 Task: Send an email with the signature Louis Adams with the subject Request for feedback on a social responsibility report and the message I would like to schedule a project status review call. from softage.3@softage.net to softage.6@softage.net with an attached audio file Audio_ad_jingle.mp3 and move the email from Sent Items to the folder Sales forecasts
Action: Mouse moved to (184, 357)
Screenshot: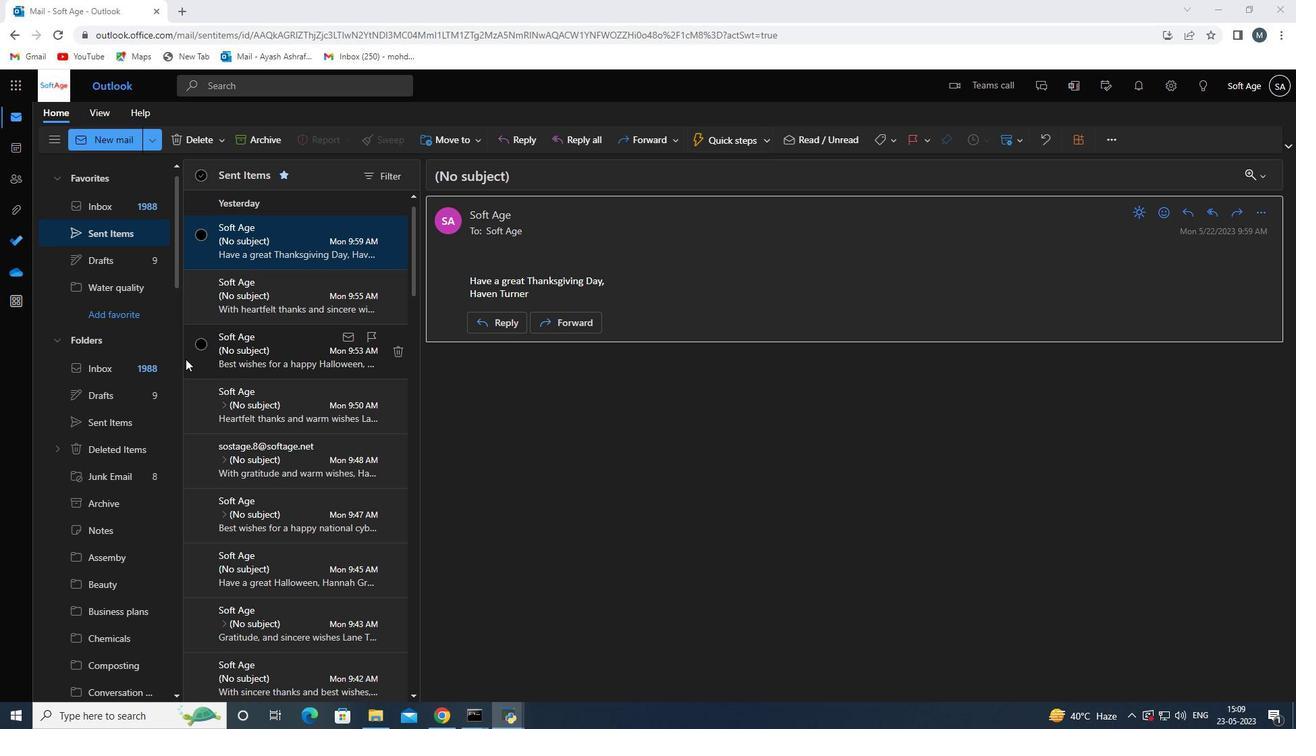
Action: Mouse scrolled (184, 359) with delta (0, 0)
Screenshot: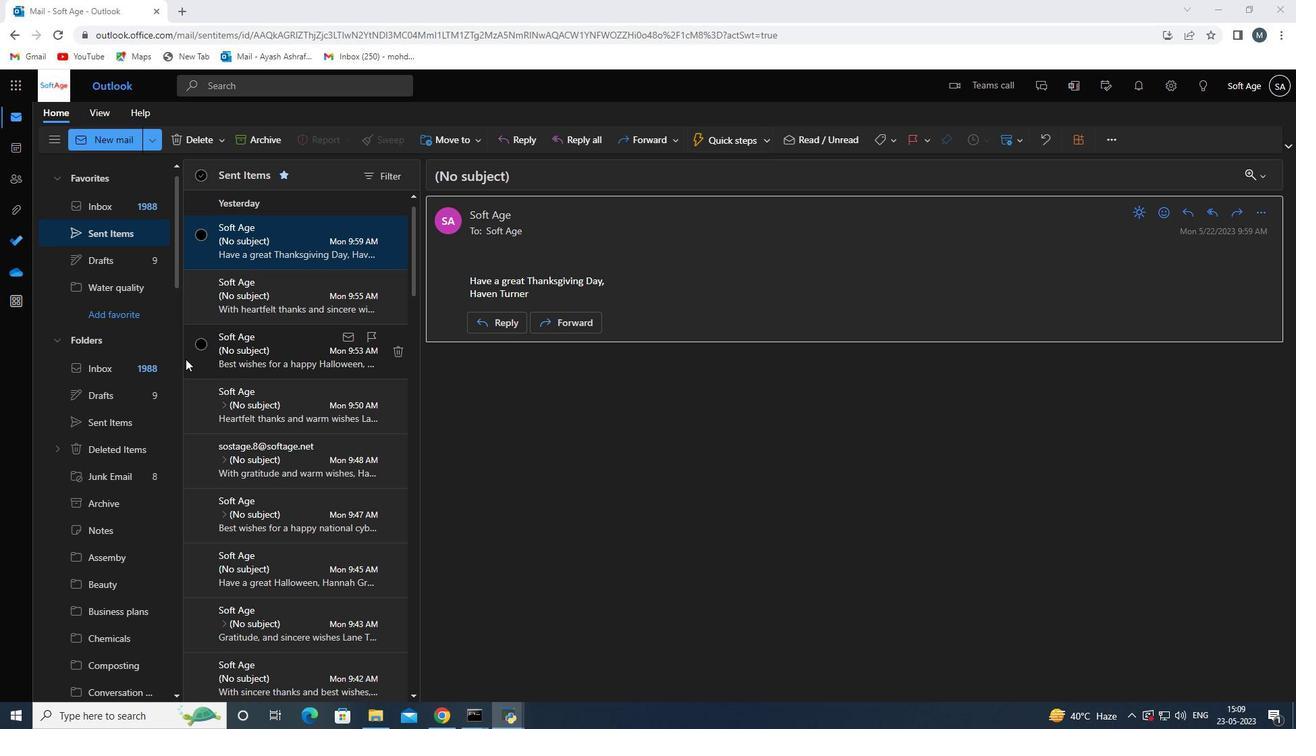 
Action: Mouse moved to (158, 324)
Screenshot: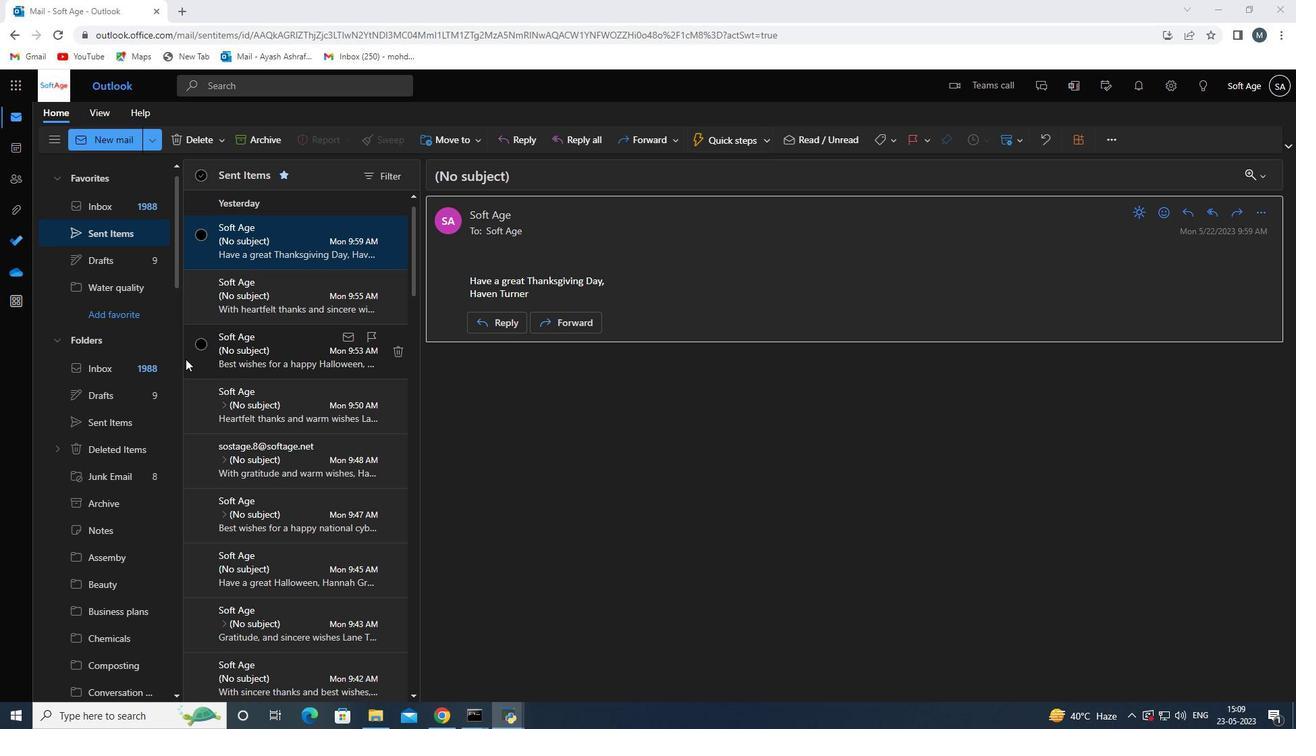 
Action: Mouse scrolled (184, 359) with delta (0, 0)
Screenshot: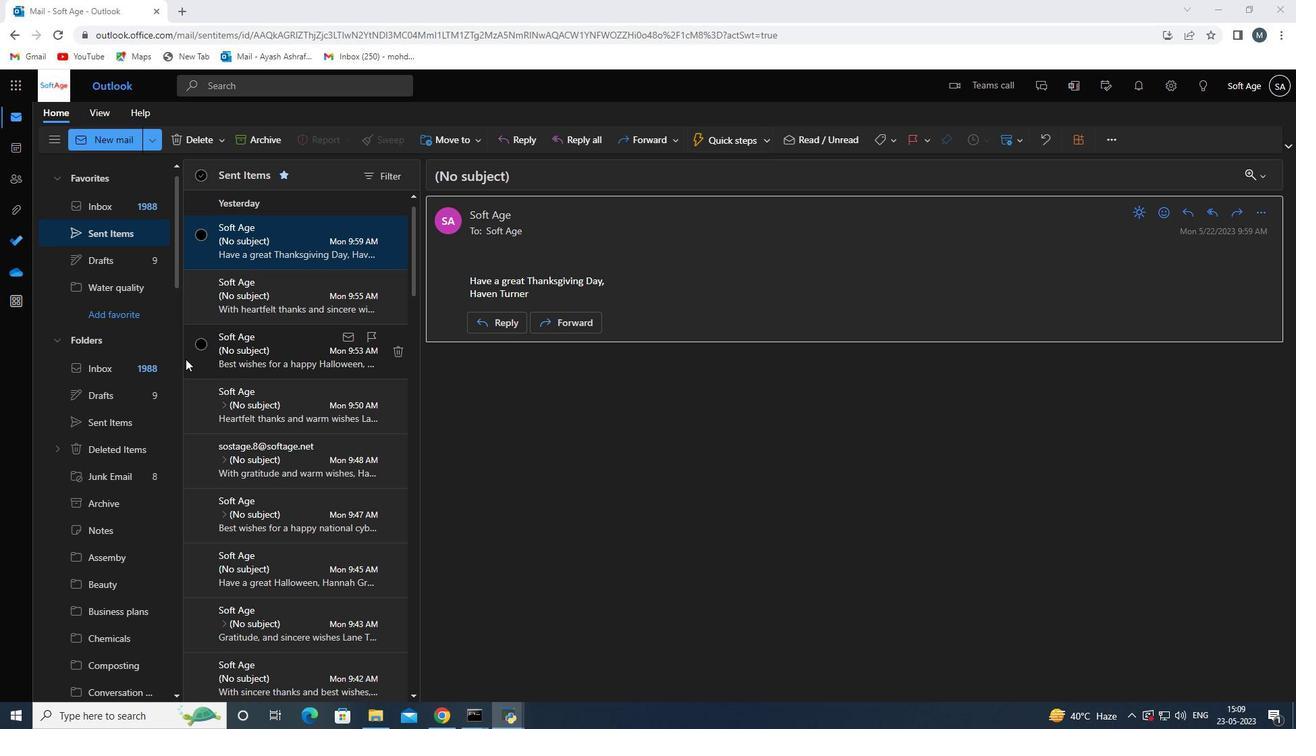 
Action: Mouse moved to (113, 193)
Screenshot: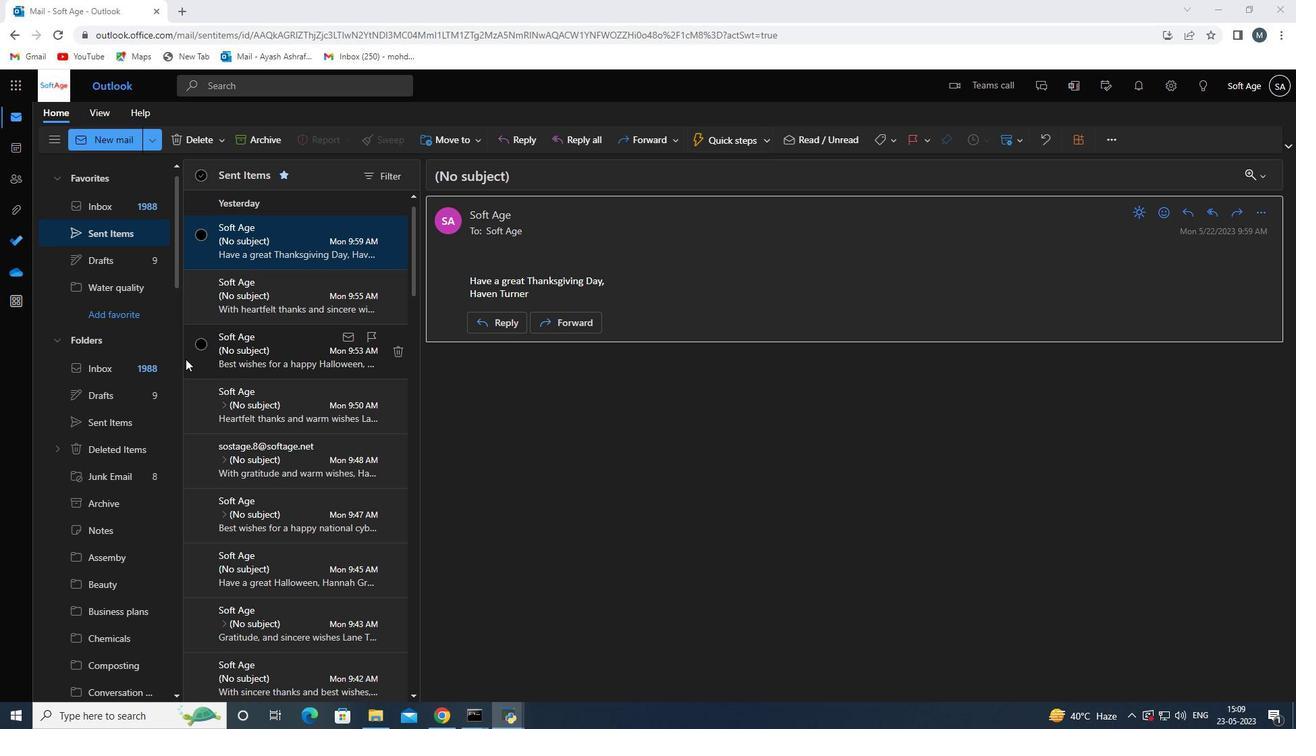
Action: Mouse scrolled (184, 359) with delta (0, 0)
Screenshot: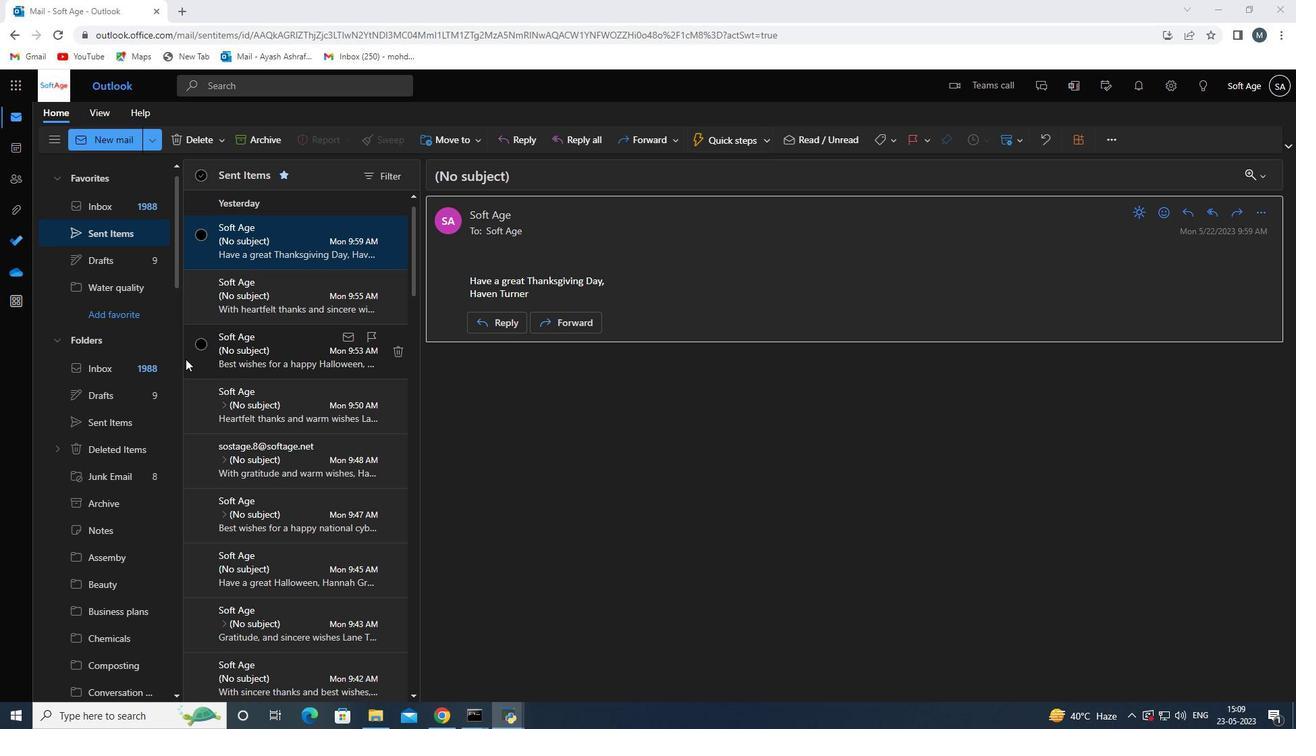 
Action: Mouse moved to (102, 141)
Screenshot: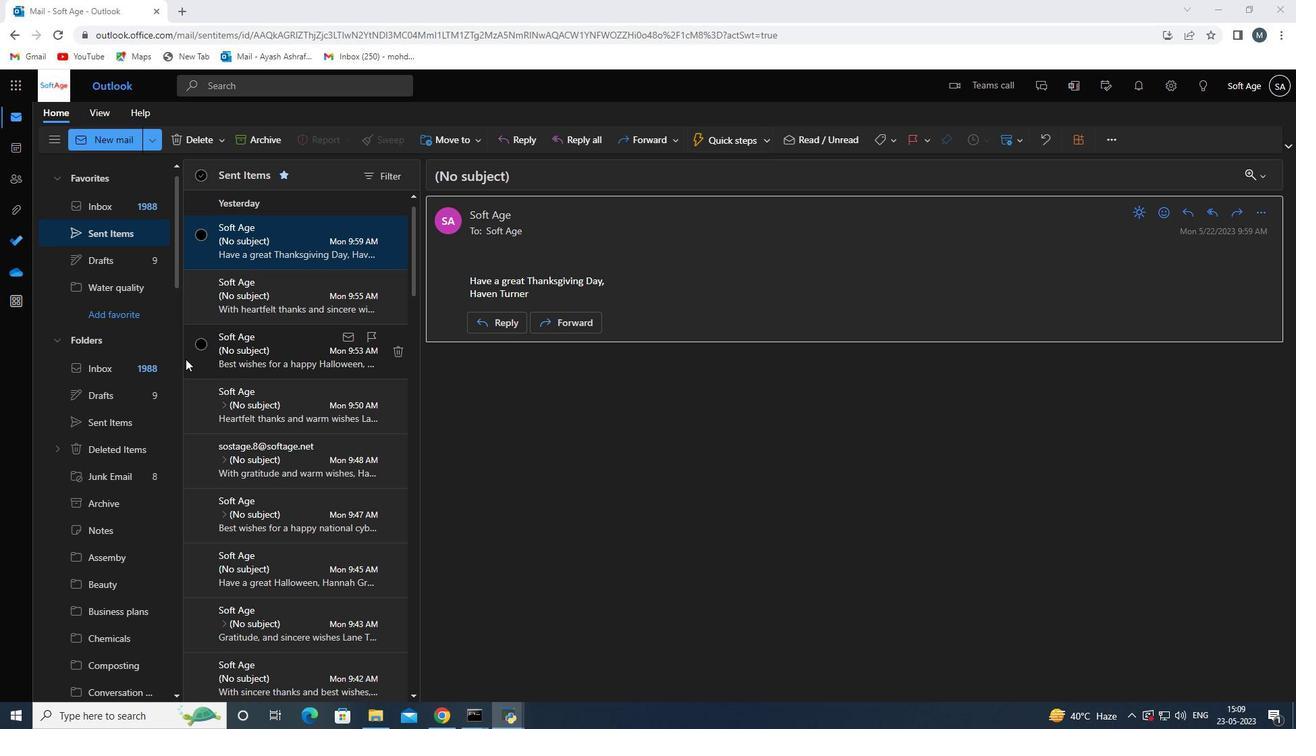 
Action: Mouse scrolled (184, 359) with delta (0, 0)
Screenshot: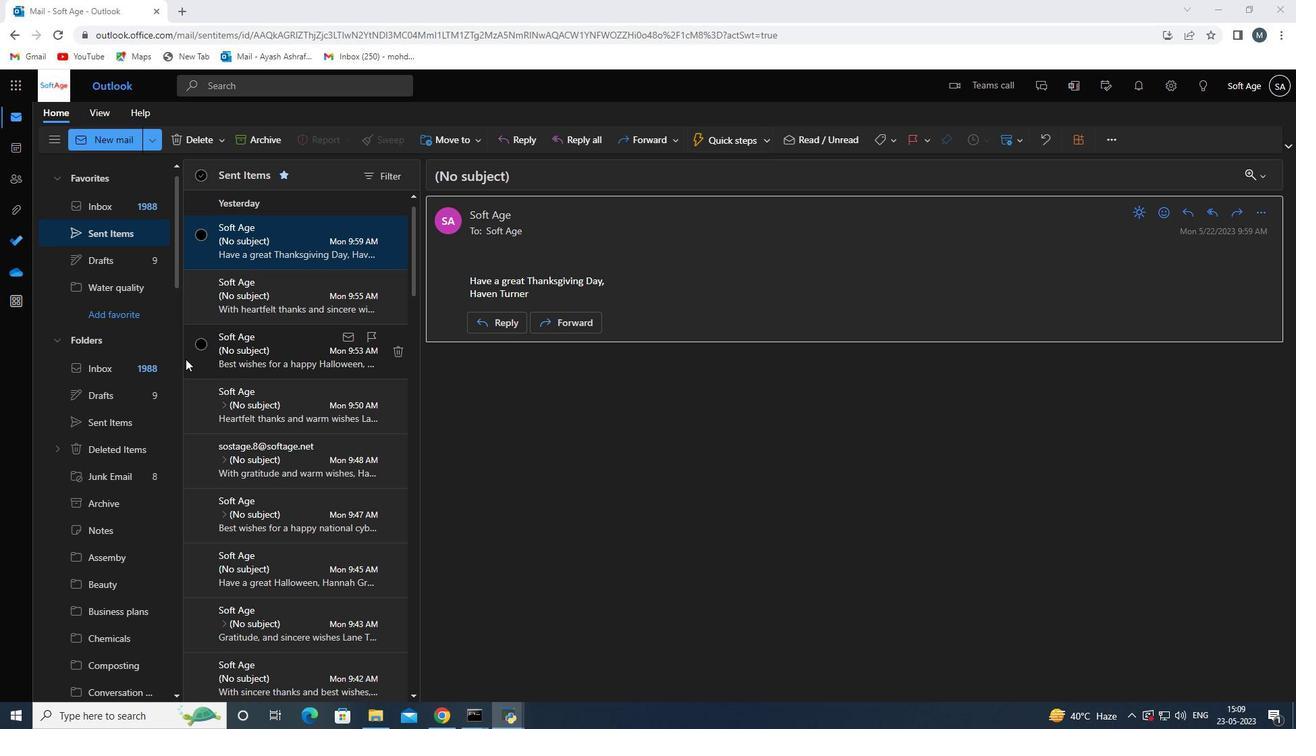 
Action: Mouse moved to (98, 117)
Screenshot: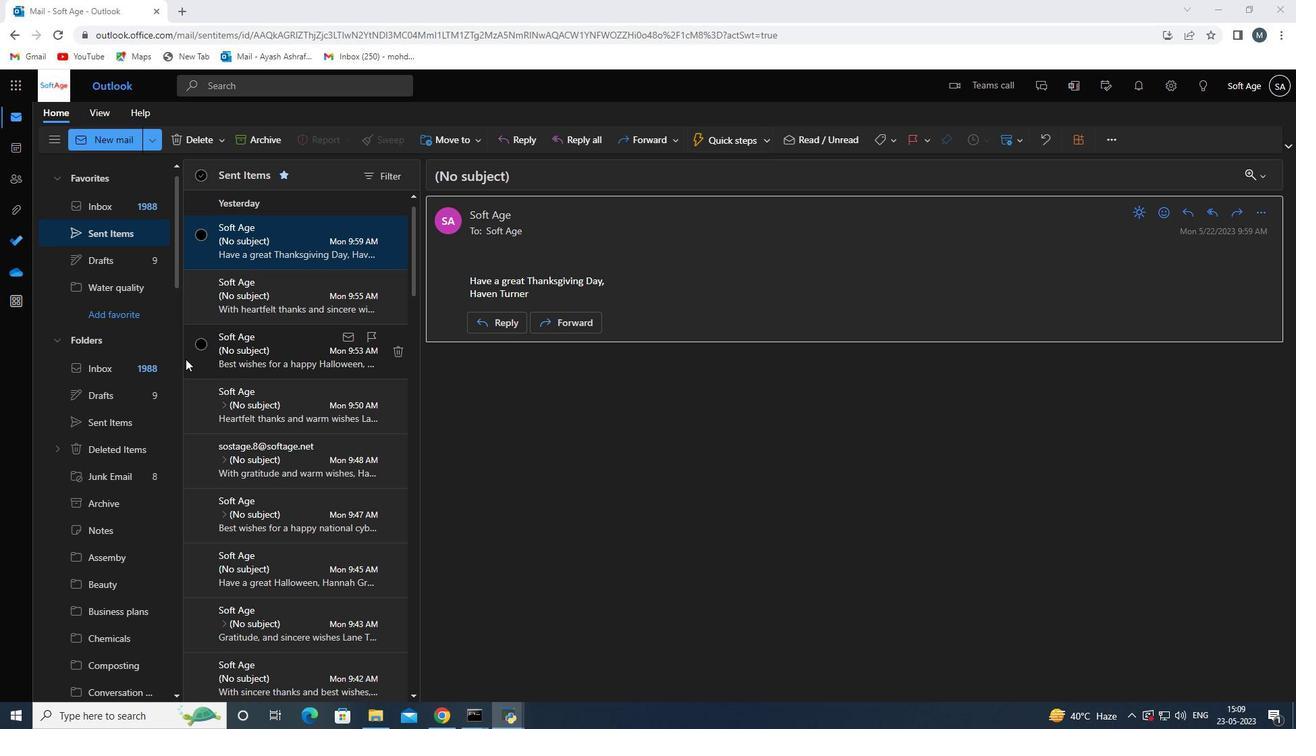 
Action: Mouse scrolled (184, 358) with delta (0, 0)
Screenshot: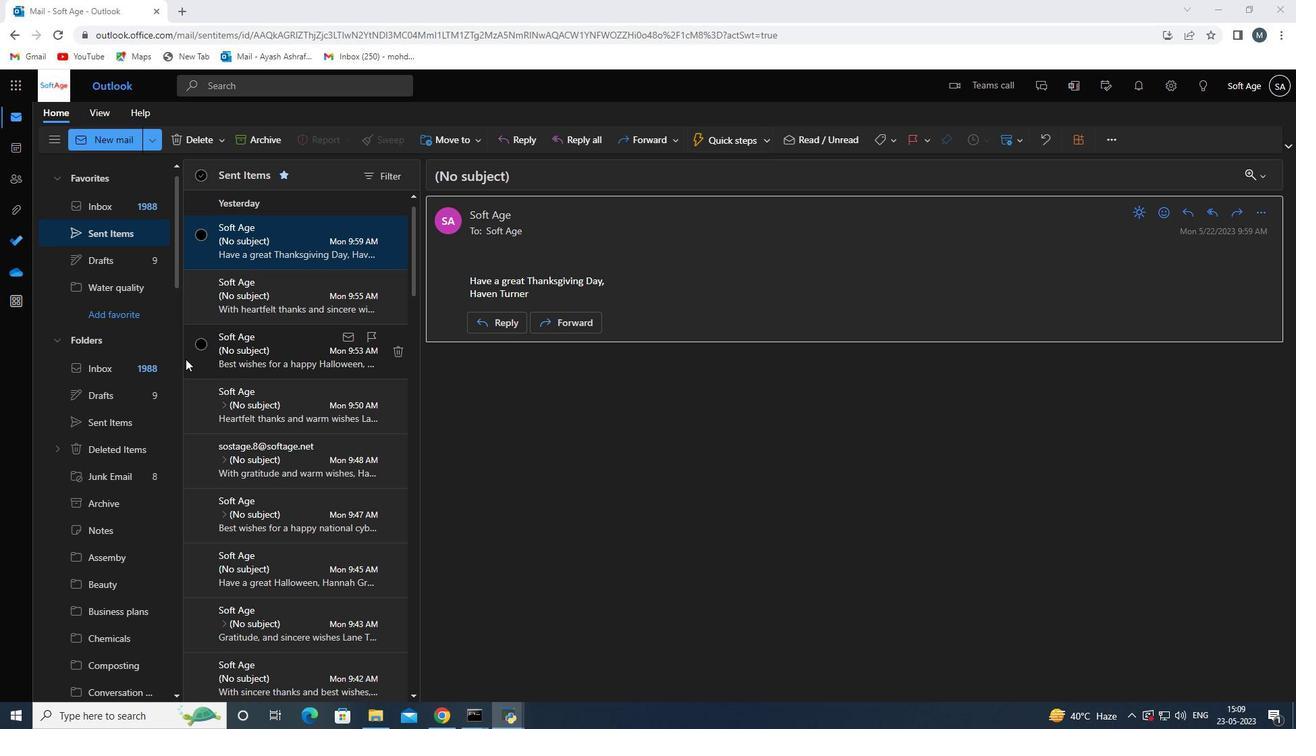 
Action: Mouse moved to (92, 209)
Screenshot: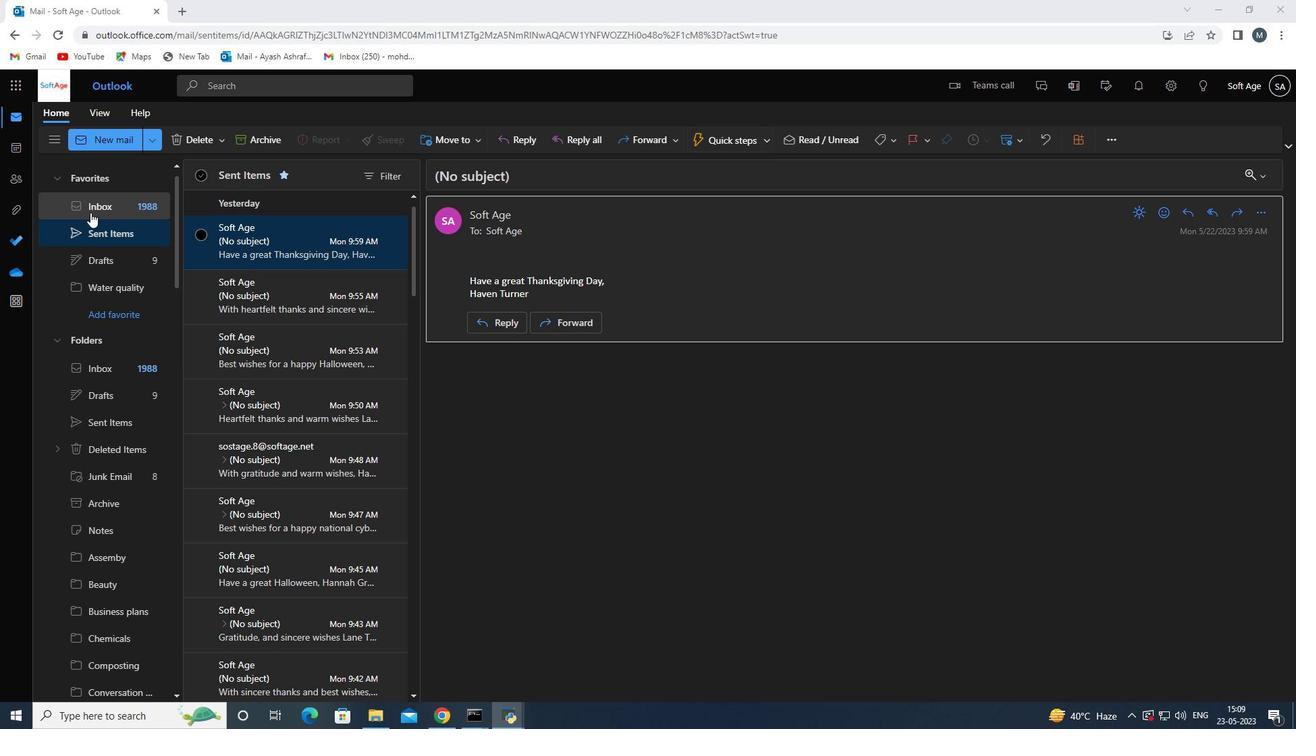 
Action: Mouse pressed left at (92, 209)
Screenshot: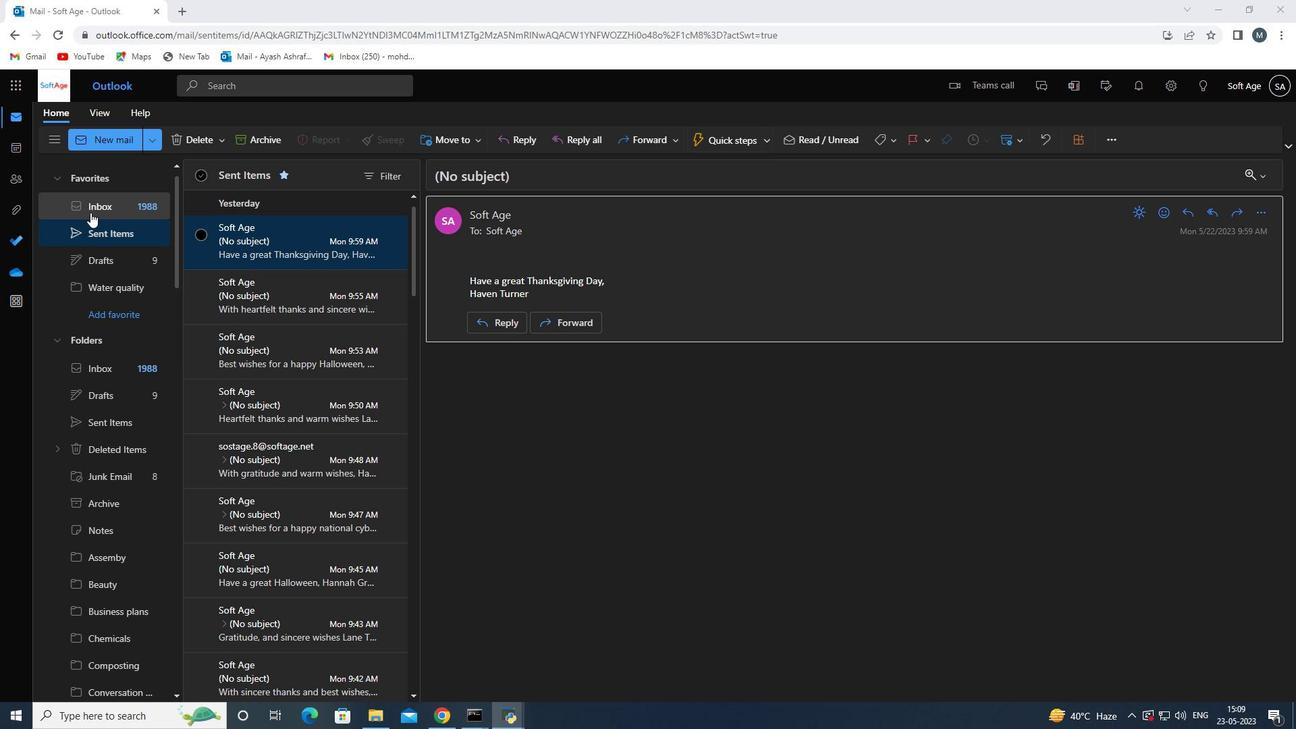 
Action: Mouse moved to (93, 133)
Screenshot: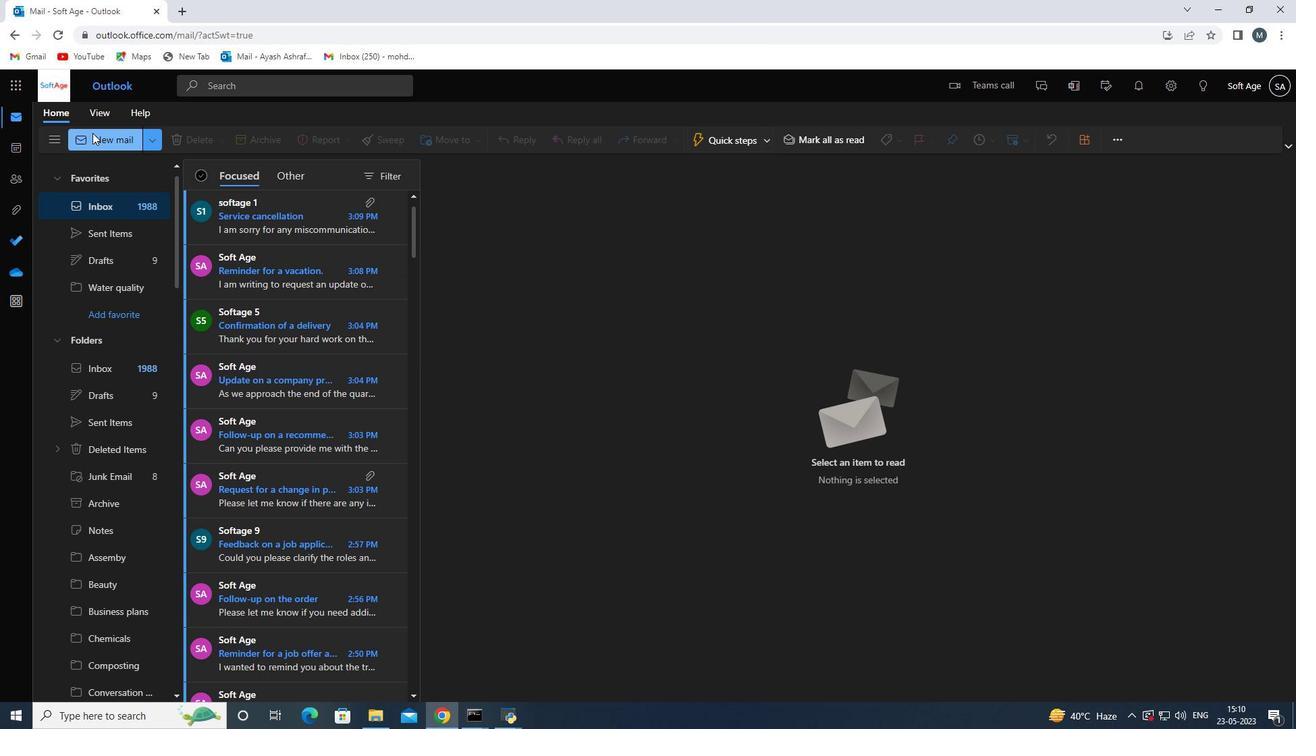 
Action: Mouse pressed left at (93, 133)
Screenshot: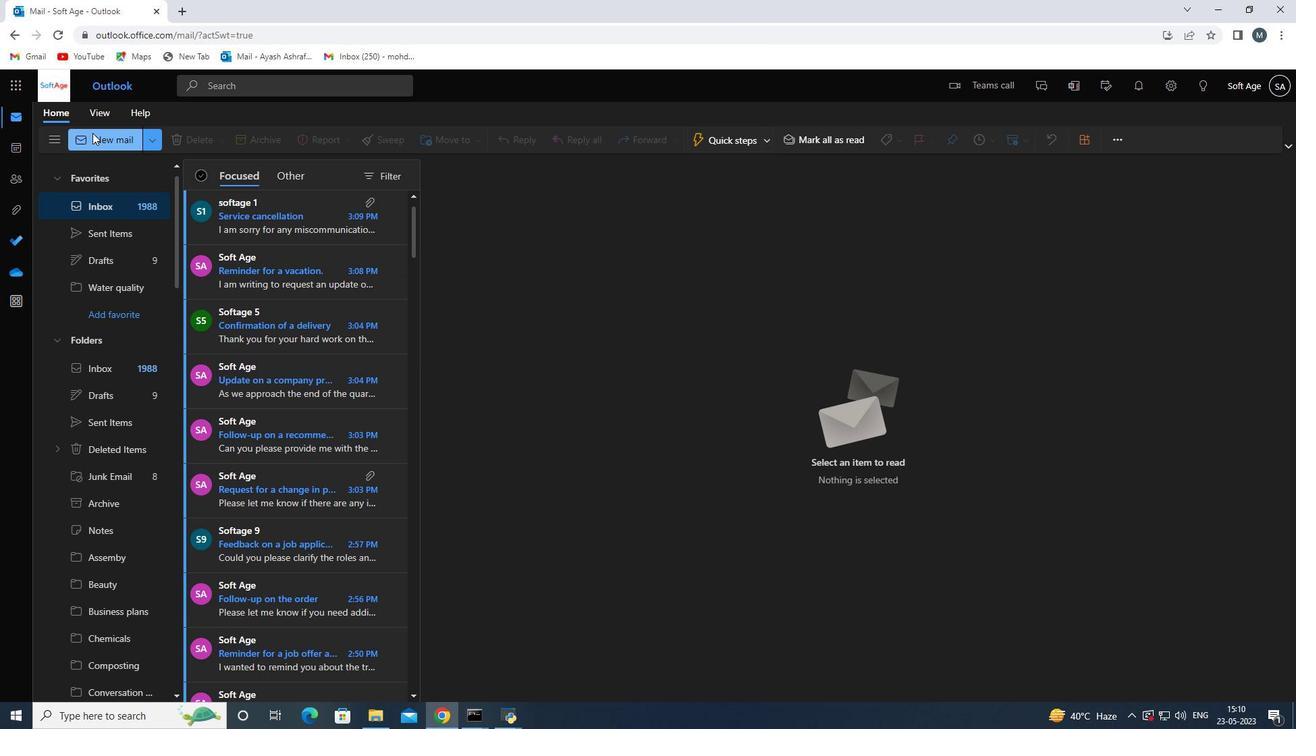 
Action: Mouse moved to (919, 141)
Screenshot: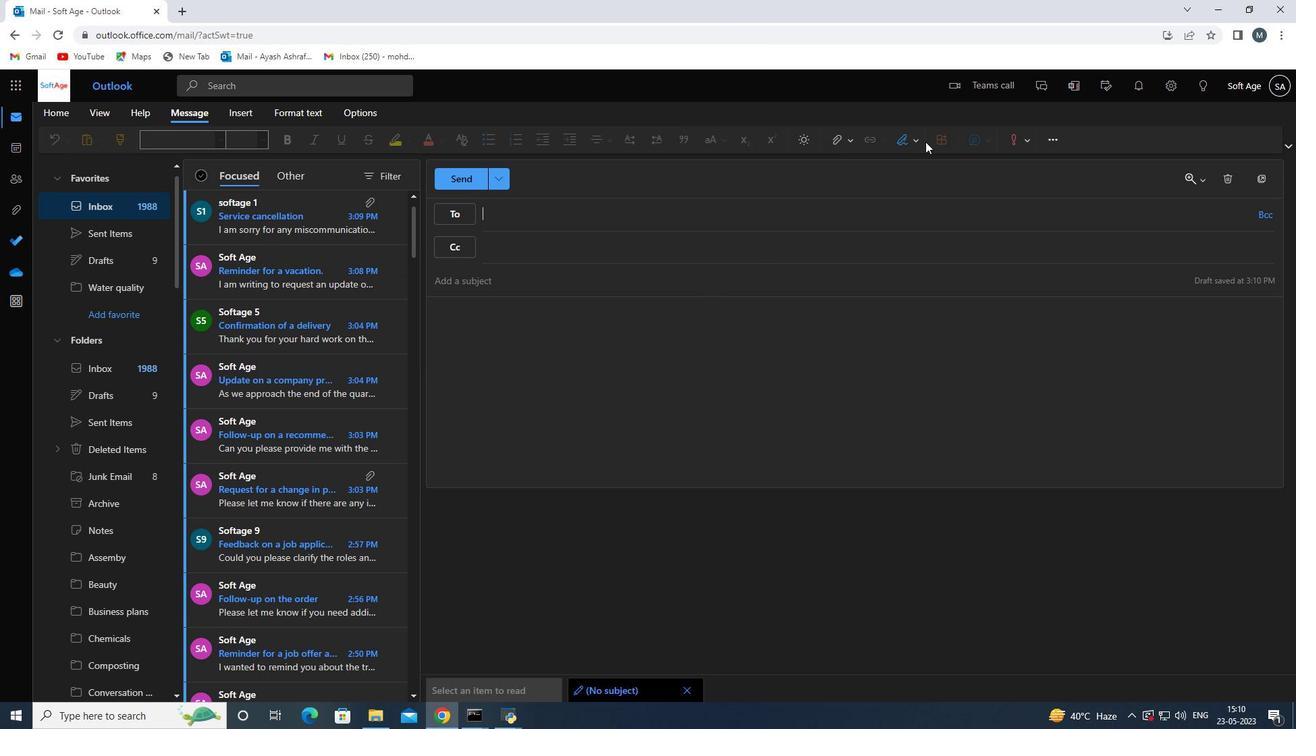 
Action: Mouse pressed left at (919, 141)
Screenshot: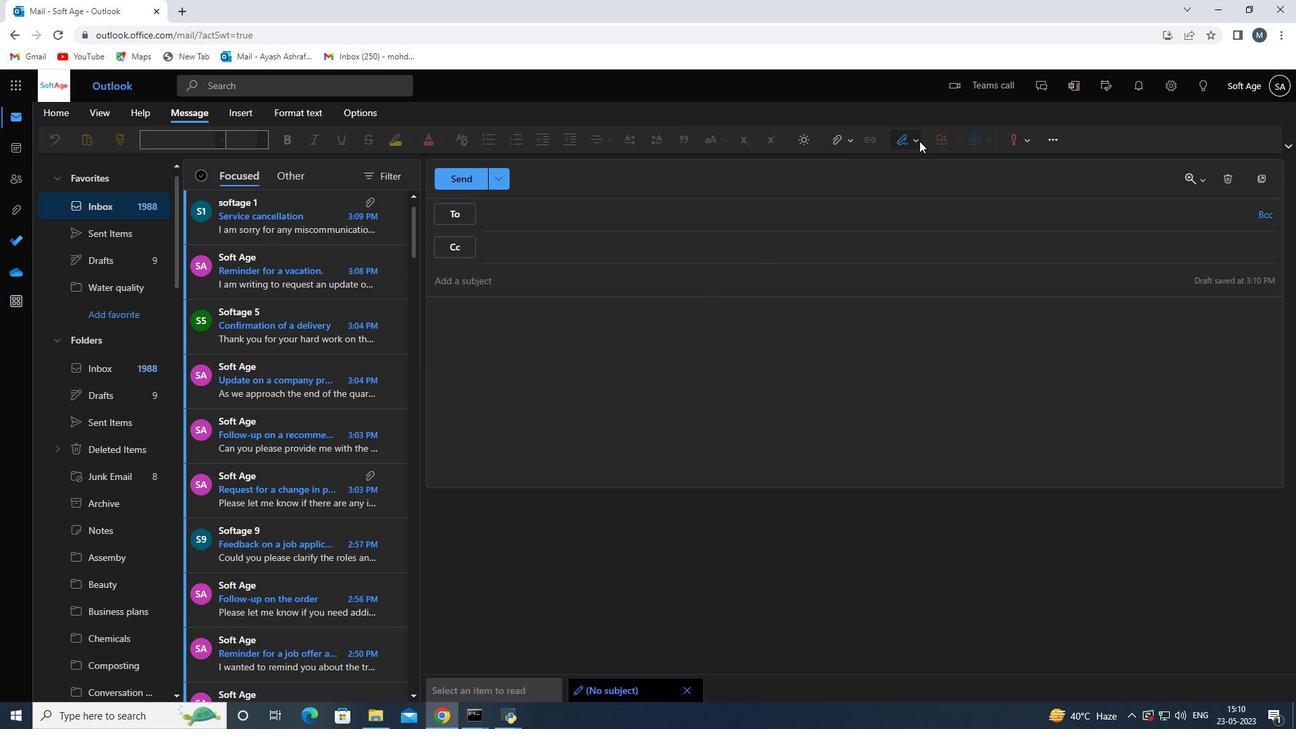 
Action: Mouse moved to (878, 203)
Screenshot: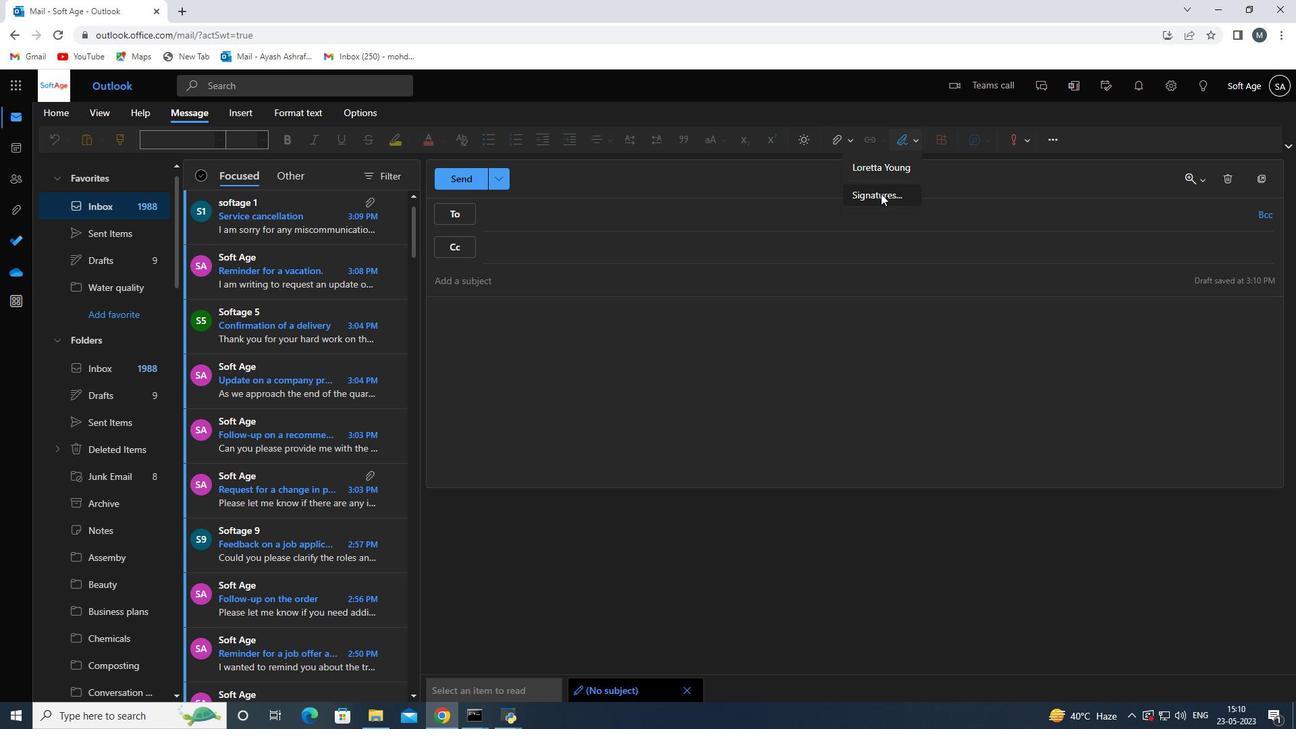 
Action: Mouse pressed left at (878, 203)
Screenshot: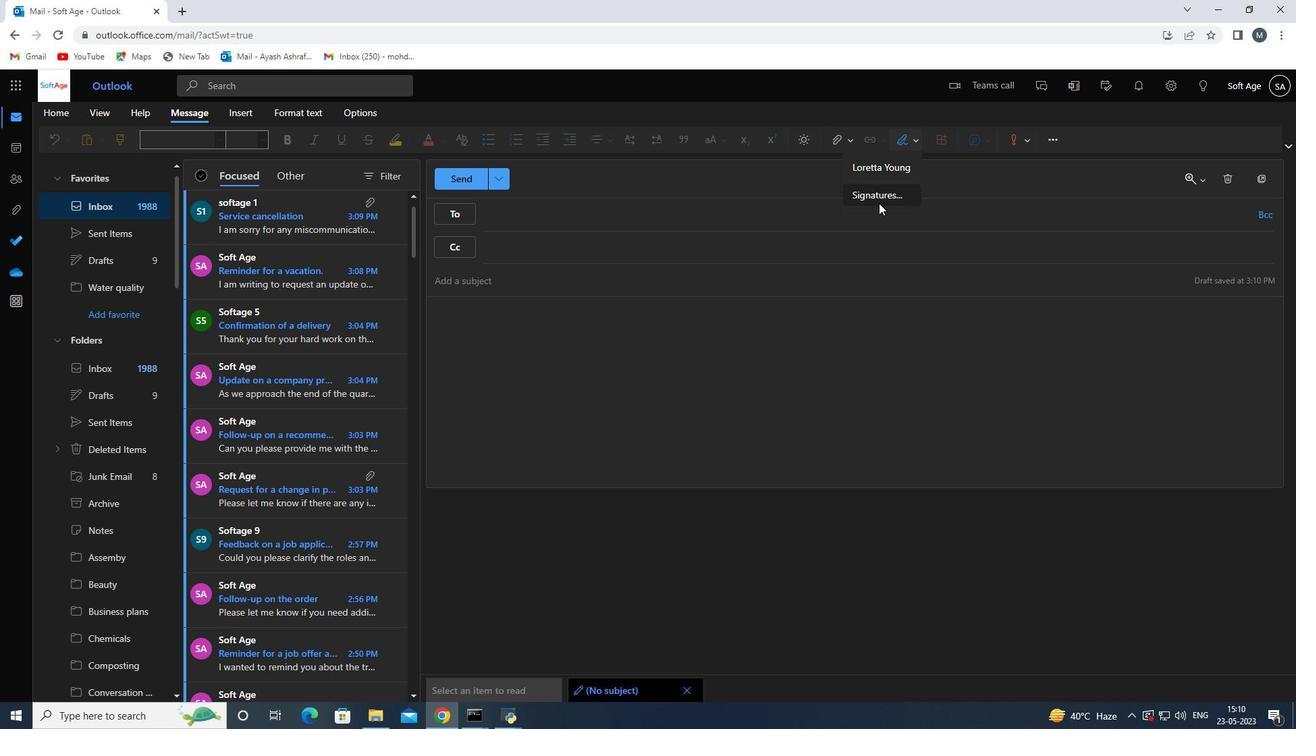 
Action: Mouse moved to (916, 249)
Screenshot: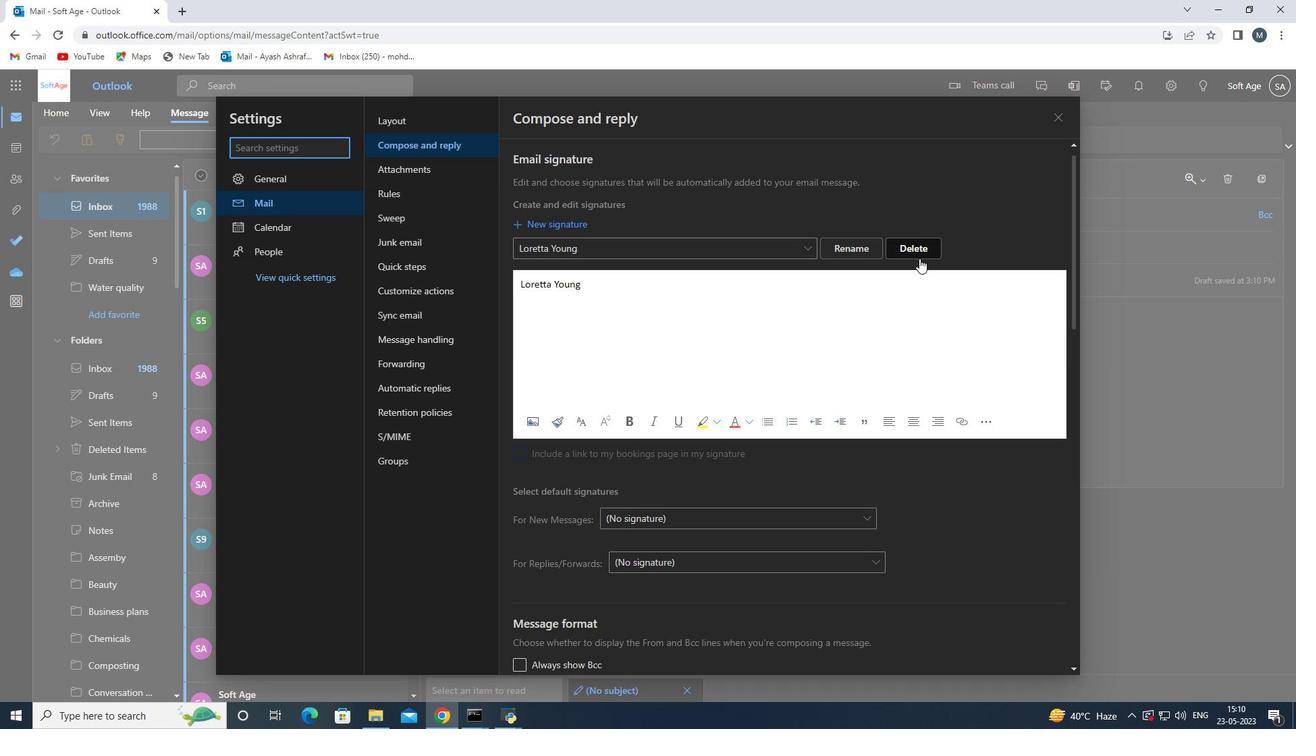 
Action: Mouse pressed left at (916, 249)
Screenshot: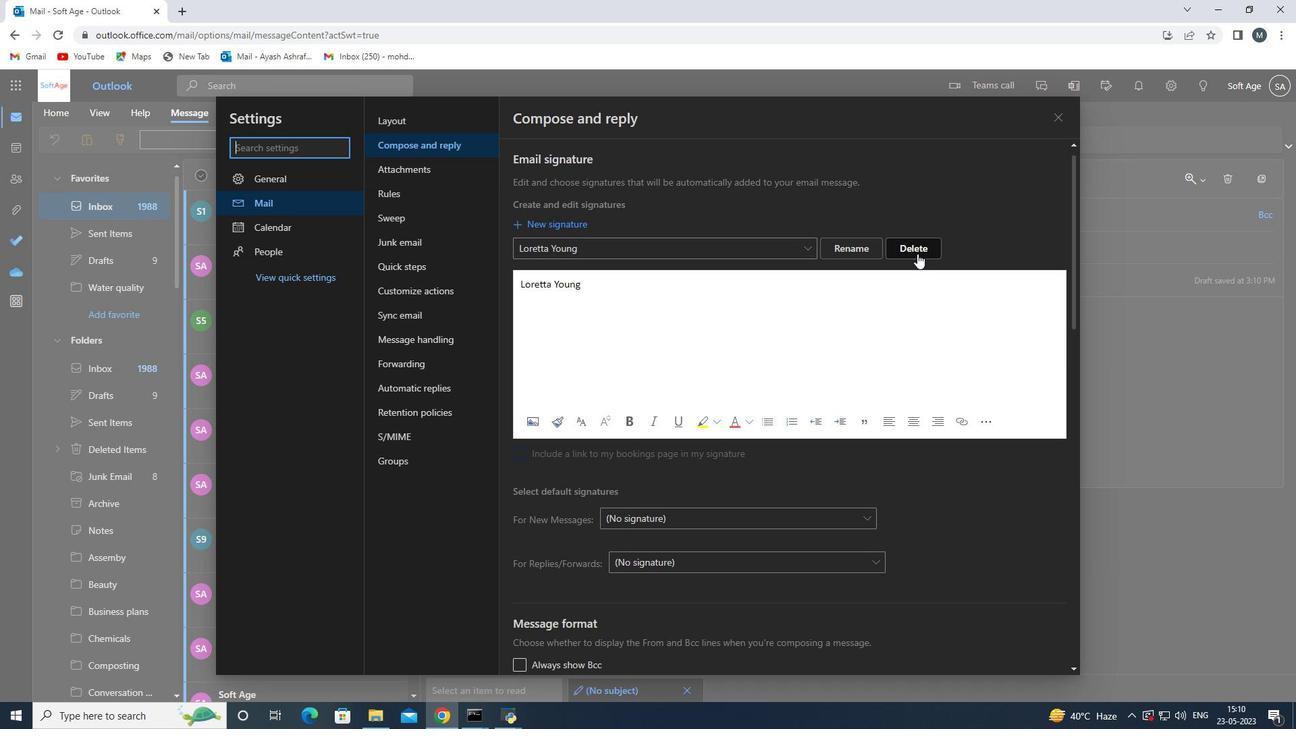 
Action: Mouse moved to (661, 252)
Screenshot: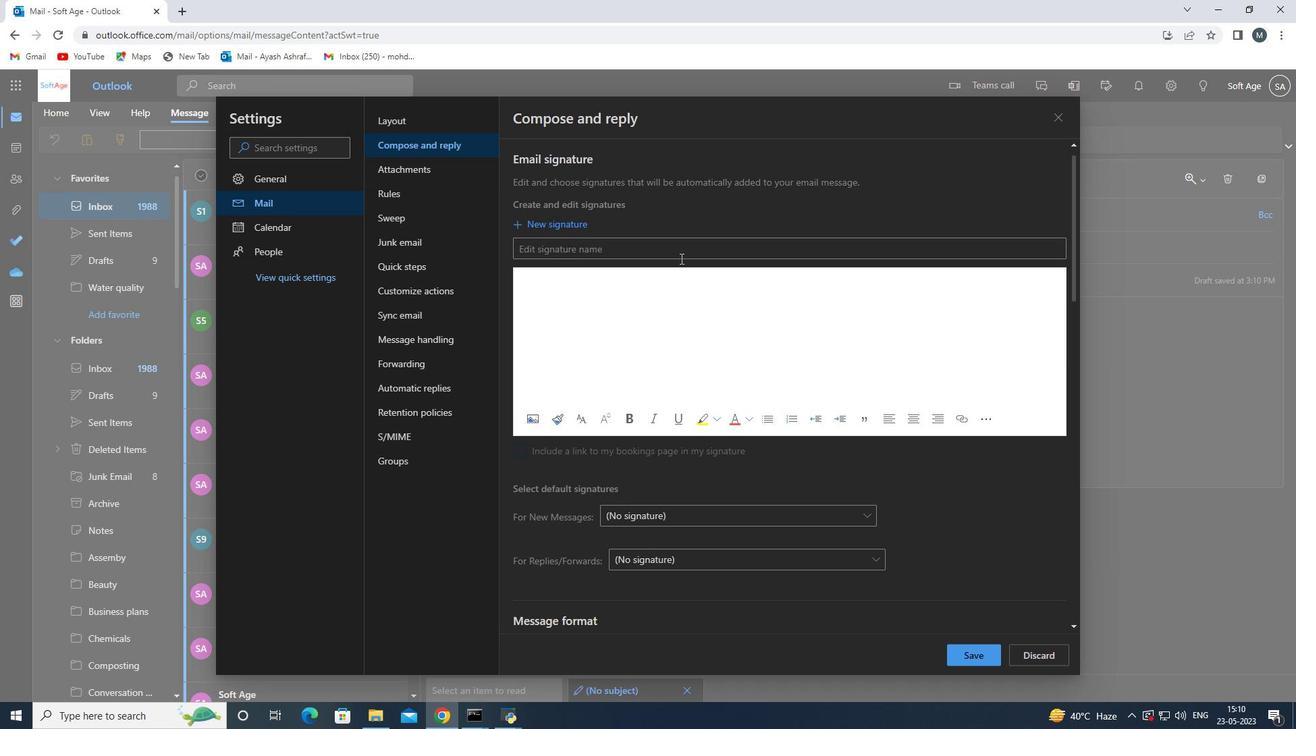 
Action: Mouse pressed left at (661, 252)
Screenshot: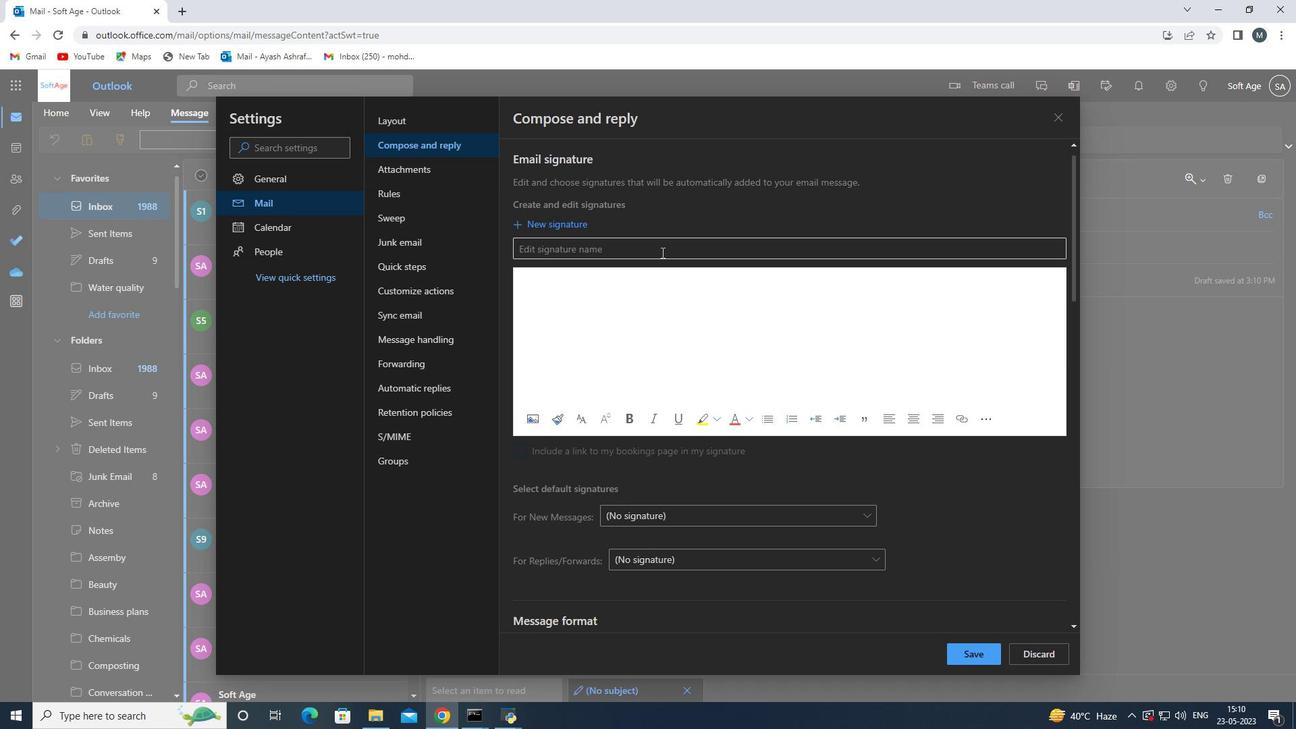 
Action: Key pressed <Key.shift>Louis<Key.space><Key.shift>Adams<Key.space>
Screenshot: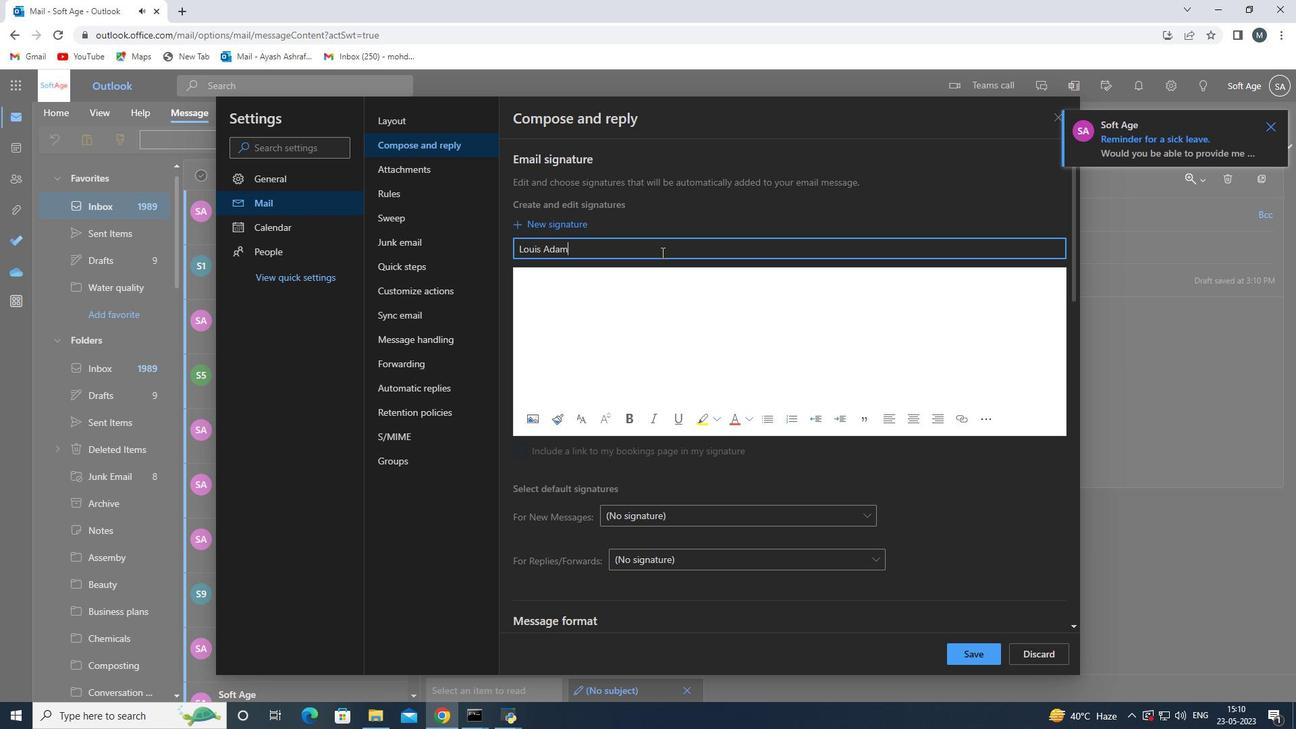 
Action: Mouse moved to (706, 295)
Screenshot: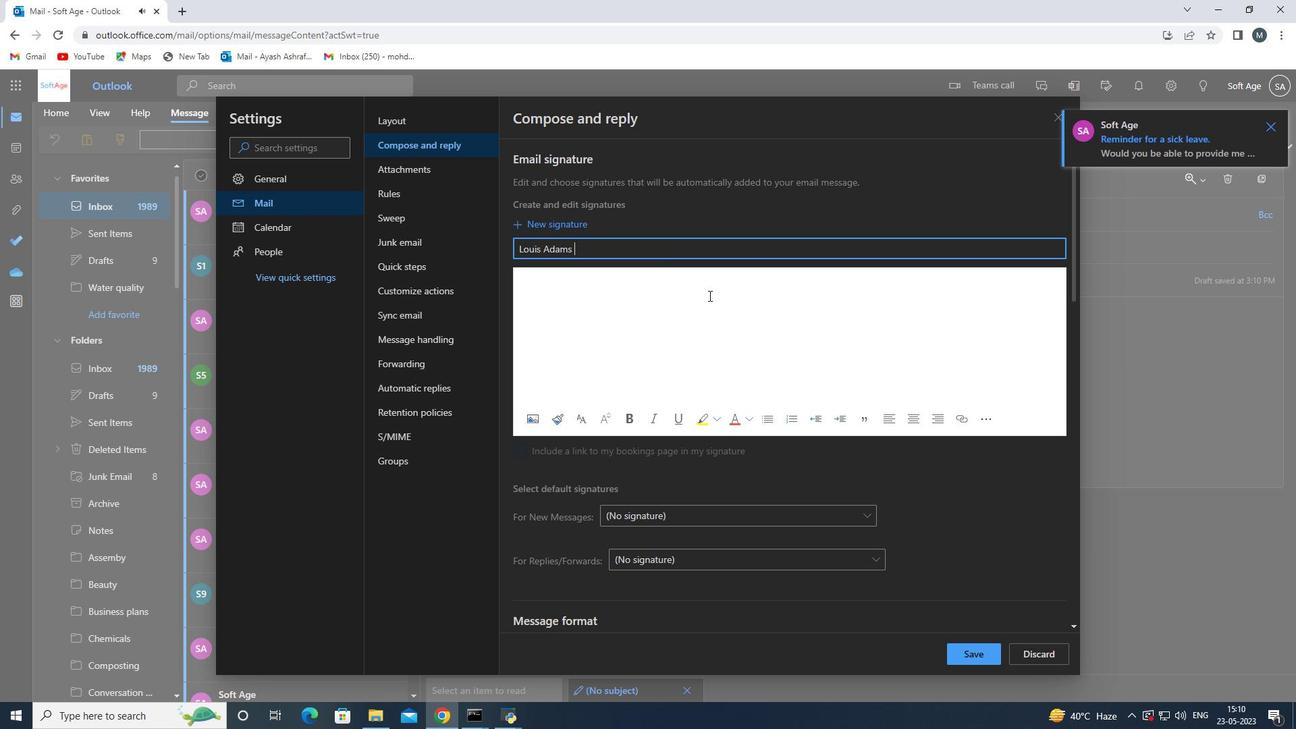 
Action: Mouse pressed left at (706, 295)
Screenshot: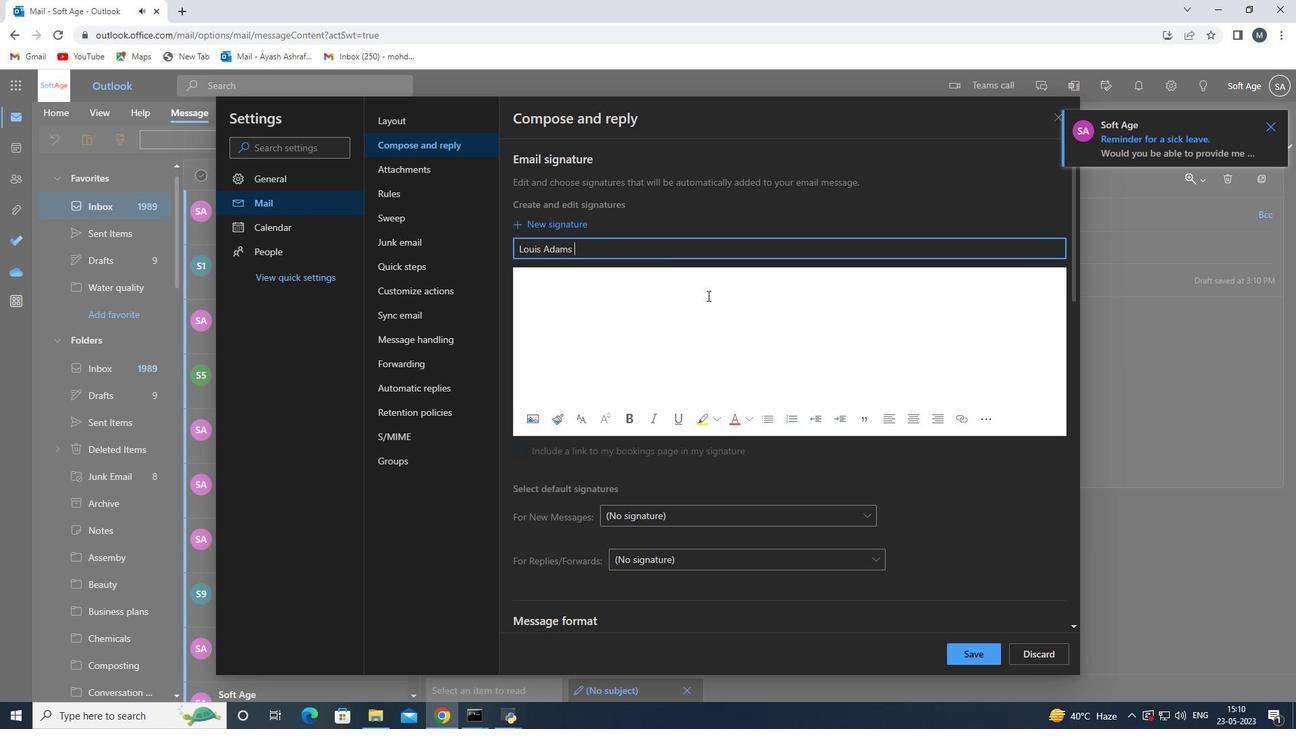 
Action: Key pressed <Key.shift>Li<Key.backspace>ouis<Key.space><Key.shift>Adams<Key.space>
Screenshot: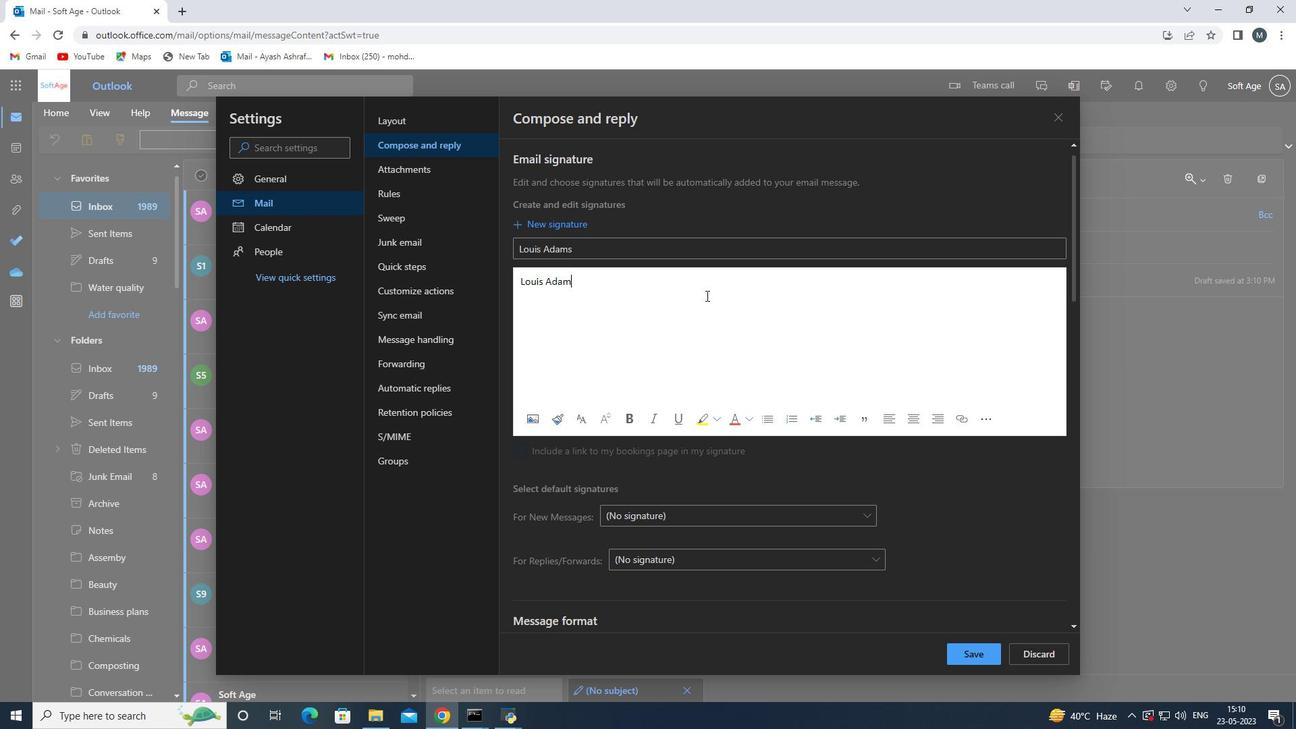 
Action: Mouse moved to (981, 657)
Screenshot: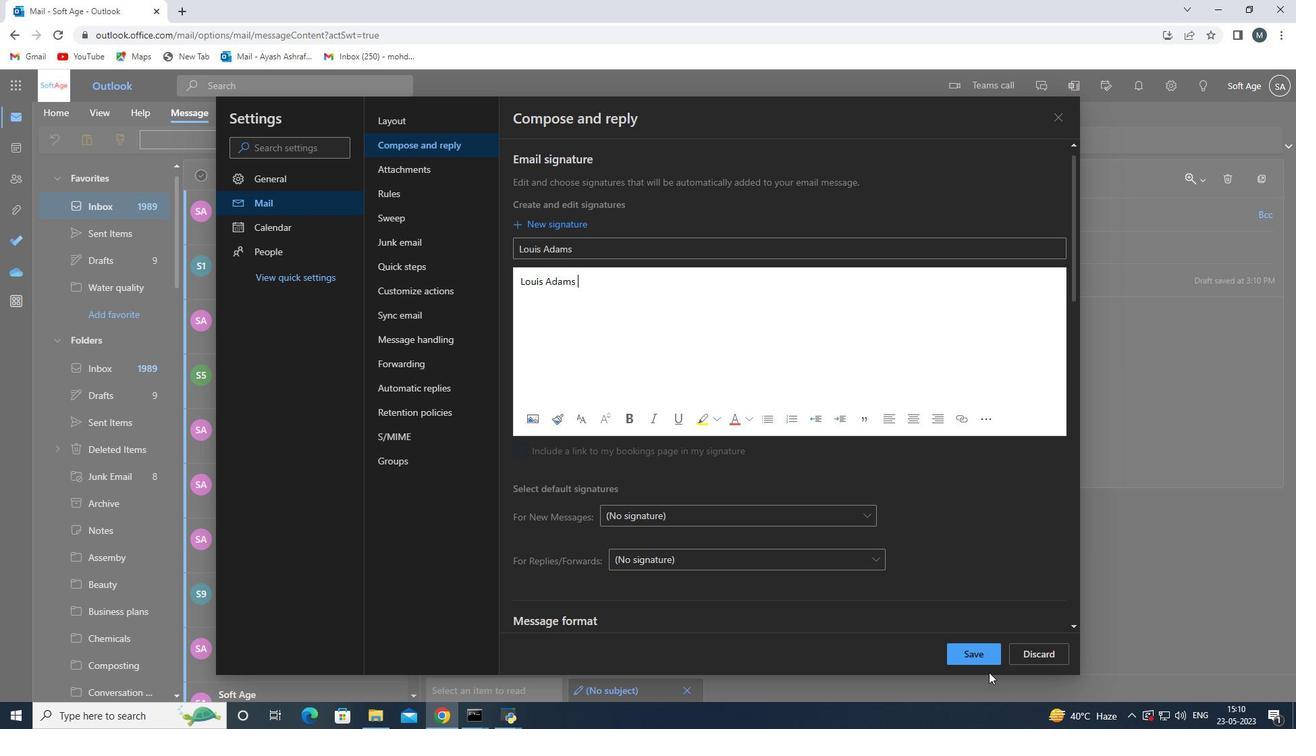 
Action: Mouse pressed left at (981, 657)
Screenshot: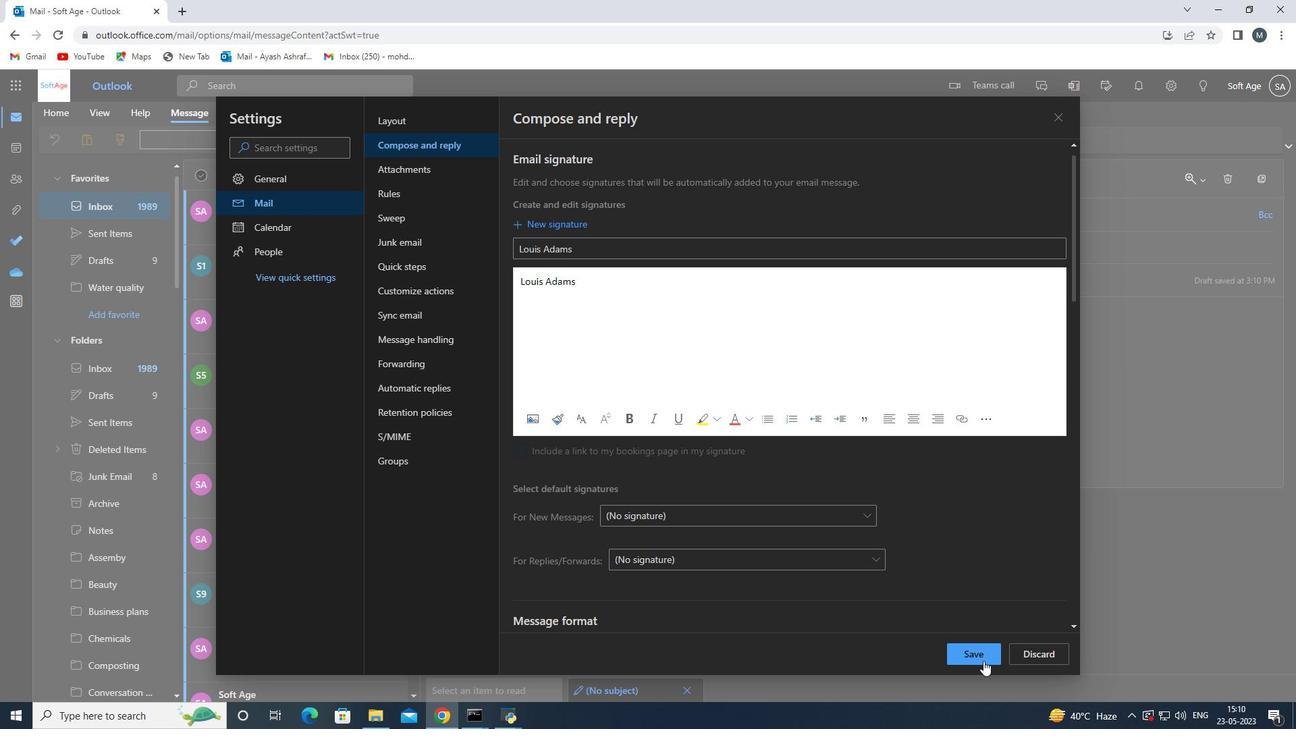 
Action: Mouse moved to (1058, 118)
Screenshot: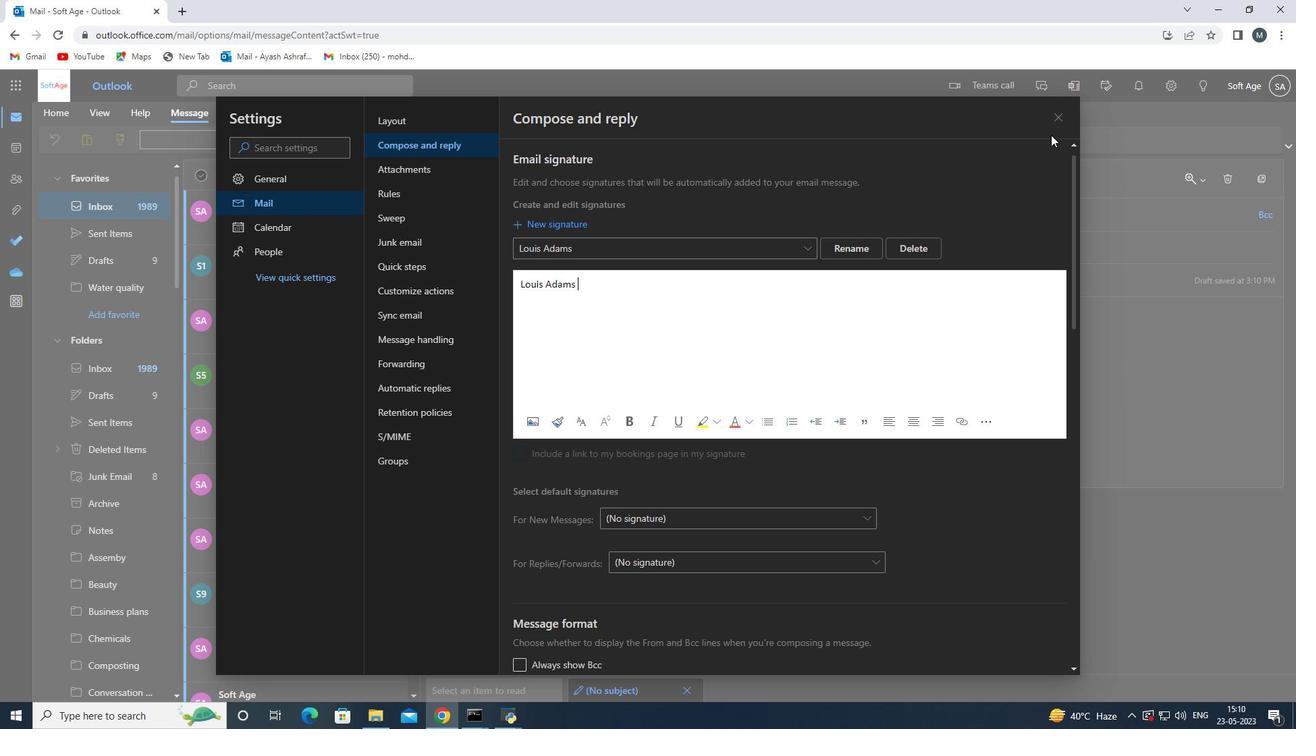 
Action: Mouse pressed left at (1058, 118)
Screenshot: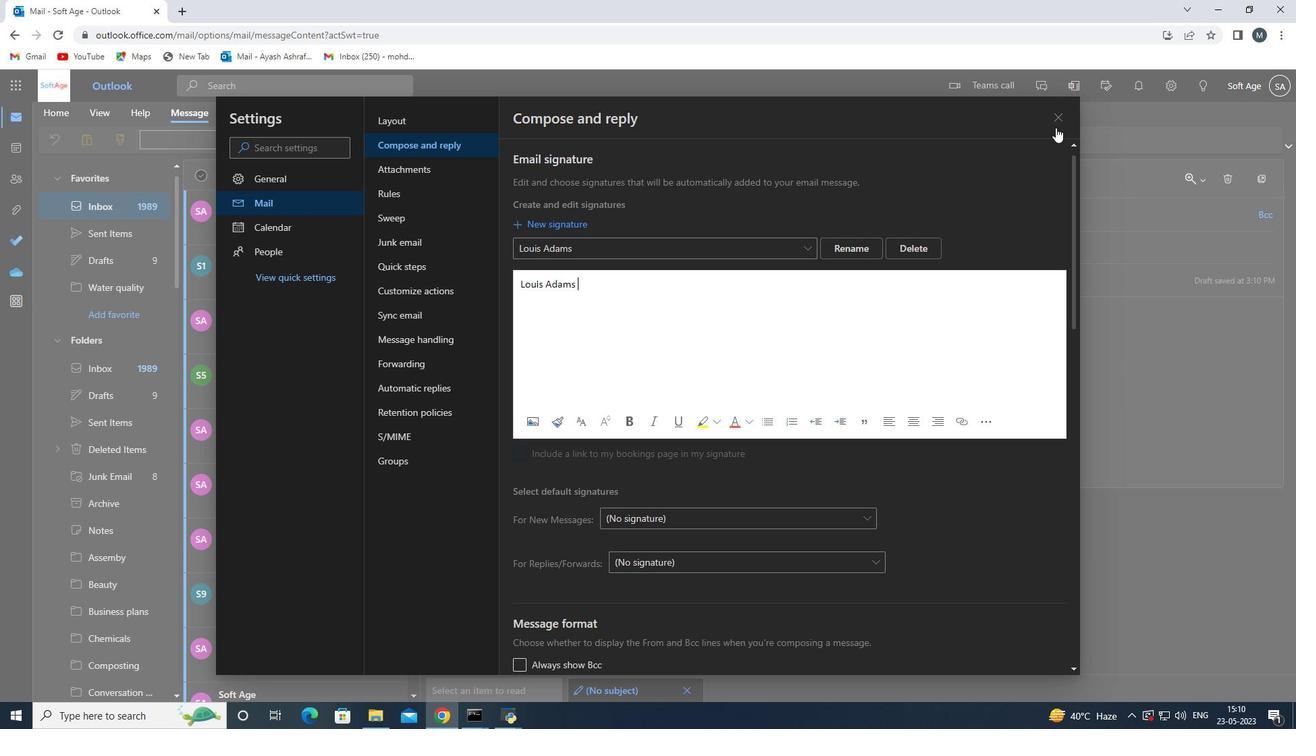
Action: Mouse moved to (522, 288)
Screenshot: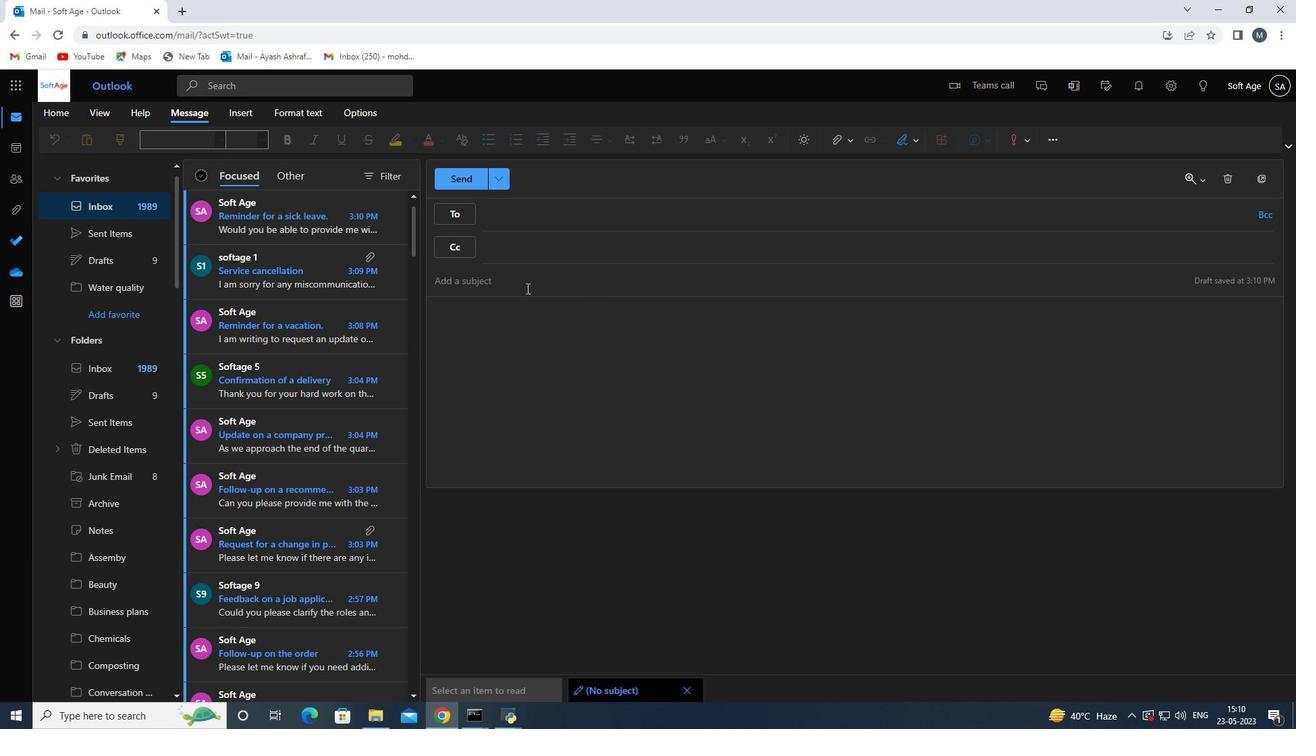 
Action: Mouse pressed left at (522, 288)
Screenshot: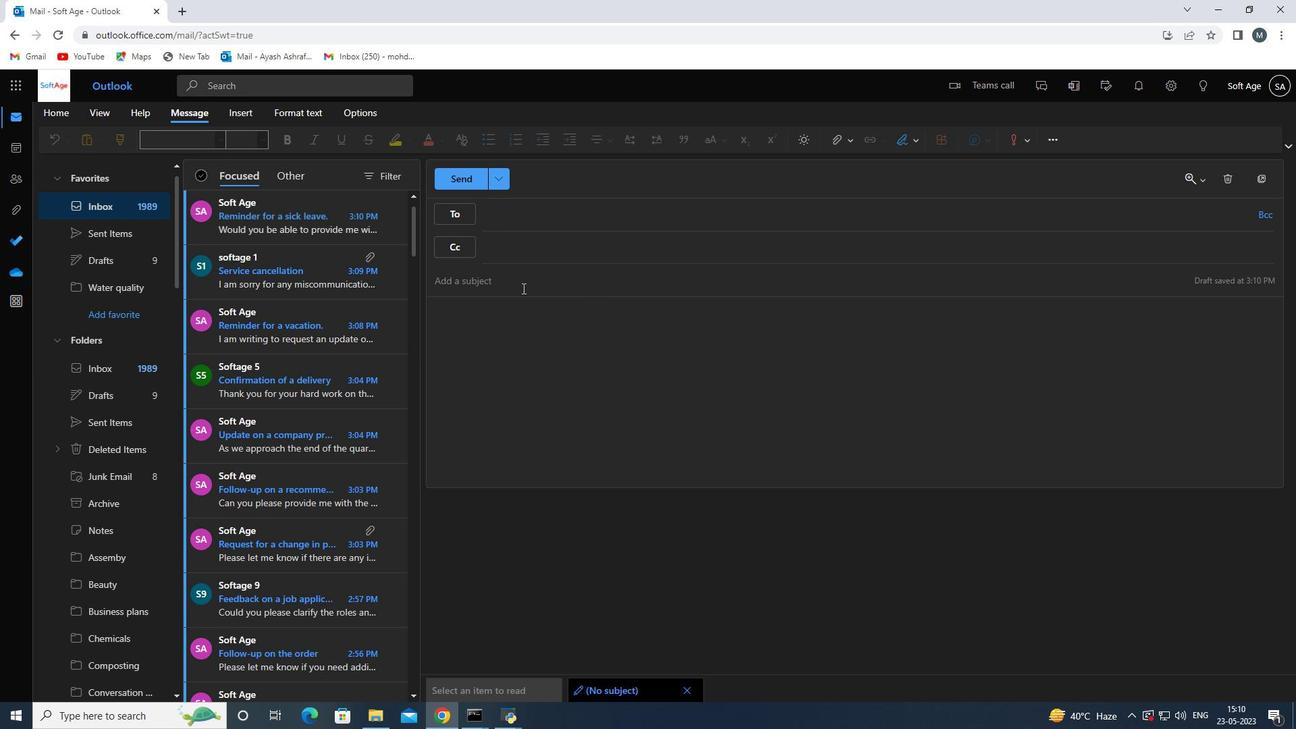 
Action: Key pressed <Key.shift>Request<Key.space>for<Key.space>feedback<Key.space>on<Key.space>a<Key.space>social<Key.space>responsibily<Key.backspace>ty<Key.space>
Screenshot: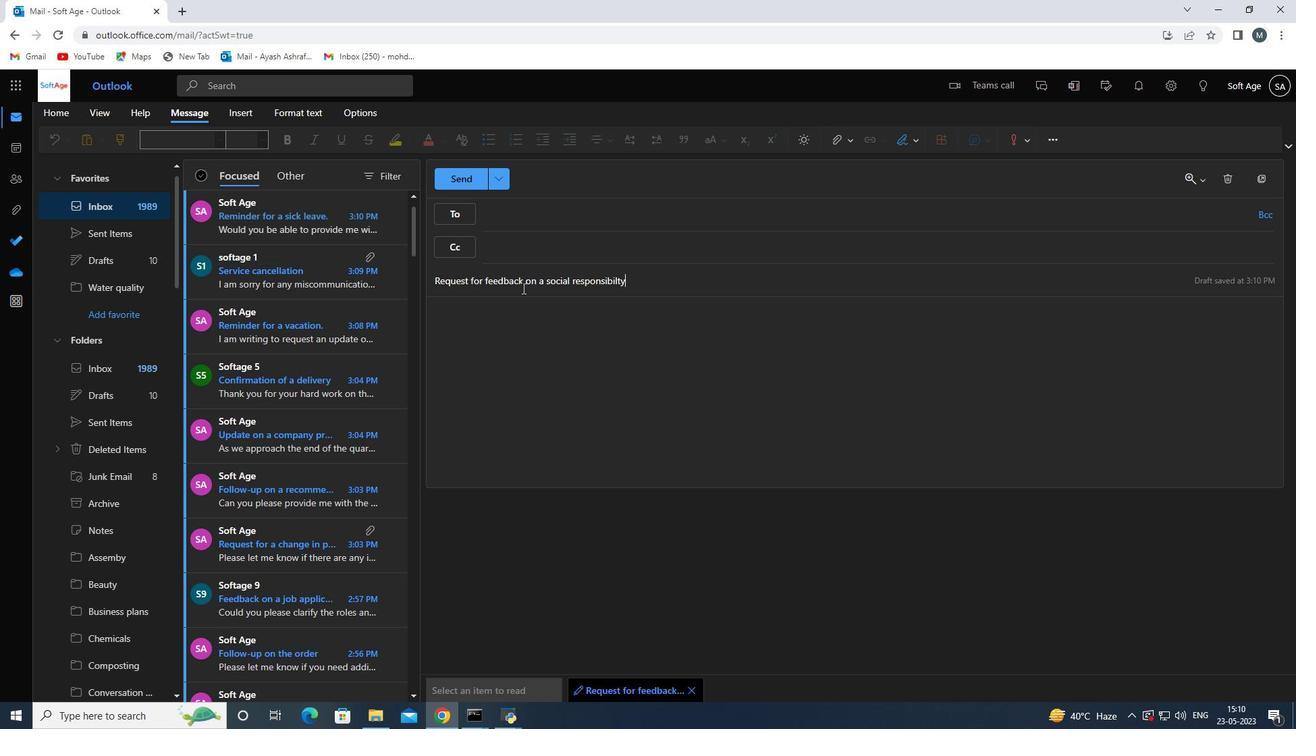 
Action: Mouse moved to (604, 282)
Screenshot: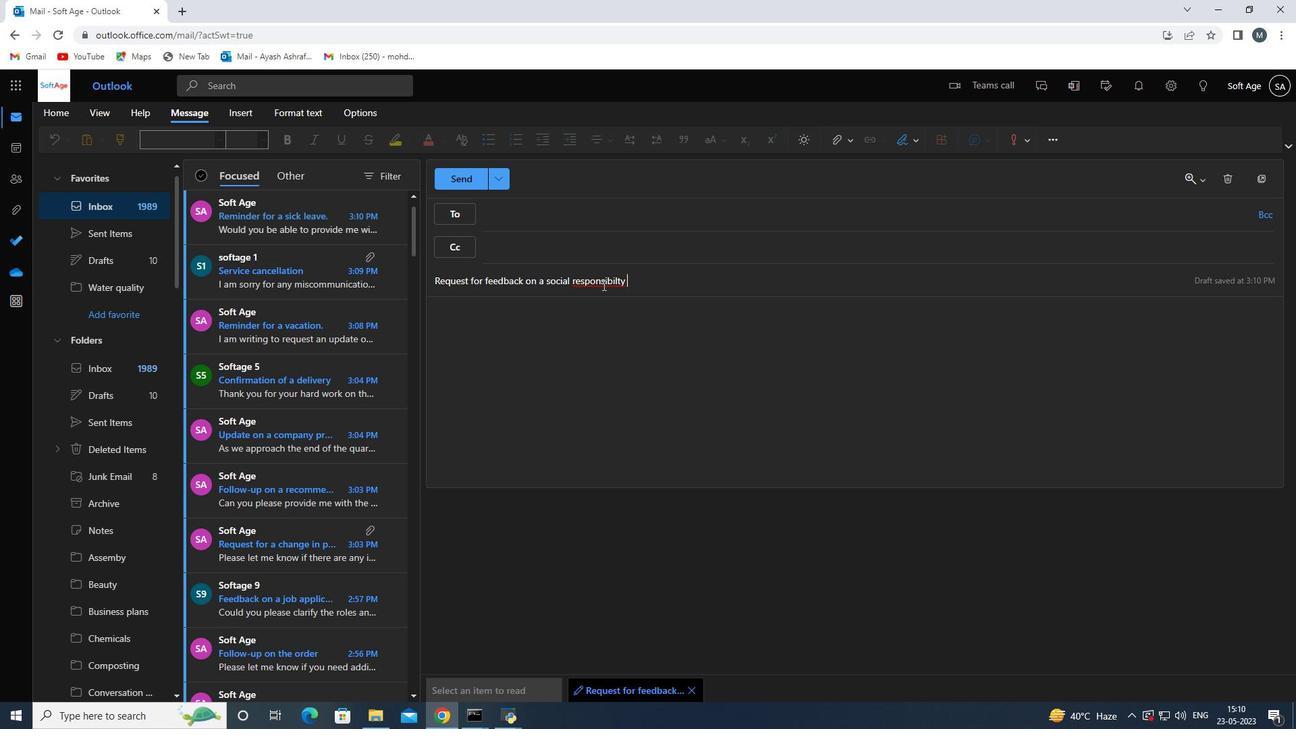 
Action: Mouse pressed left at (604, 282)
Screenshot: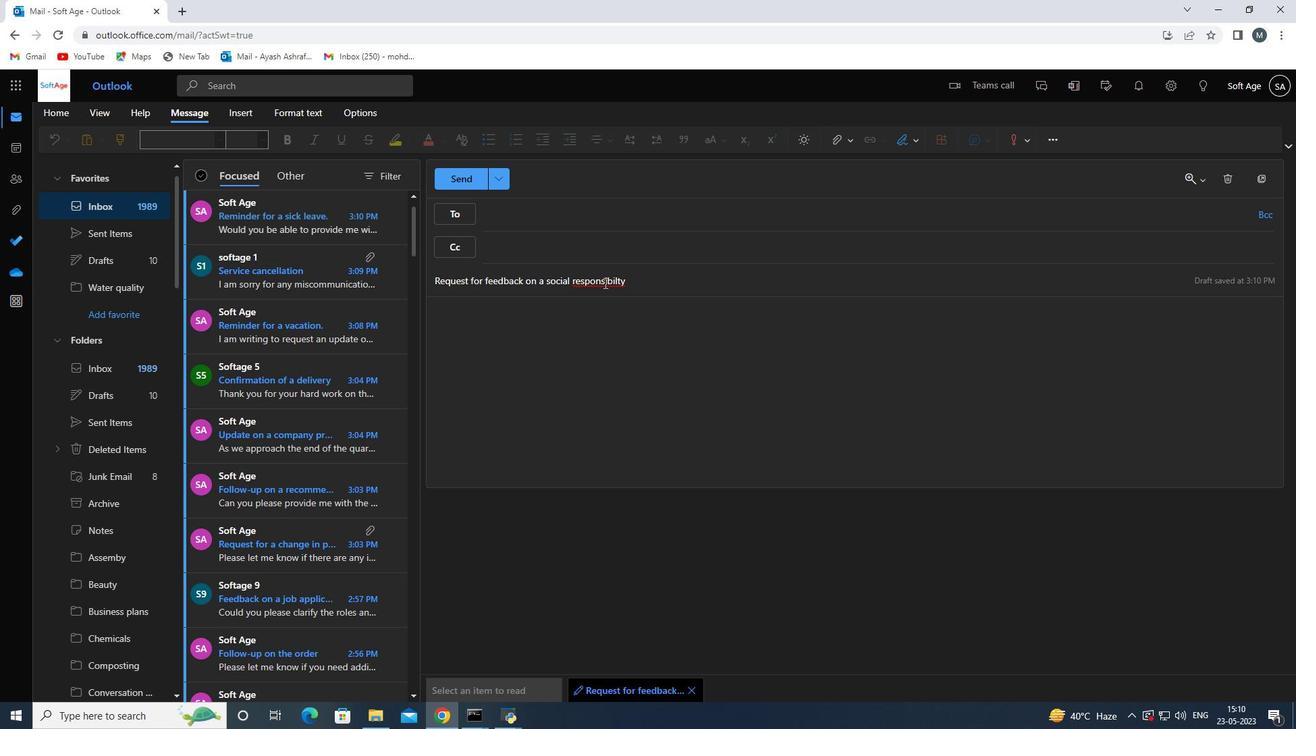 
Action: Mouse moved to (619, 282)
Screenshot: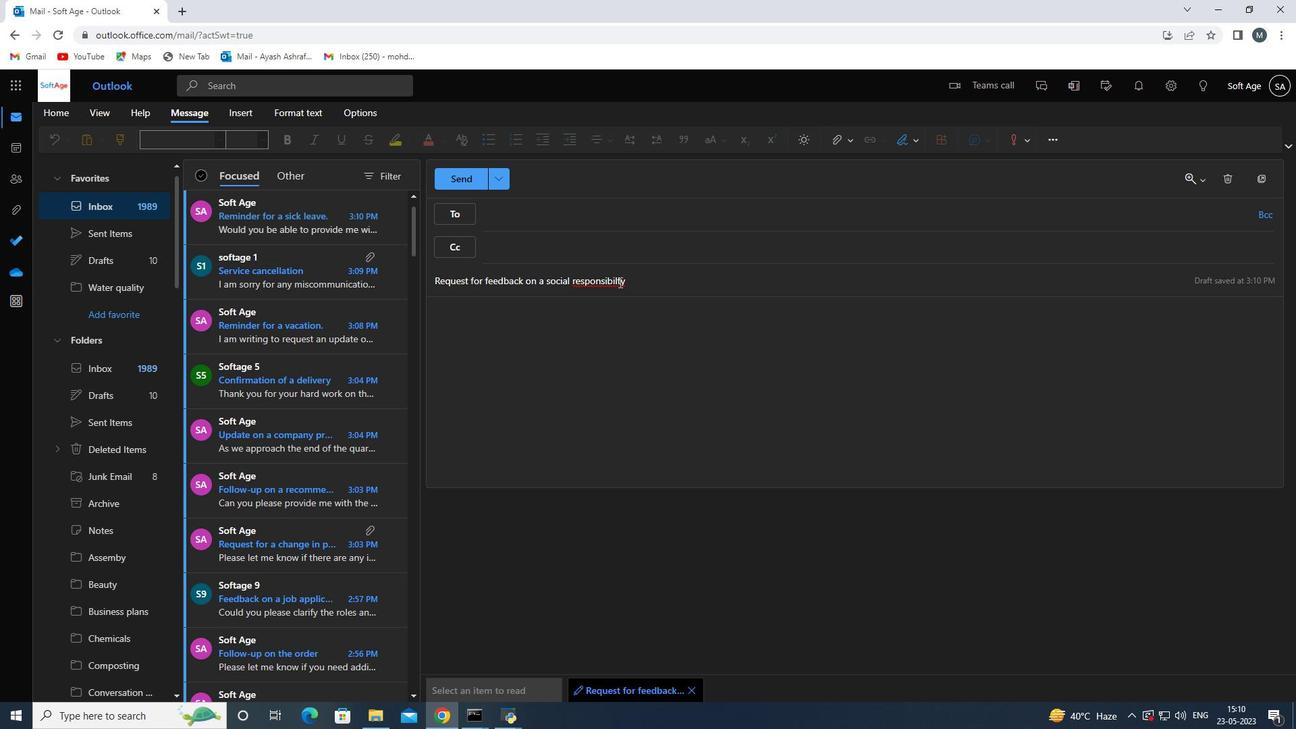 
Action: Mouse pressed left at (619, 282)
Screenshot: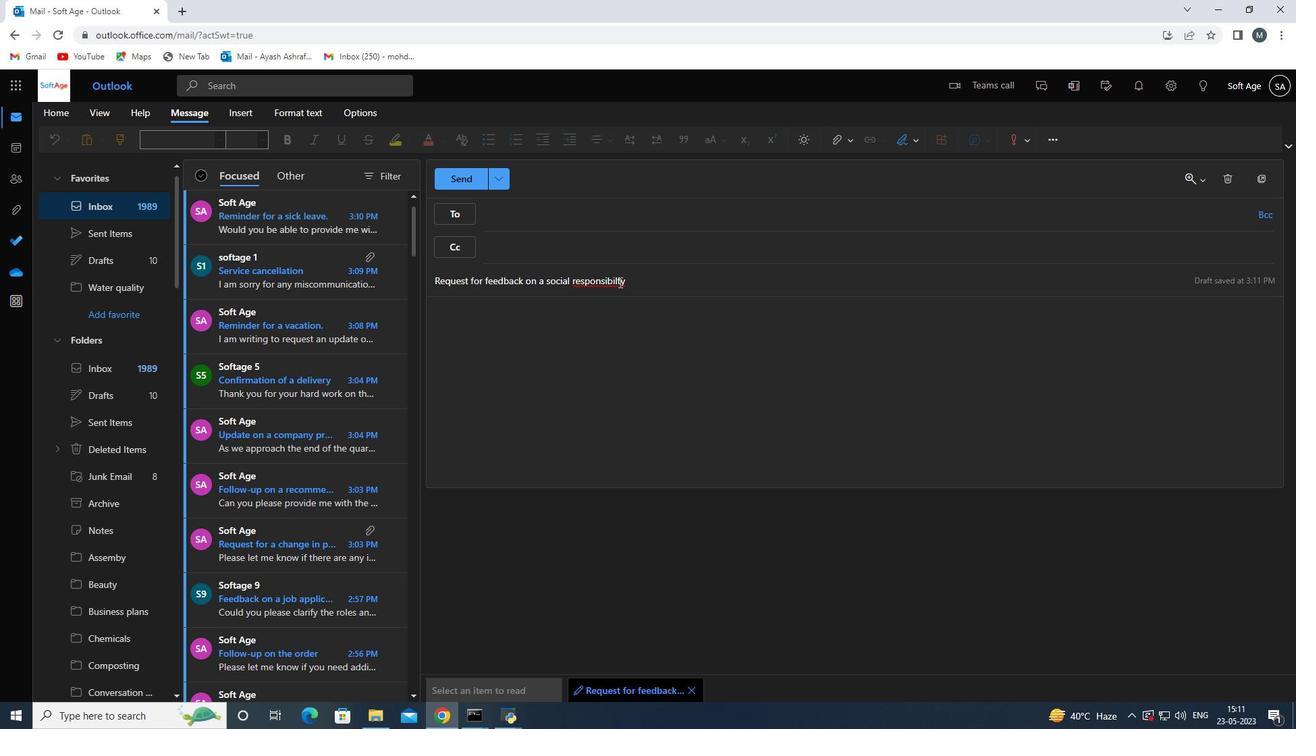 
Action: Mouse moved to (633, 289)
Screenshot: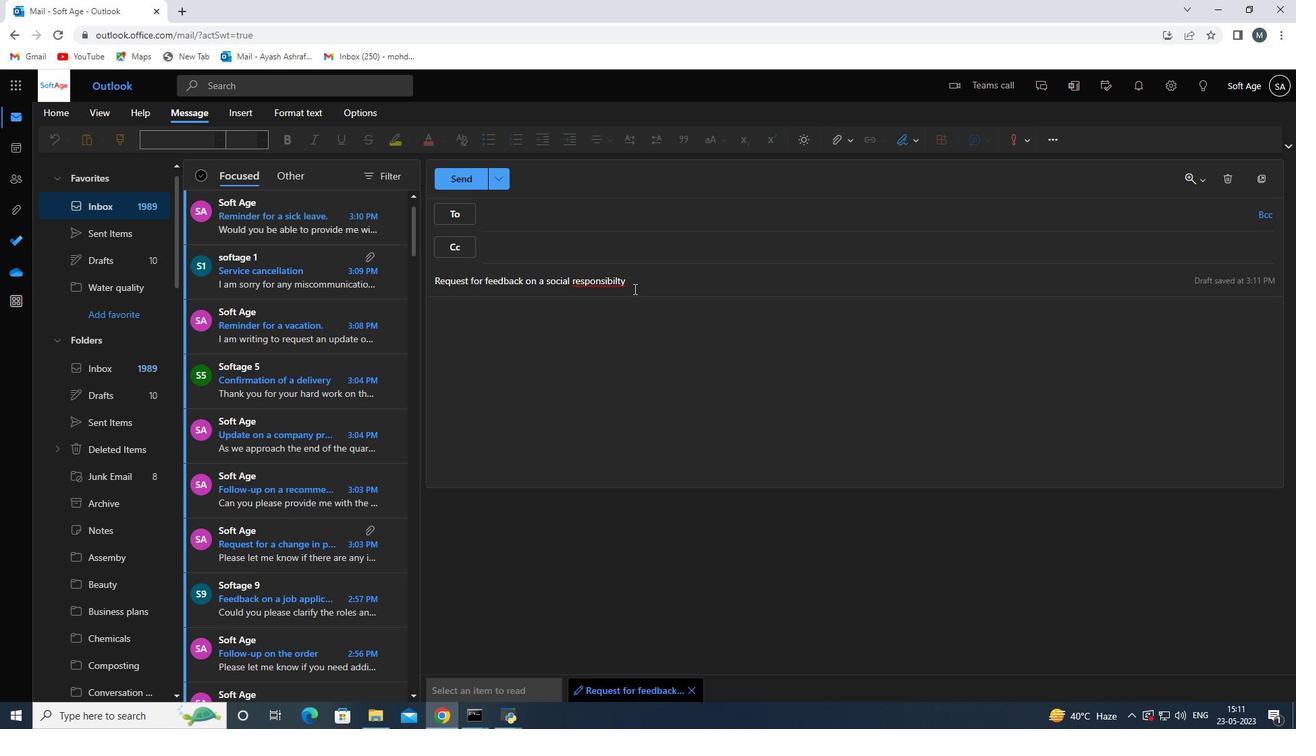 
Action: Key pressed <Key.backspace>i
Screenshot: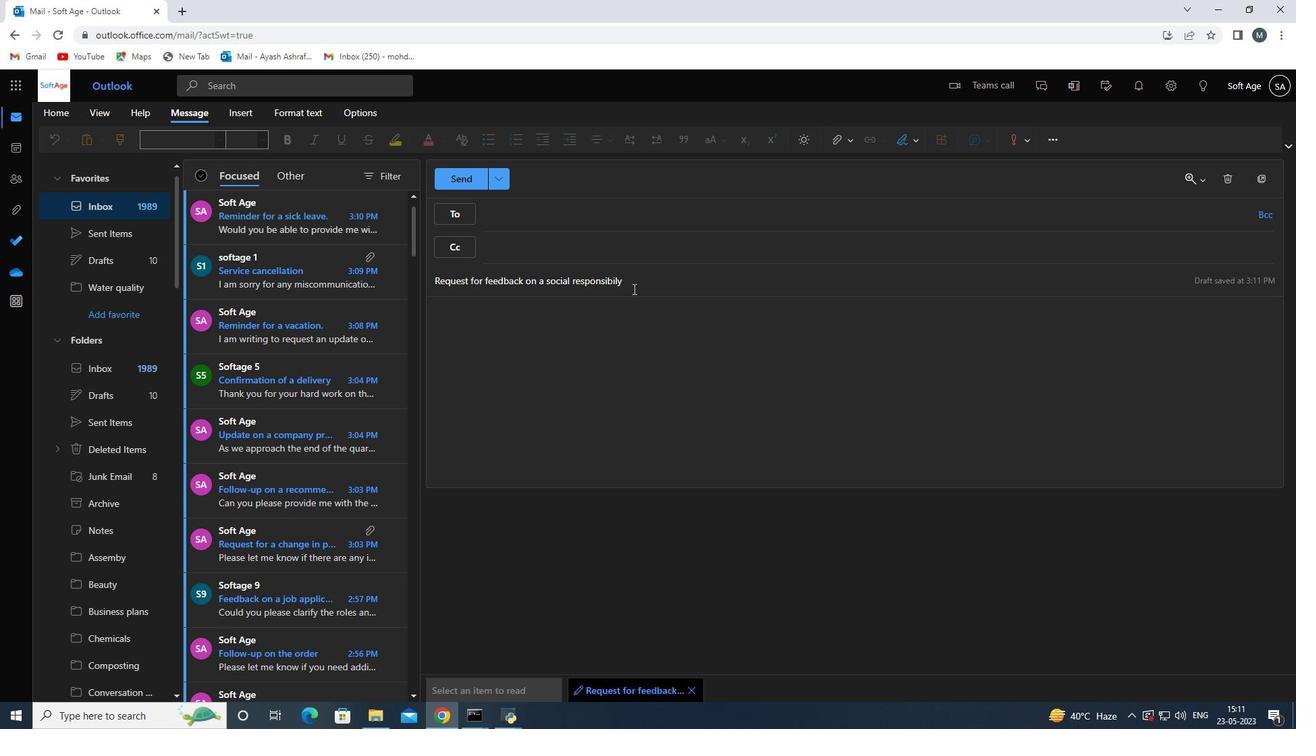 
Action: Mouse moved to (629, 289)
Screenshot: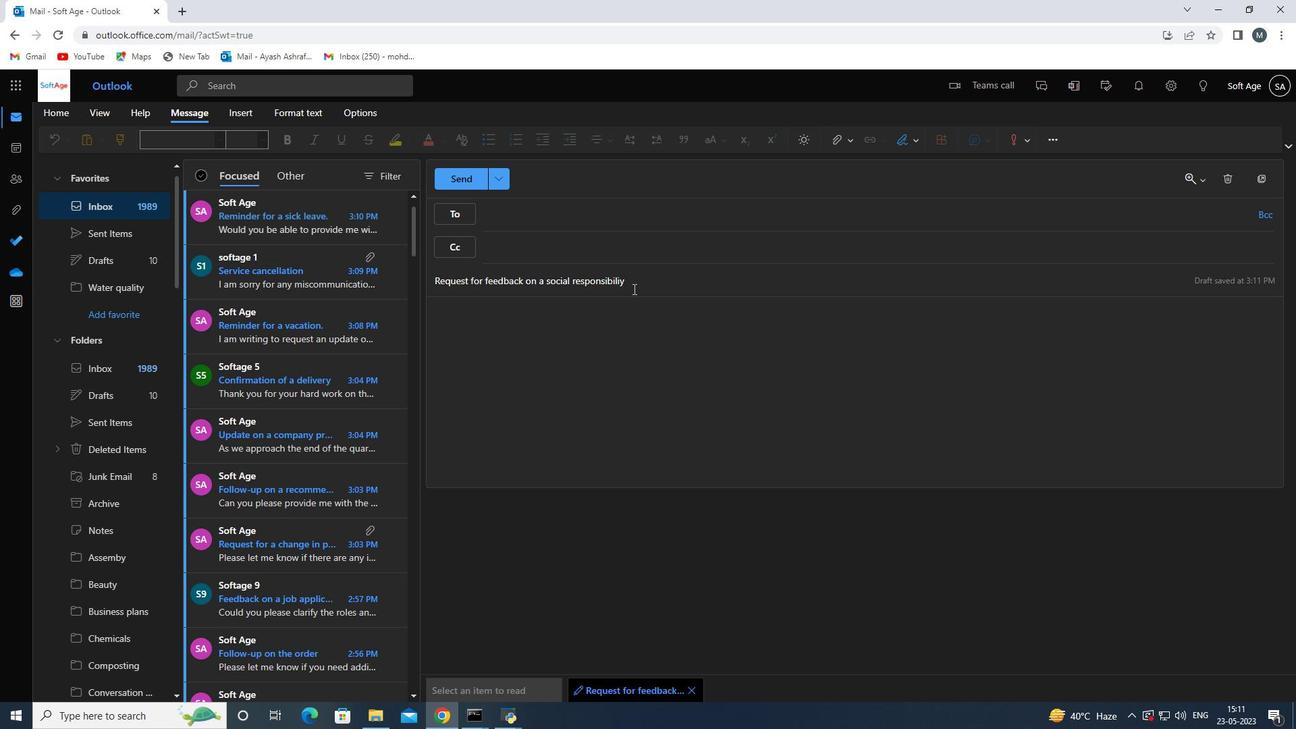 
Action: Key pressed <Key.backspace>t
Screenshot: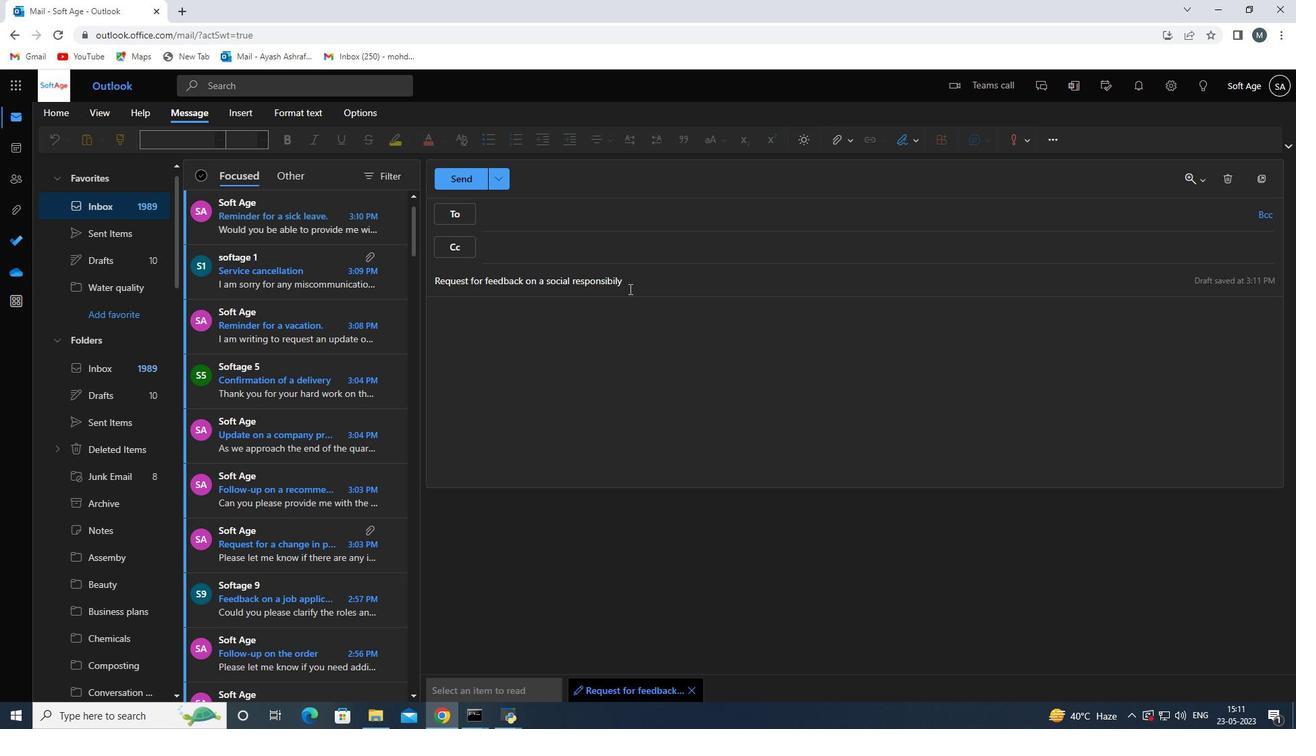 
Action: Mouse moved to (684, 286)
Screenshot: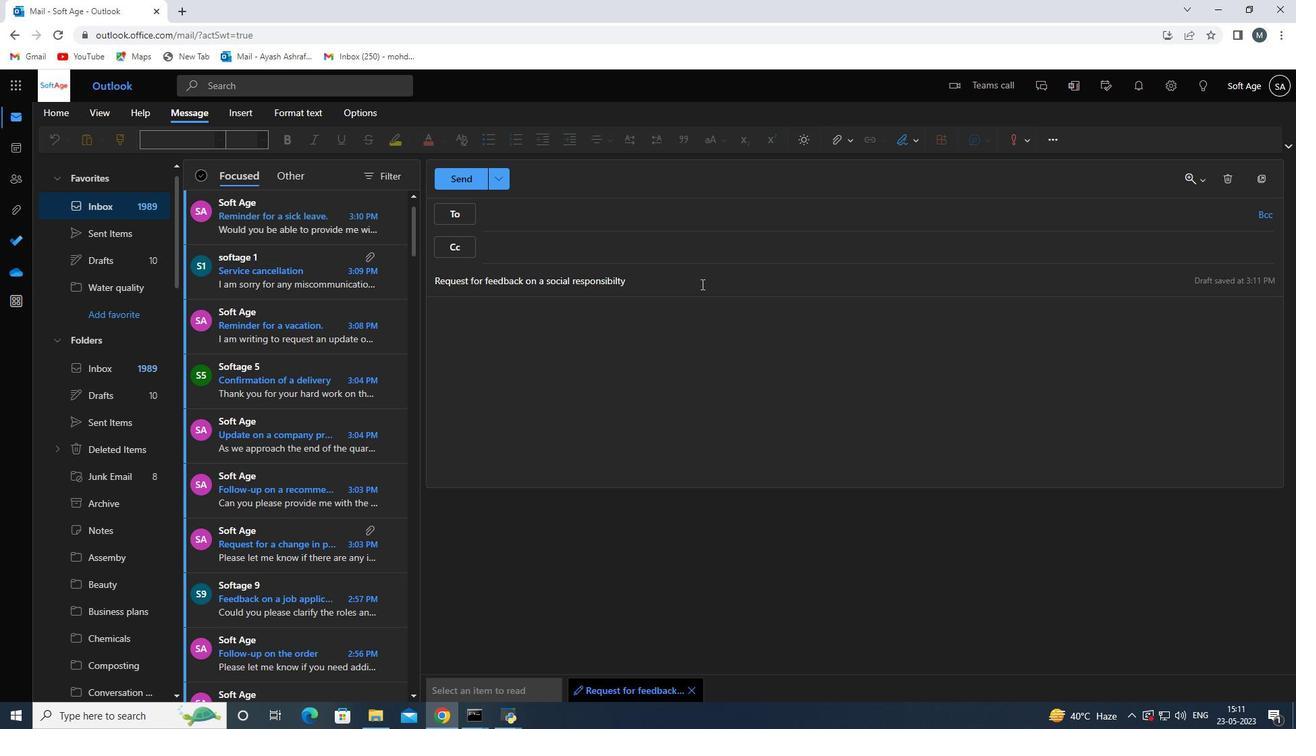 
Action: Mouse pressed left at (684, 286)
Screenshot: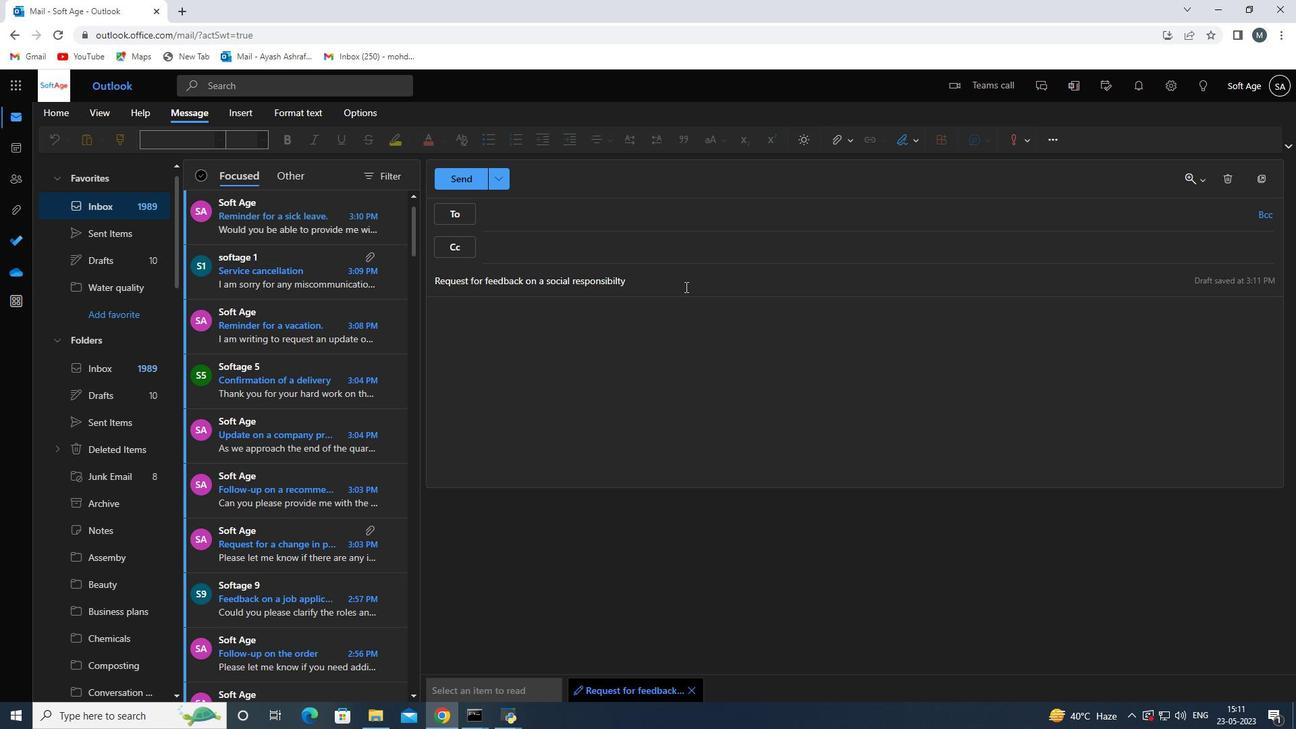 
Action: Key pressed report
Screenshot: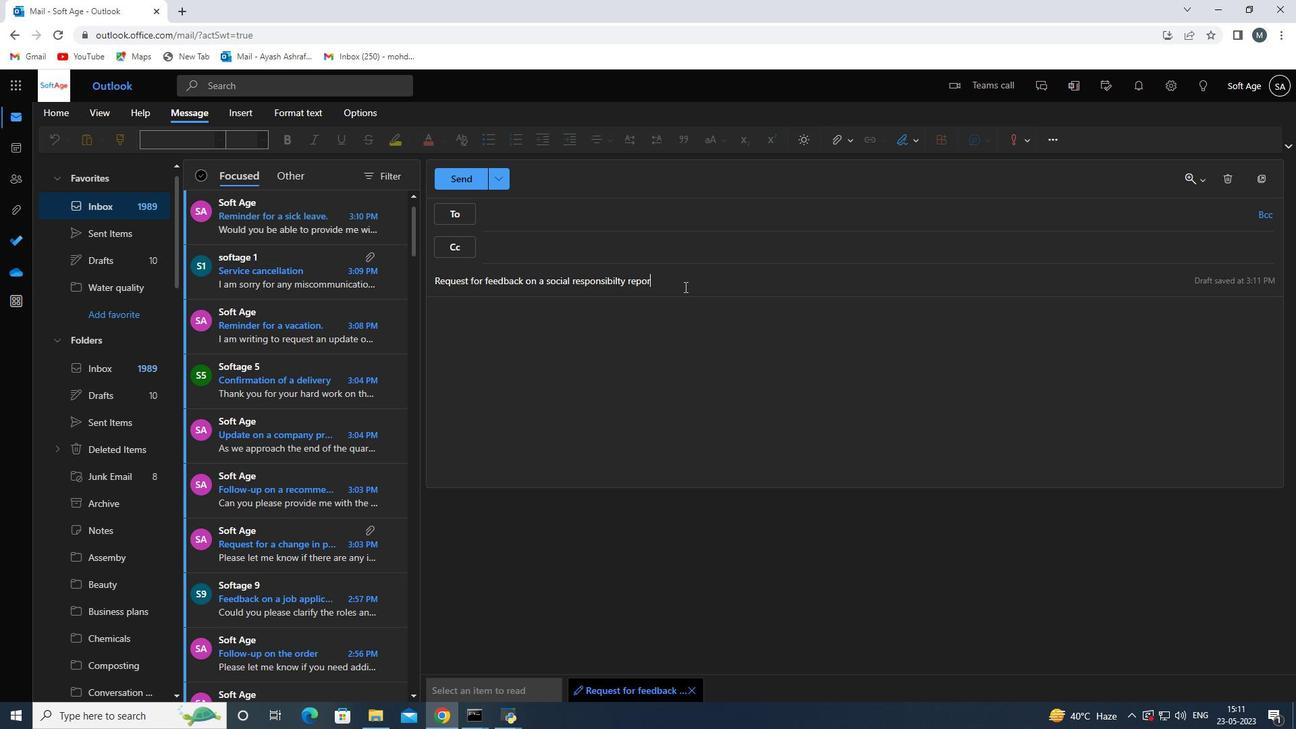 
Action: Mouse moved to (599, 284)
Screenshot: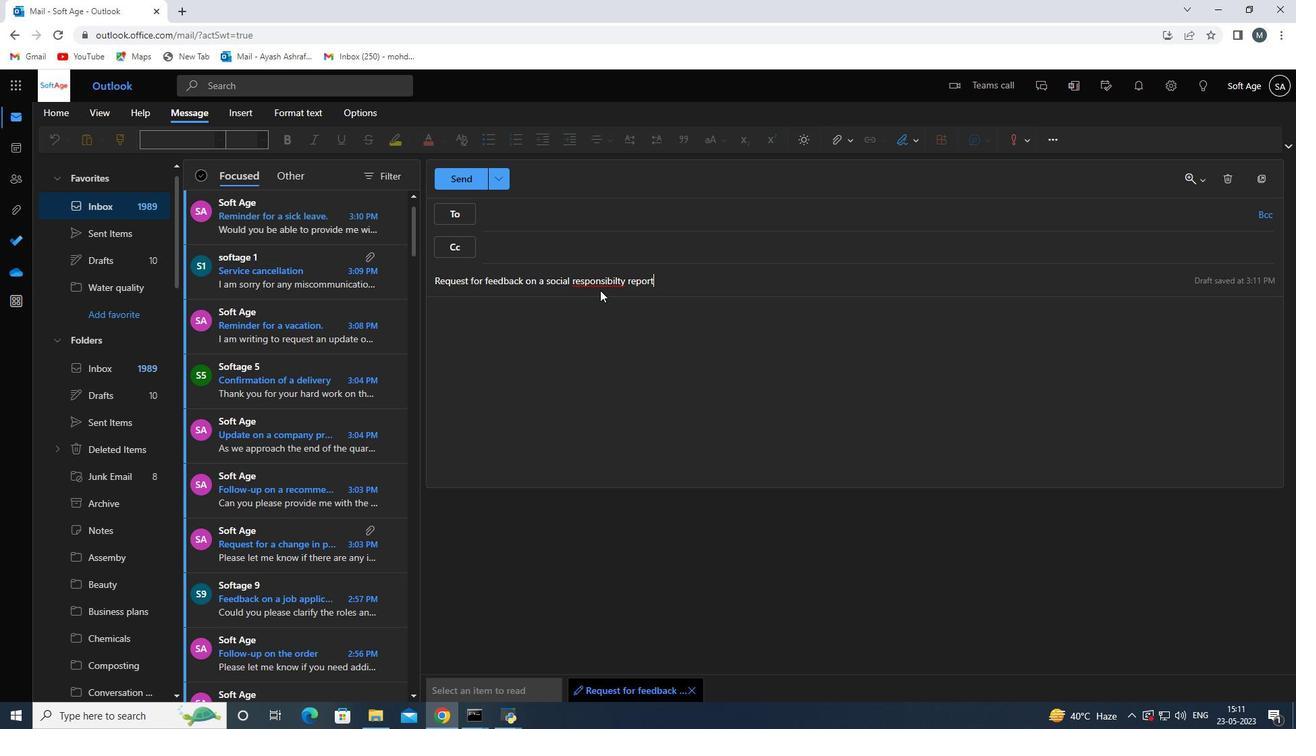 
Action: Mouse pressed left at (599, 284)
Screenshot: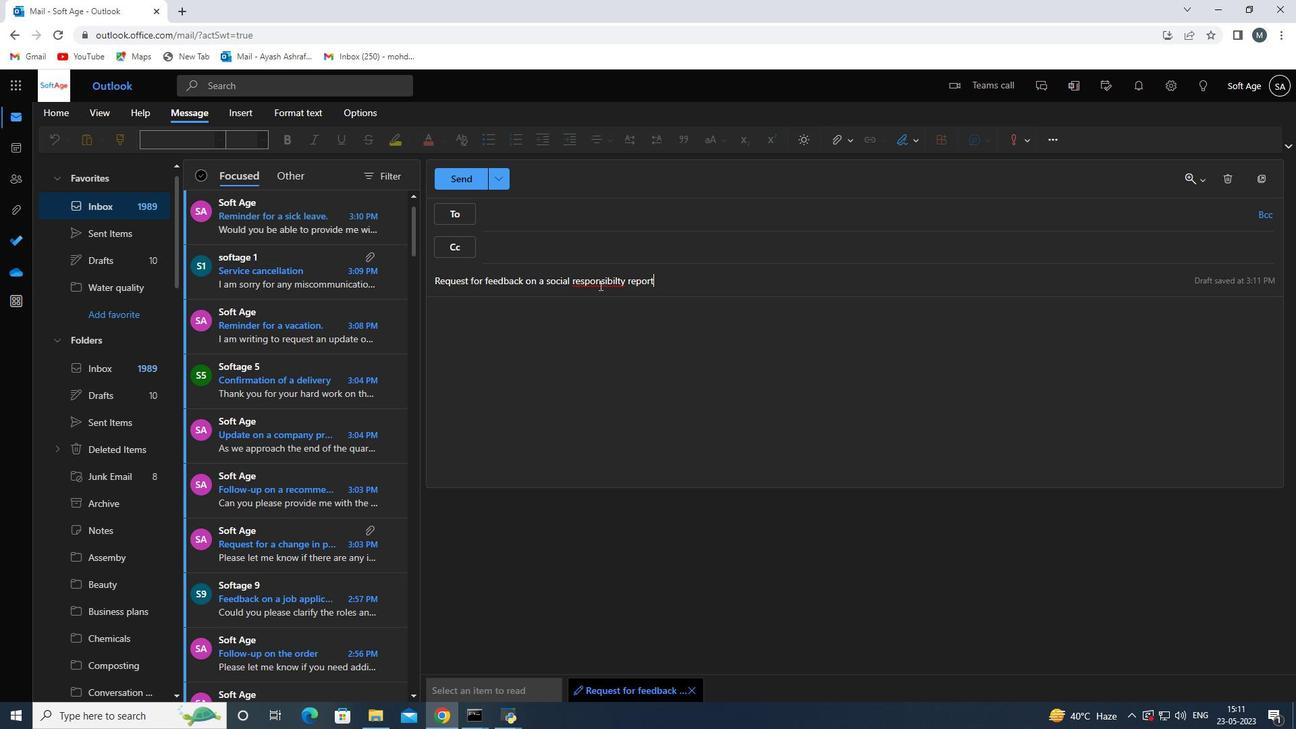 
Action: Mouse moved to (611, 296)
Screenshot: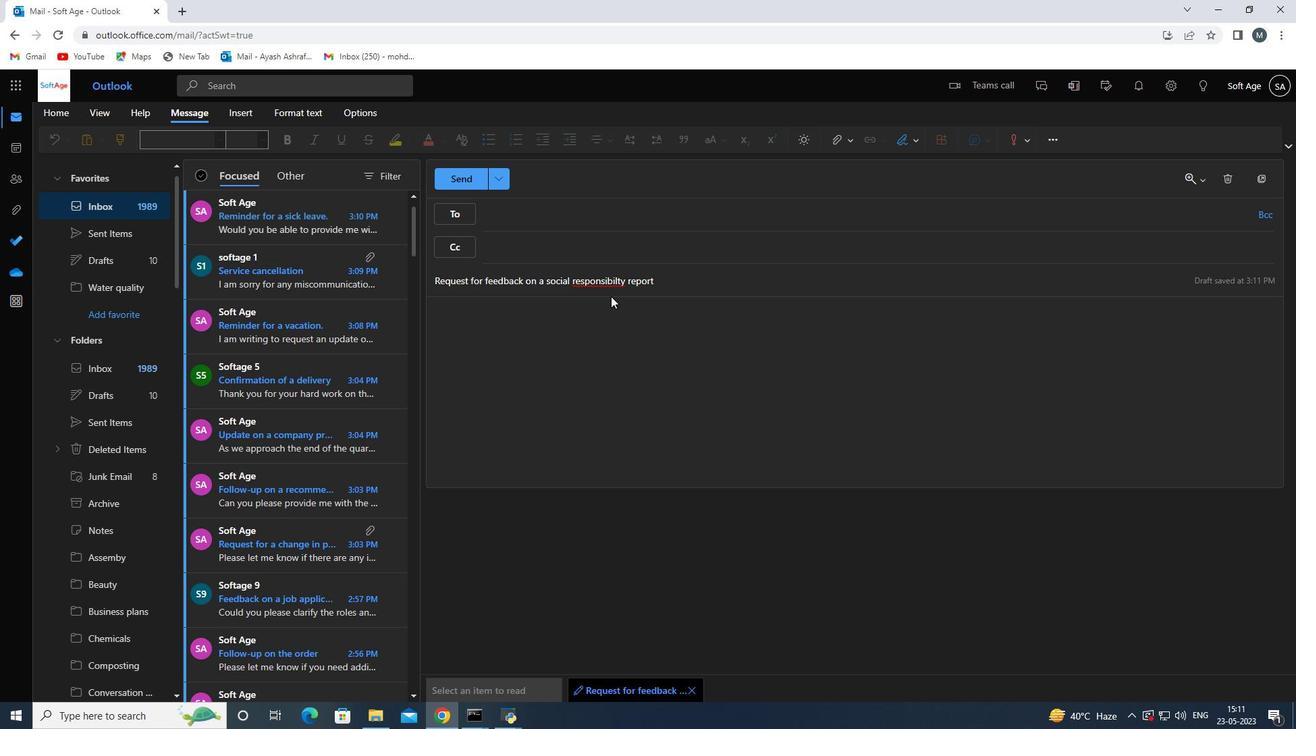 
Action: Mouse pressed left at (611, 296)
Screenshot: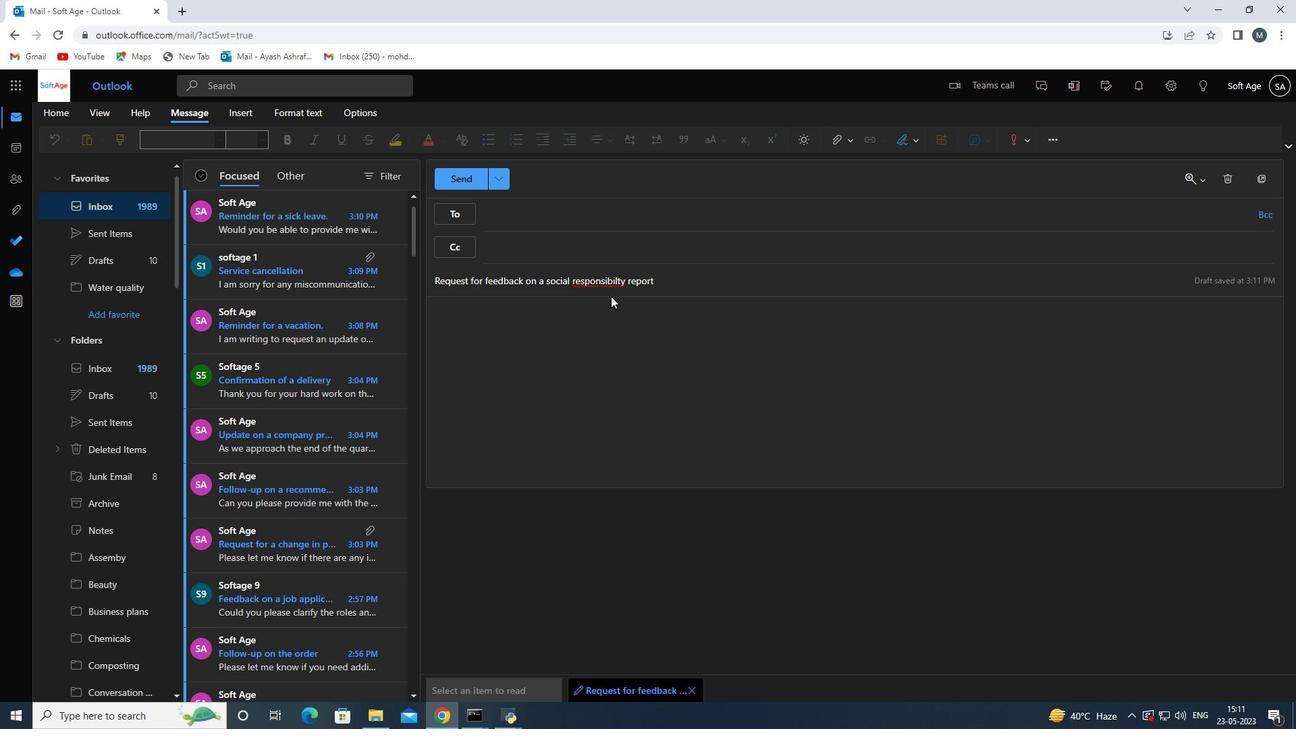 
Action: Mouse moved to (609, 329)
Screenshot: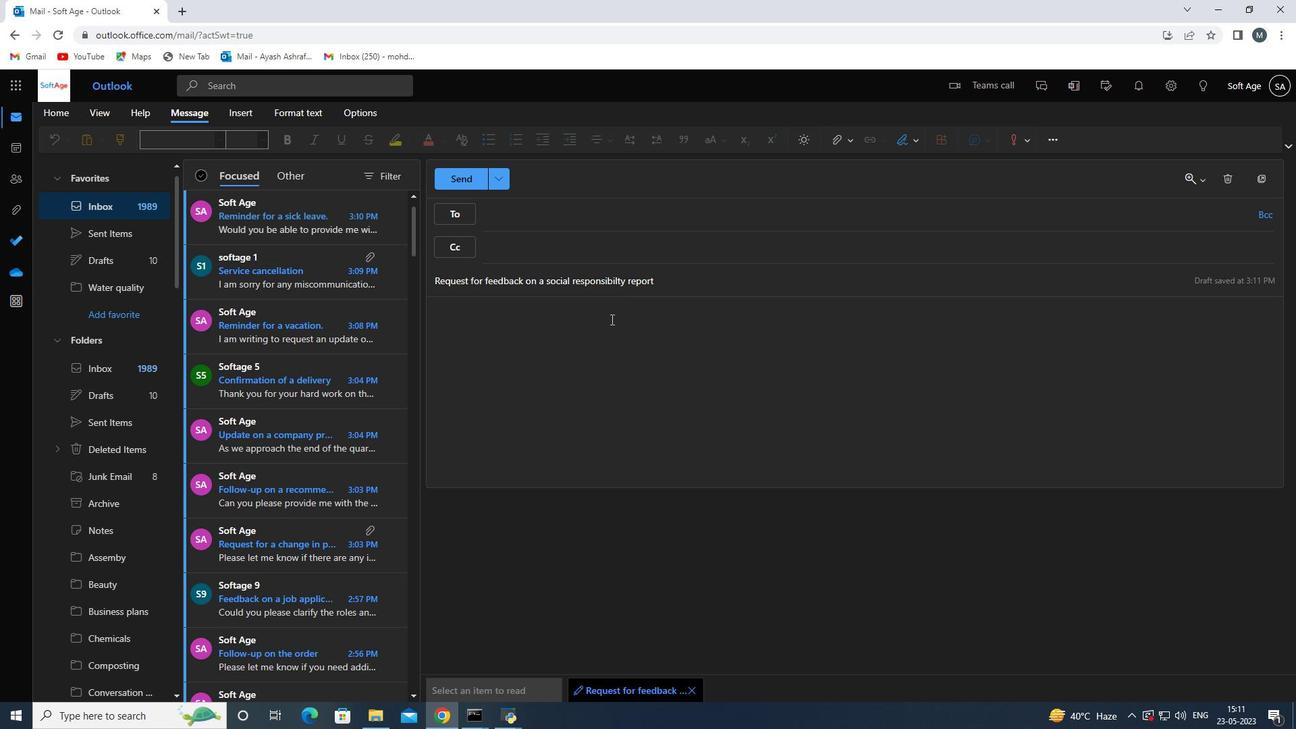 
Action: Mouse pressed left at (609, 329)
Screenshot: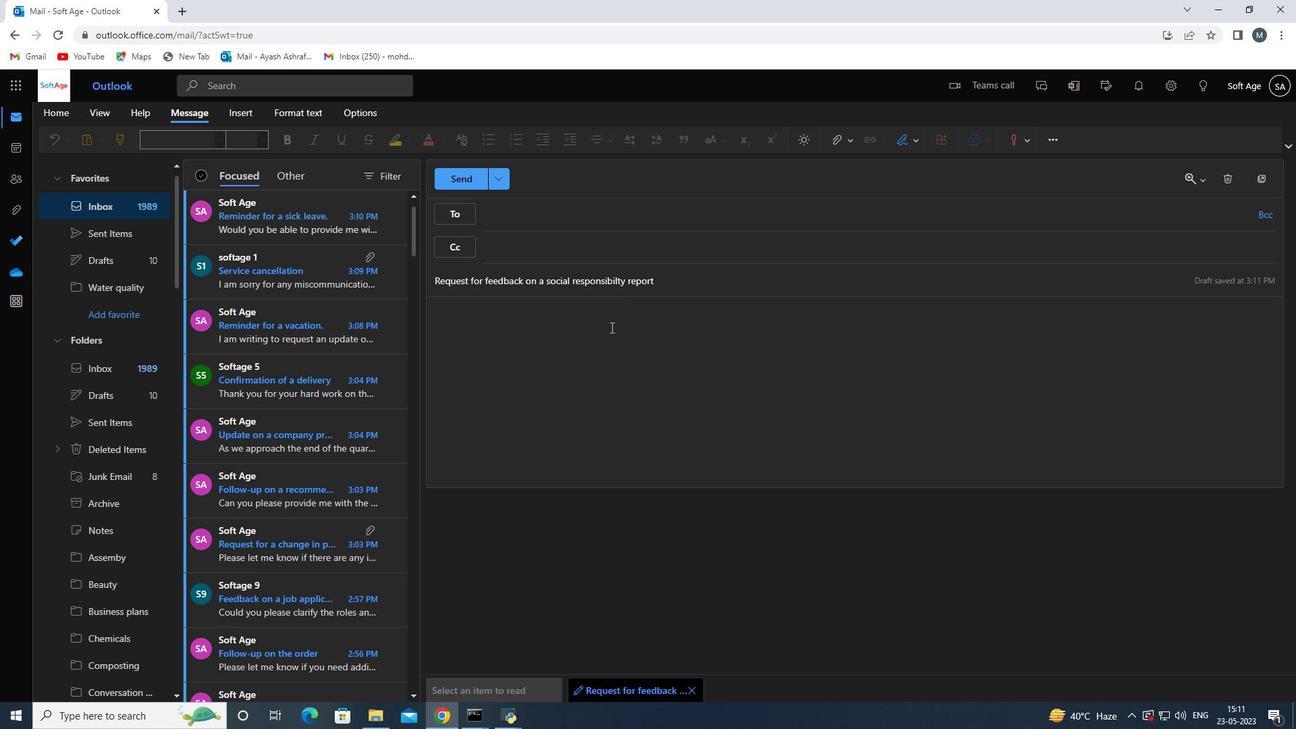 
Action: Mouse moved to (609, 329)
Screenshot: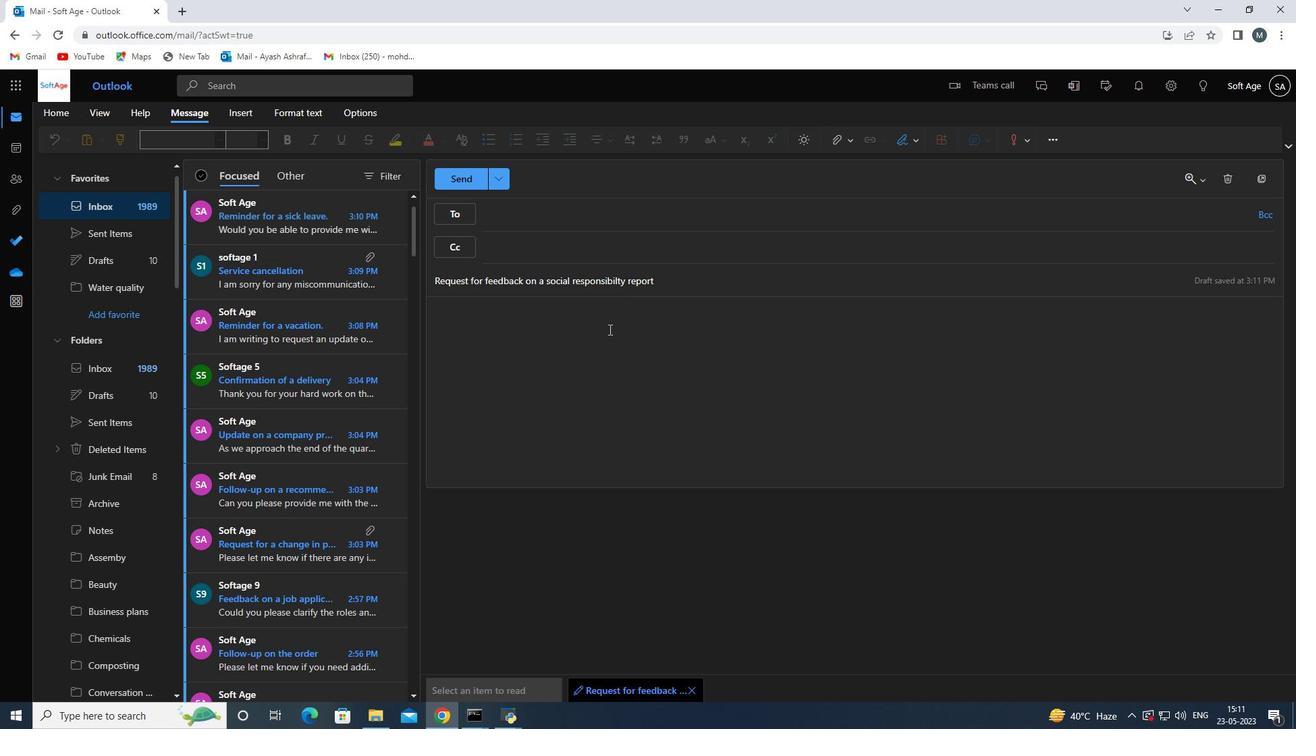 
Action: Key pressed <Key.shift>I<Key.space>would<Key.space>like<Key.space>to<Key.space>schedule<Key.space>a<Key.space>pe<Key.backspace>rohj<Key.backspace><Key.backspace>ject<Key.space>status<Key.space>review<Key.space>call<Key.space>
Screenshot: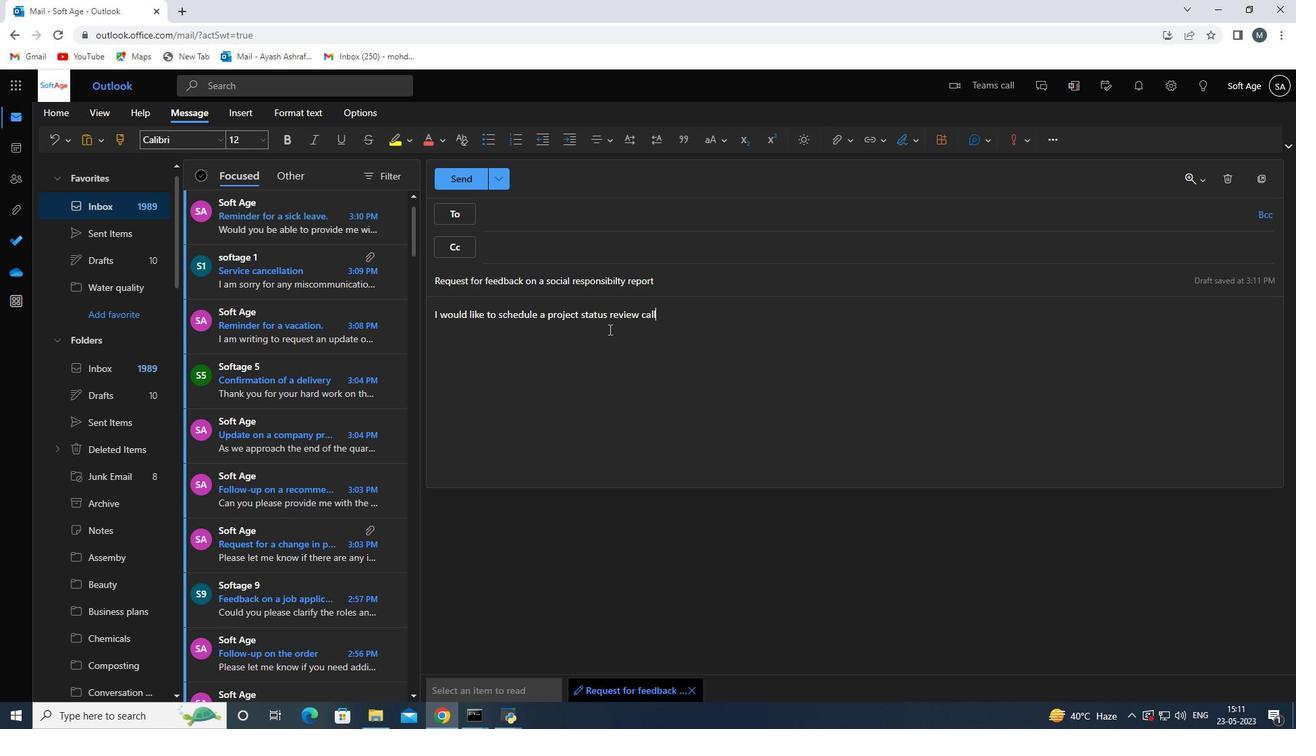 
Action: Mouse moved to (912, 140)
Screenshot: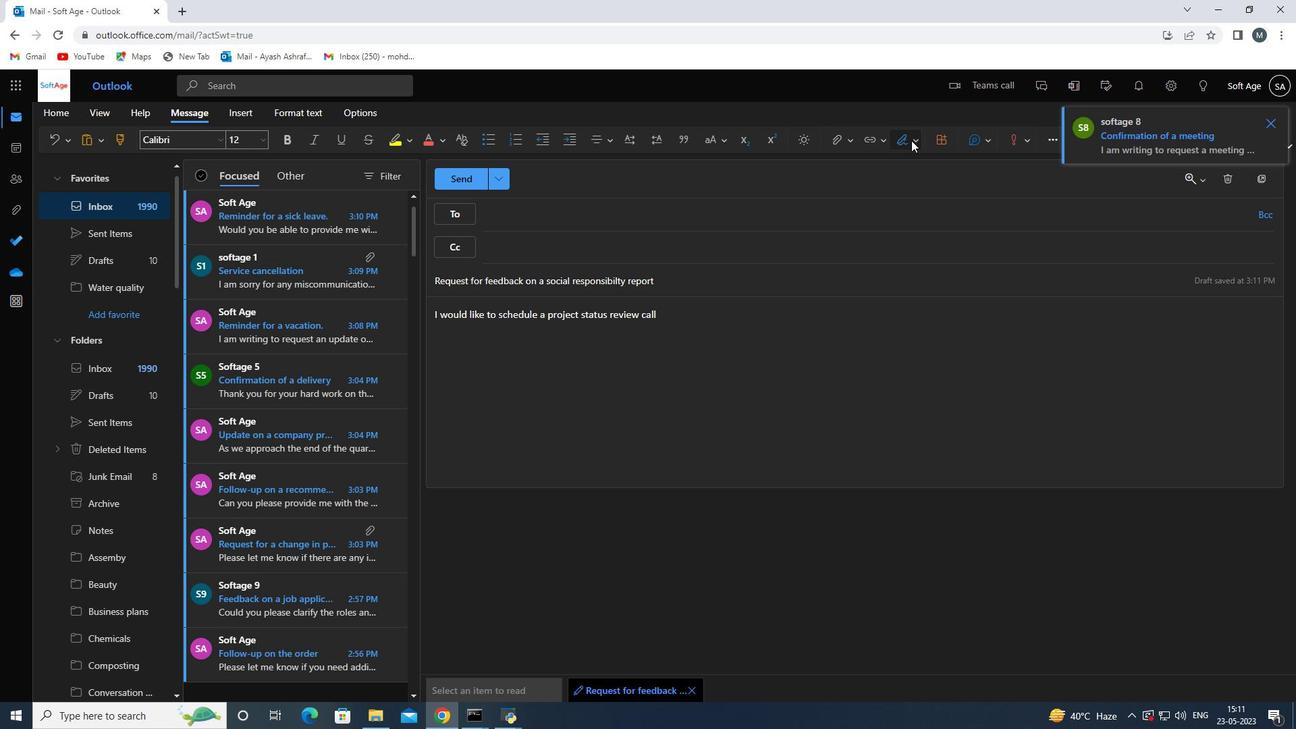 
Action: Mouse pressed left at (912, 140)
Screenshot: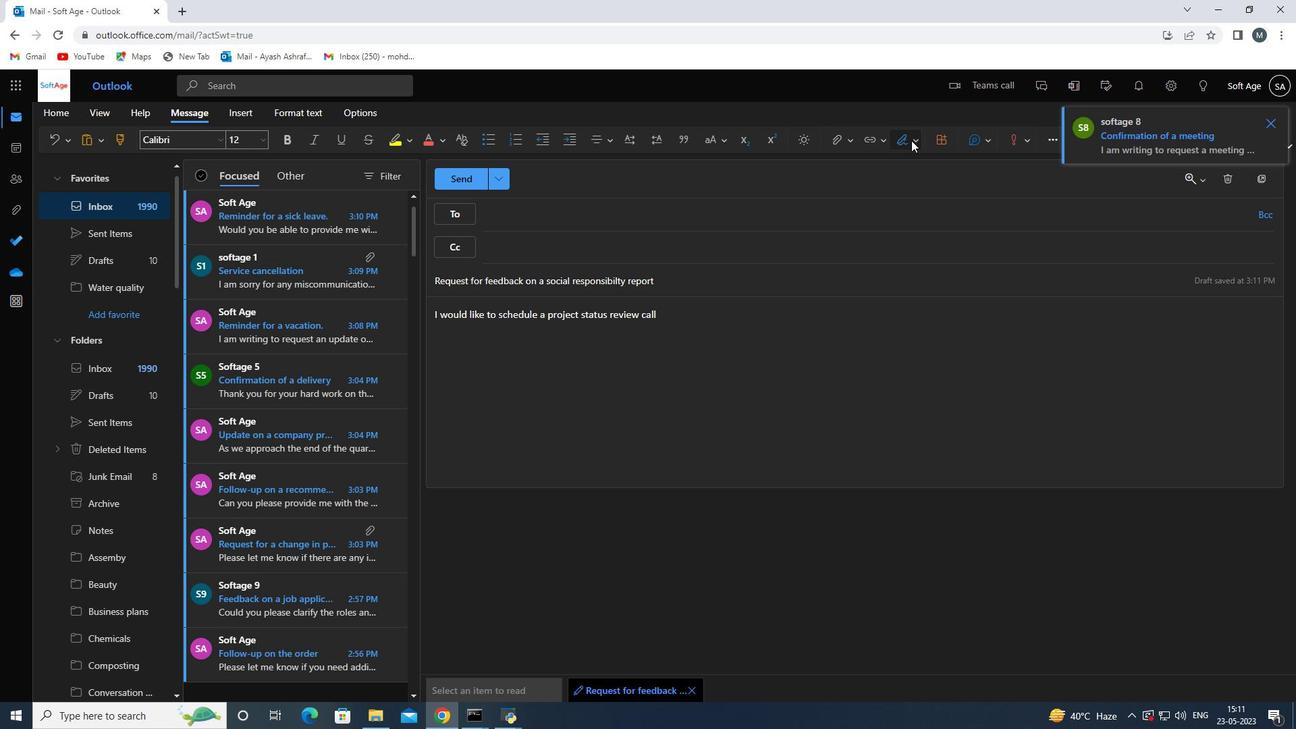 
Action: Mouse moved to (877, 170)
Screenshot: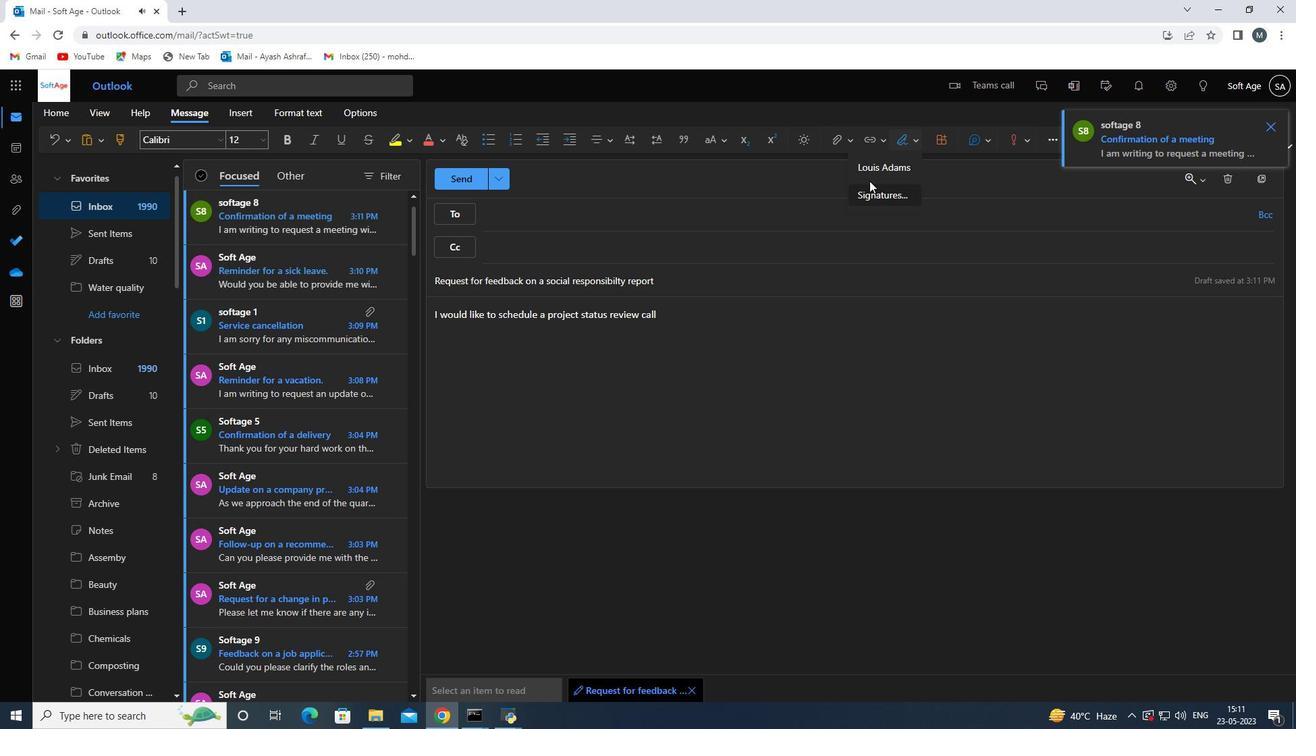 
Action: Mouse pressed left at (877, 170)
Screenshot: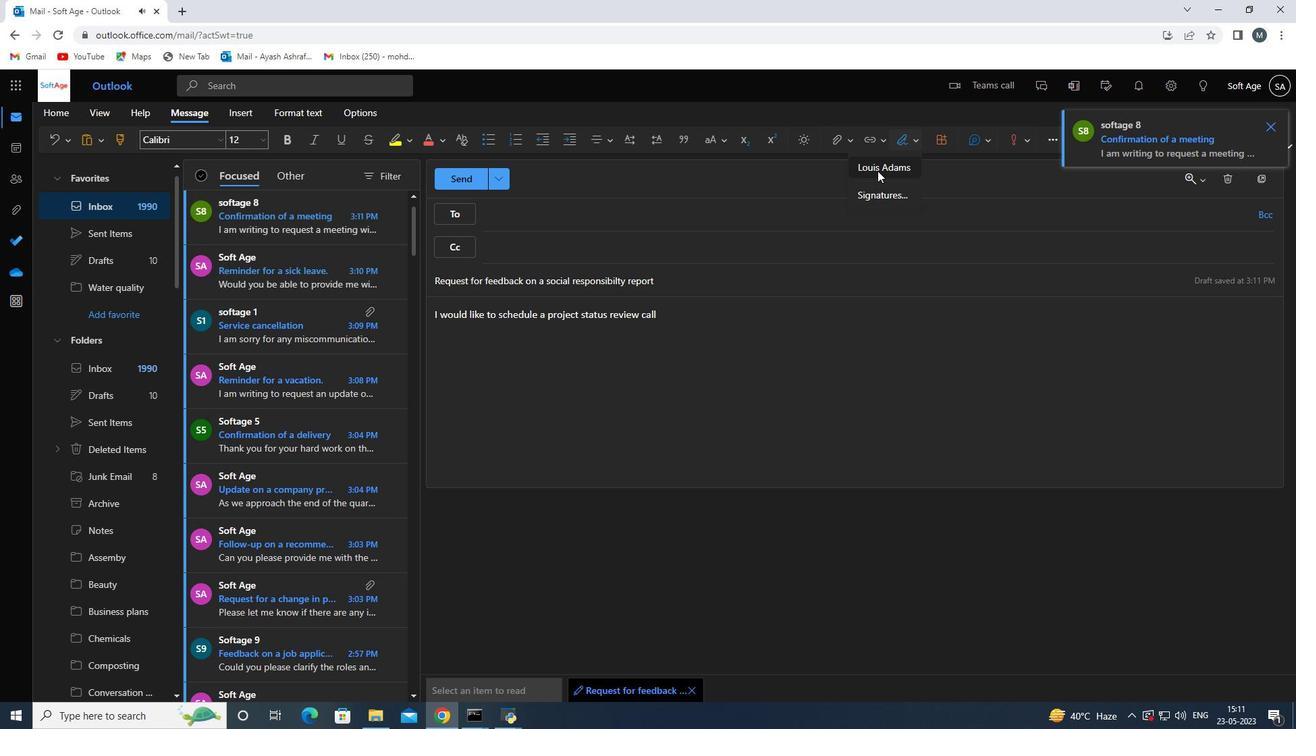 
Action: Mouse moved to (534, 216)
Screenshot: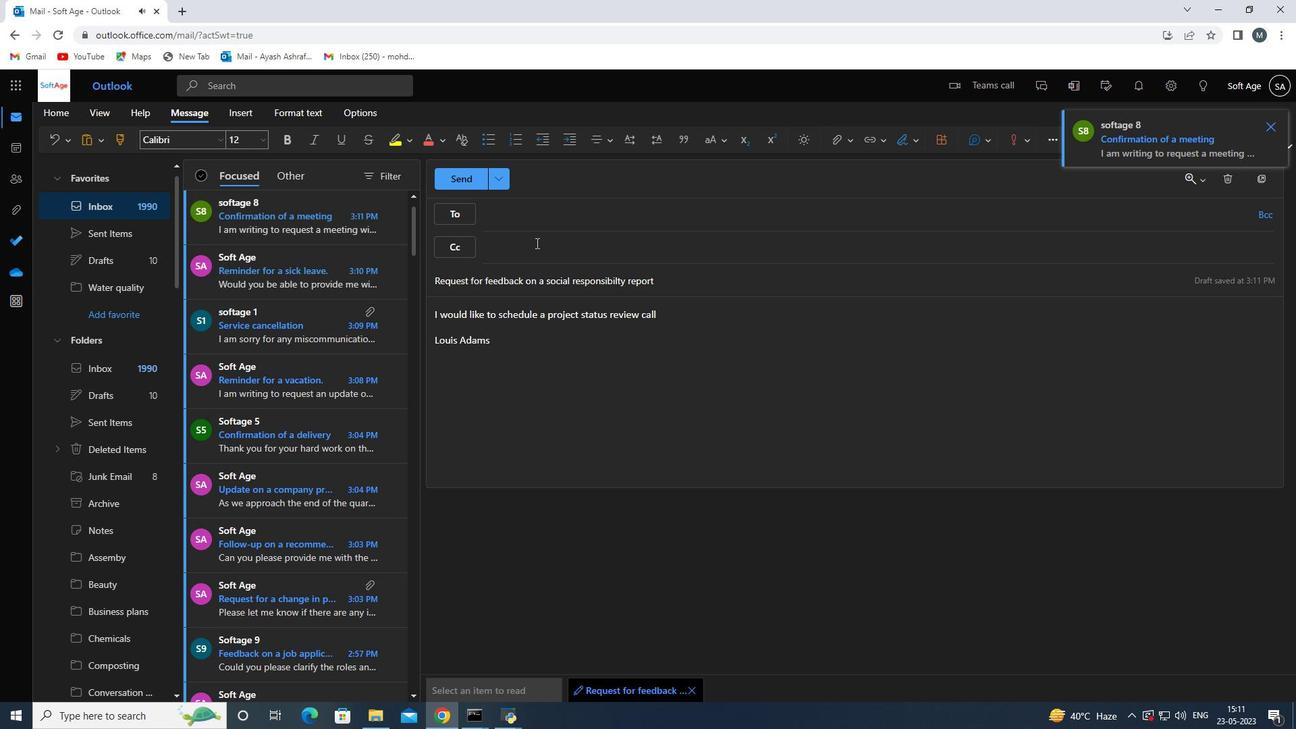 
Action: Mouse pressed left at (534, 216)
Screenshot: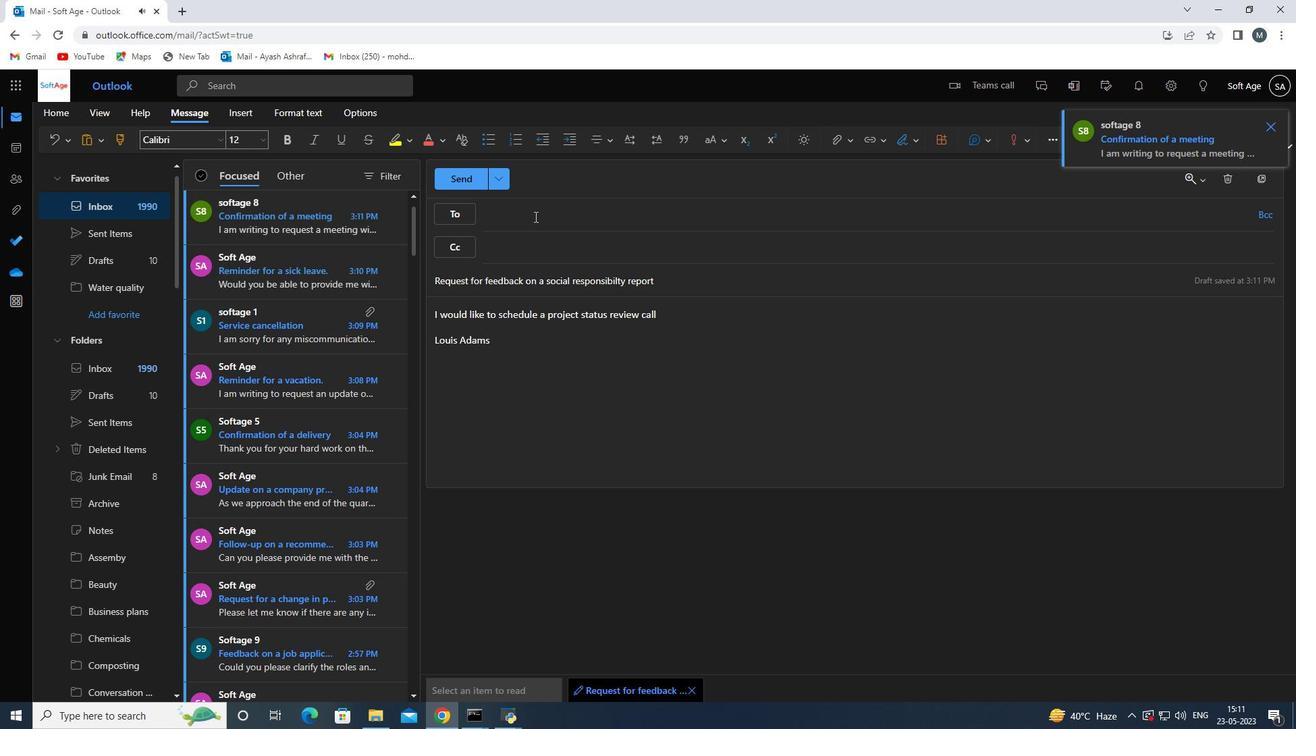 
Action: Key pressed softage.6<Key.shift><Key.shift>@softage.net
Screenshot: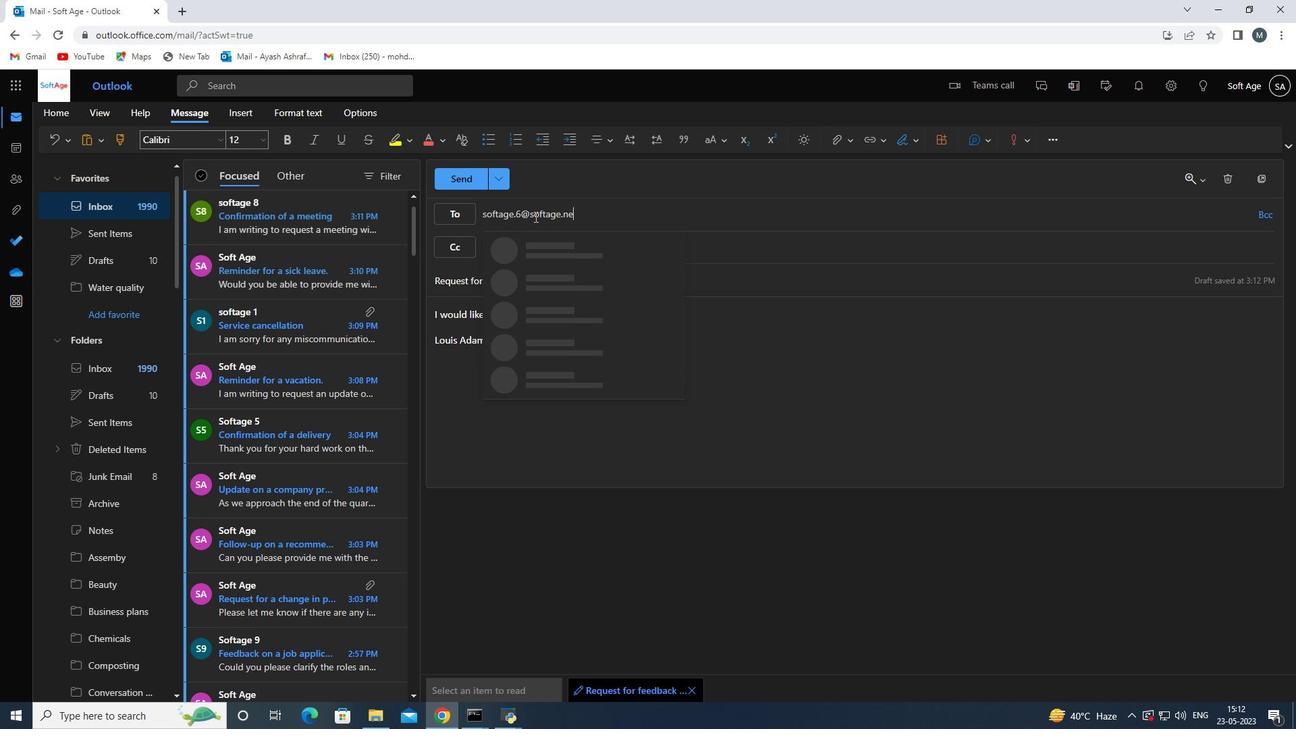 
Action: Mouse moved to (592, 251)
Screenshot: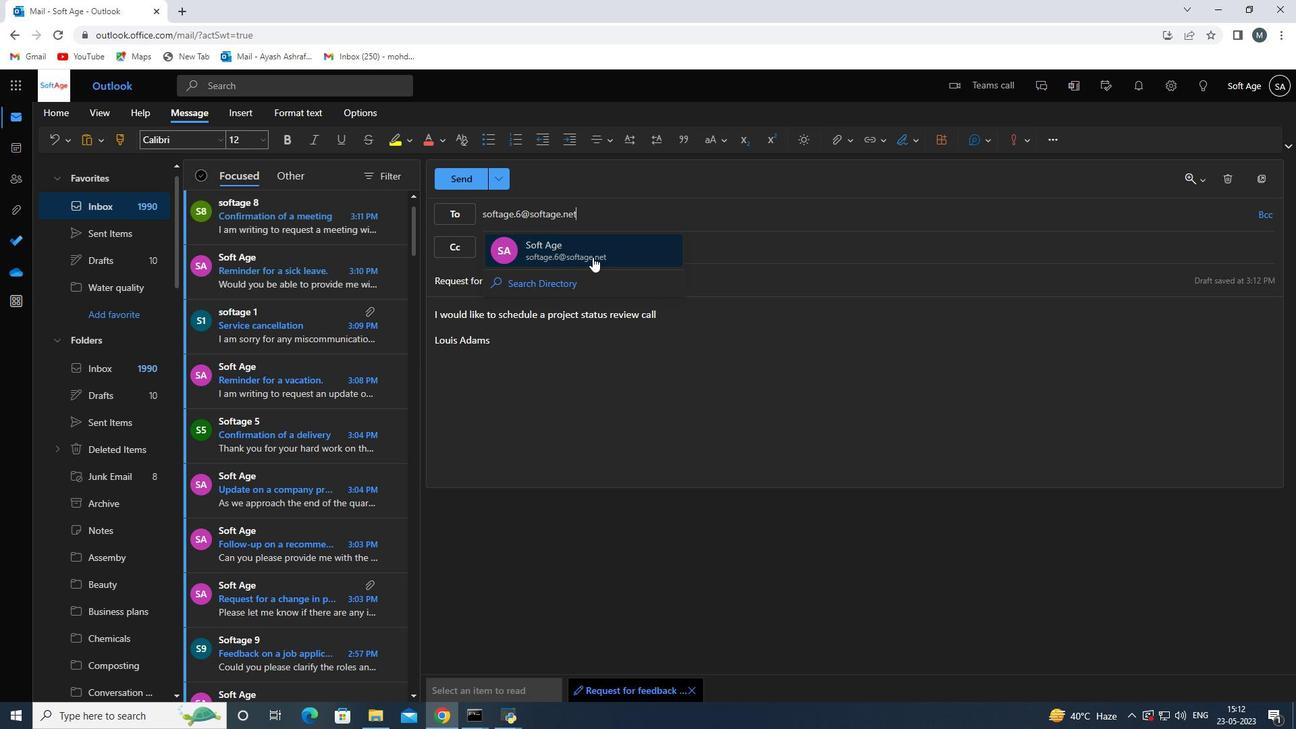 
Action: Mouse pressed left at (592, 251)
Screenshot: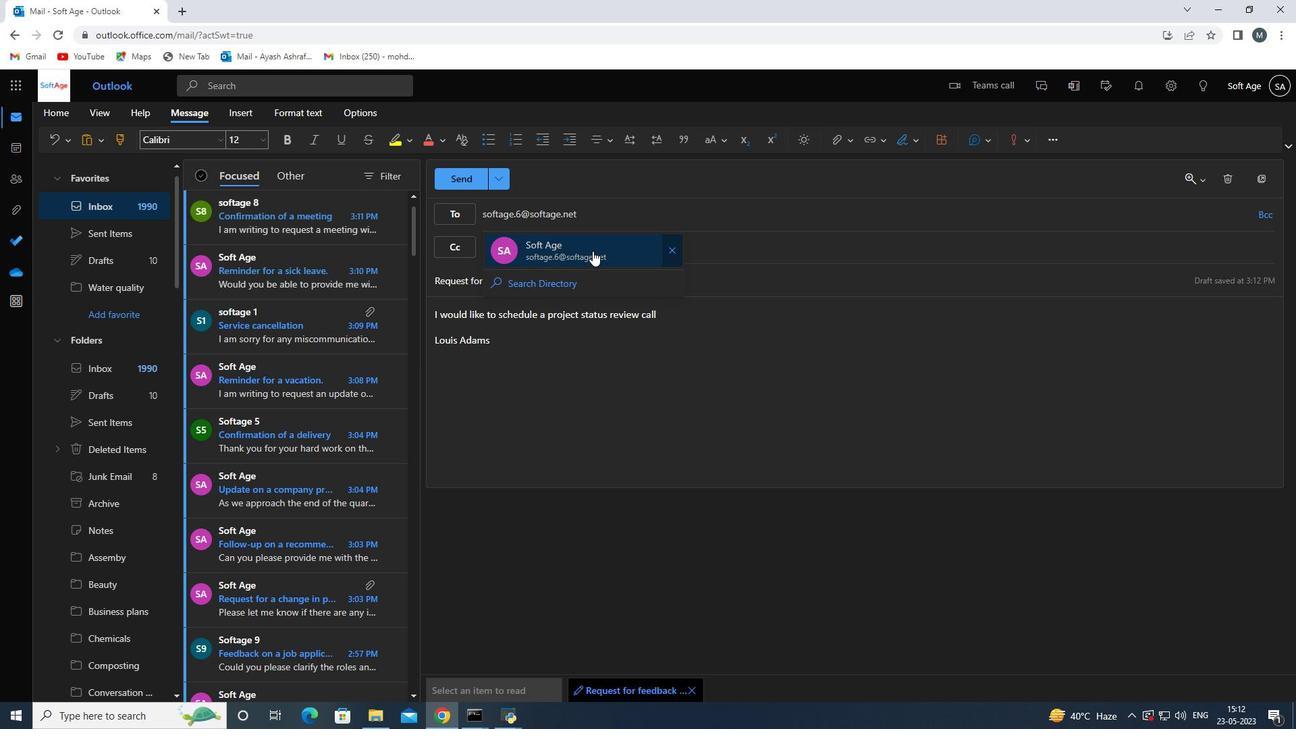 
Action: Mouse moved to (836, 147)
Screenshot: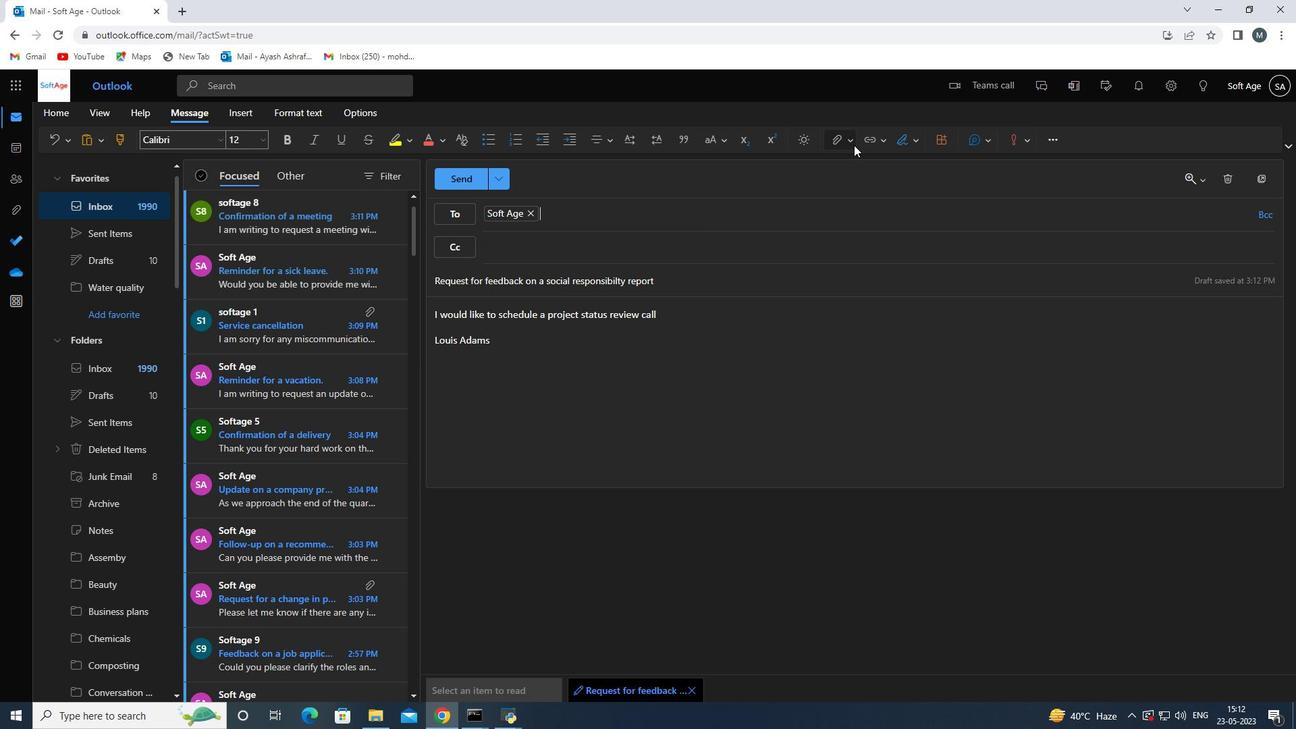 
Action: Mouse pressed left at (836, 147)
Screenshot: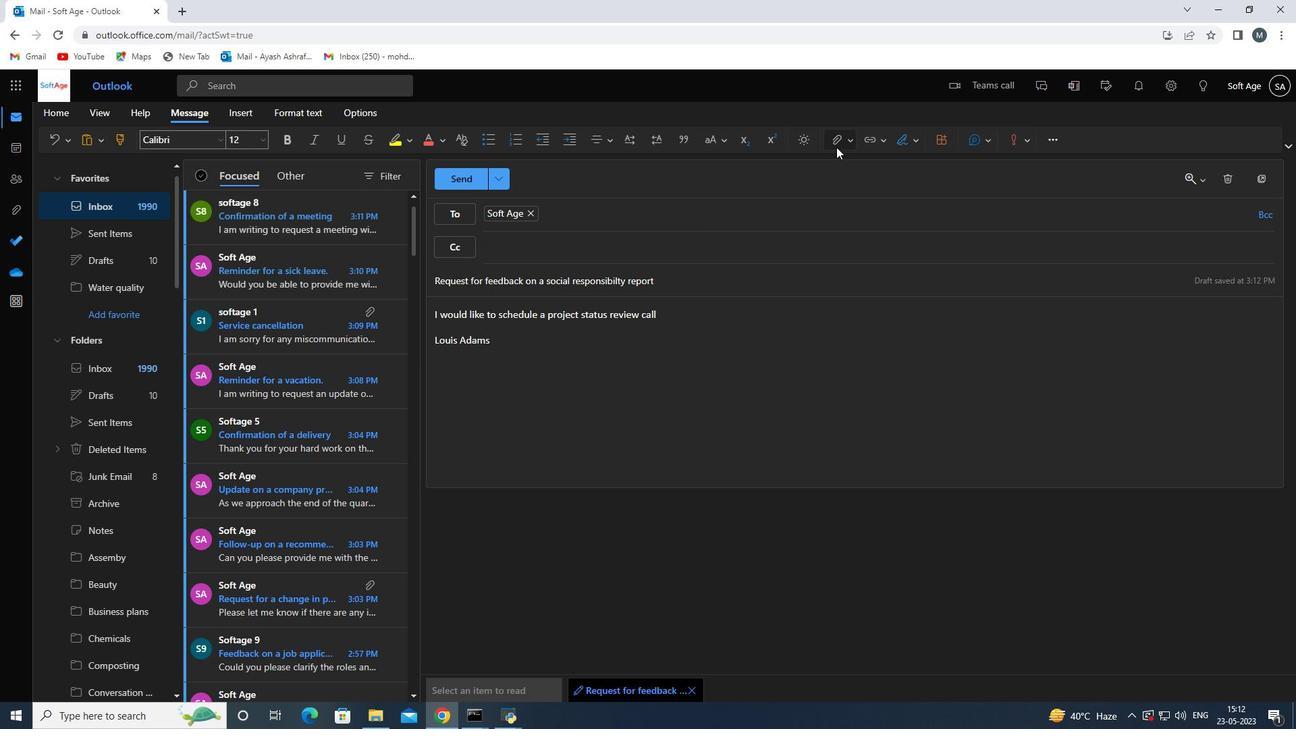 
Action: Mouse moved to (769, 172)
Screenshot: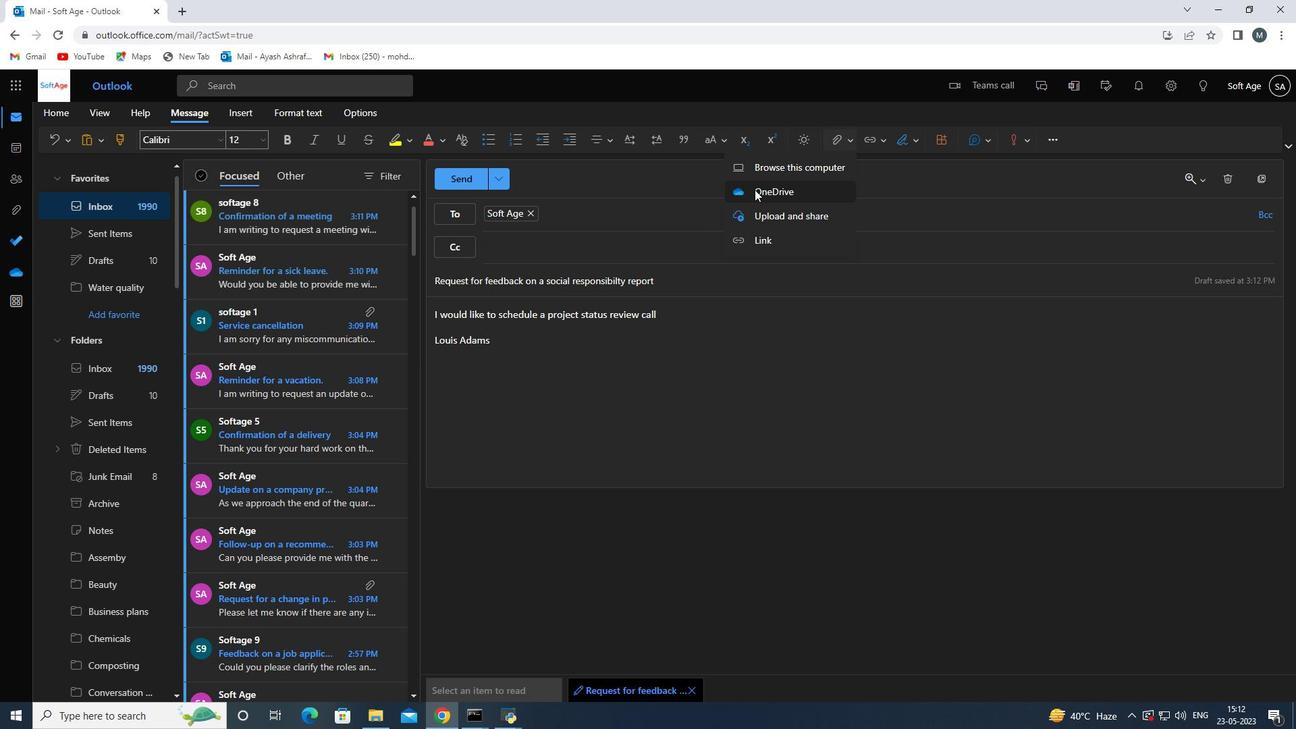 
Action: Mouse pressed left at (769, 172)
Screenshot: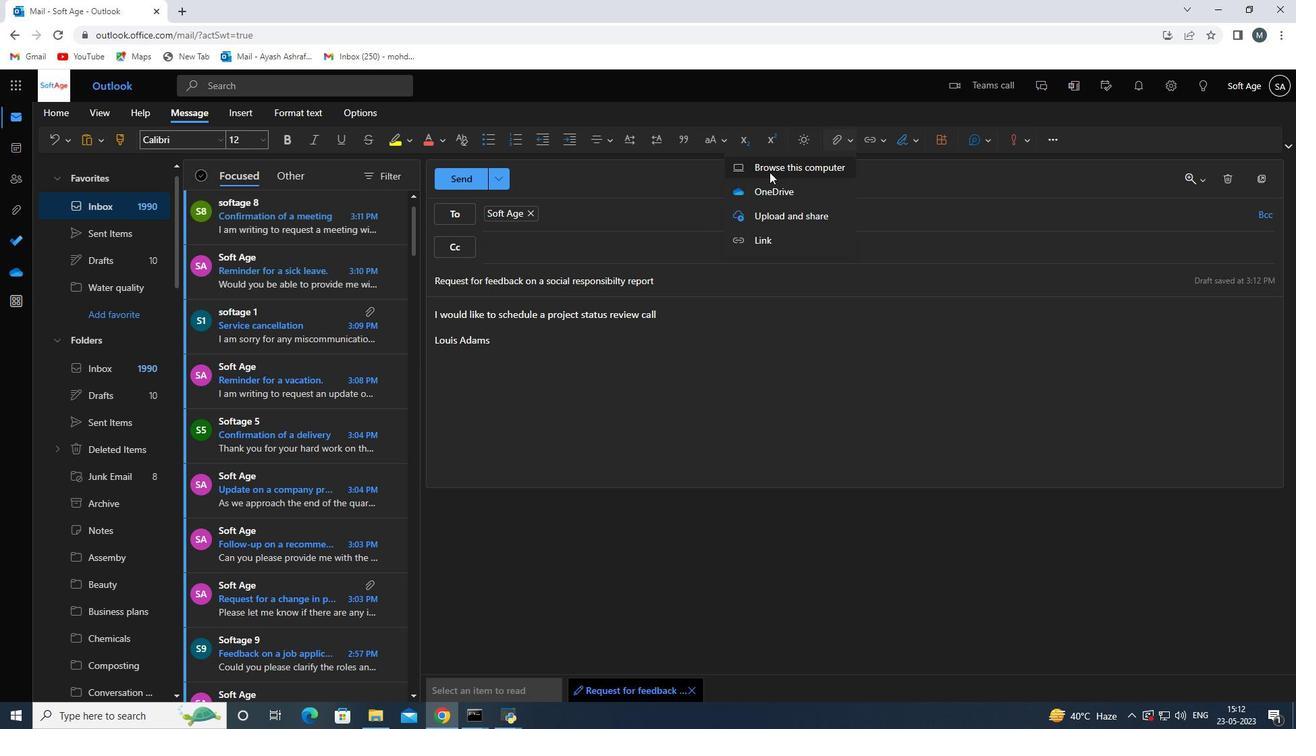 
Action: Mouse moved to (282, 269)
Screenshot: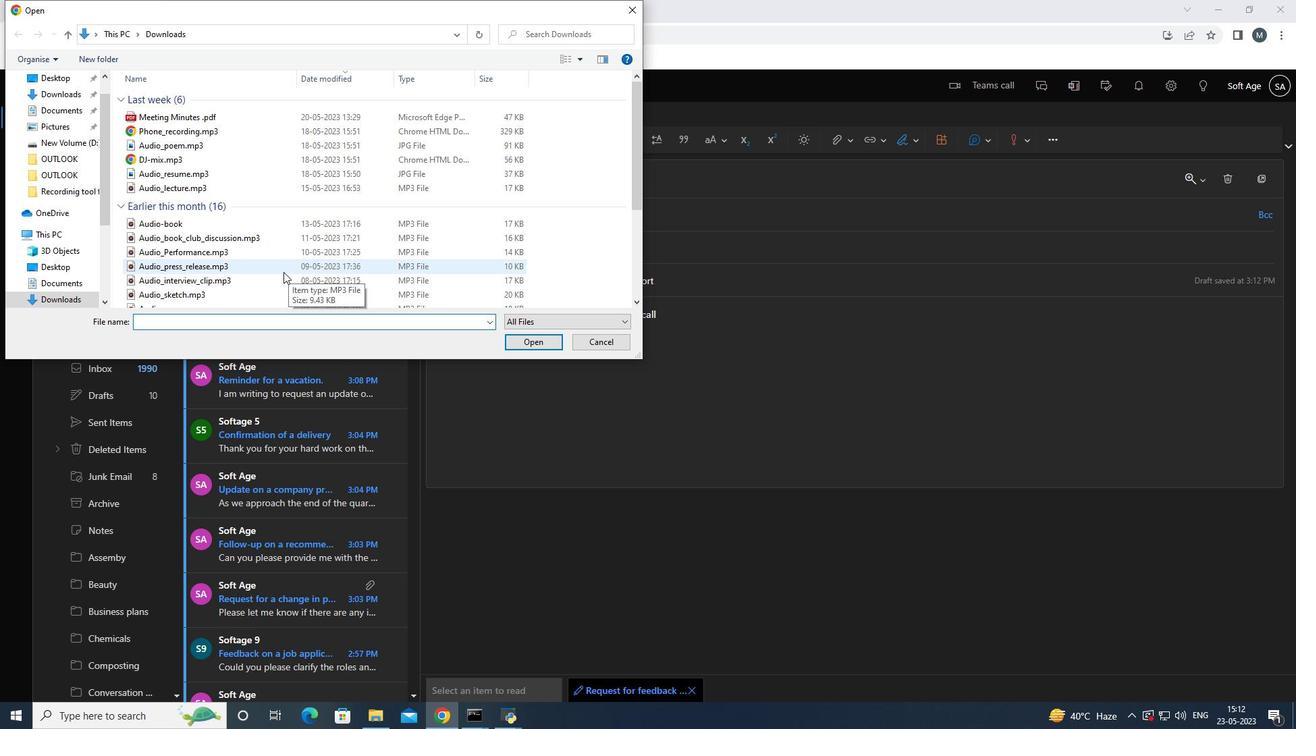 
Action: Mouse pressed left at (282, 269)
Screenshot: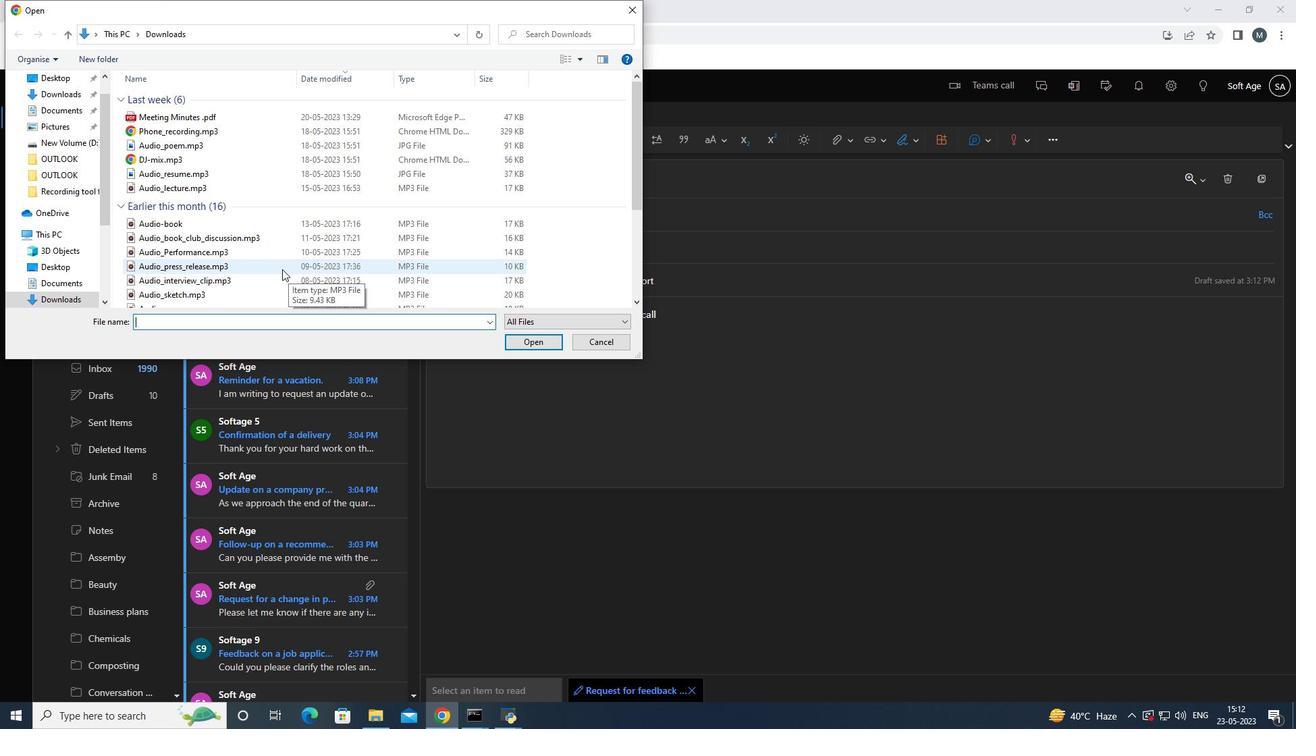 
Action: Mouse moved to (274, 270)
Screenshot: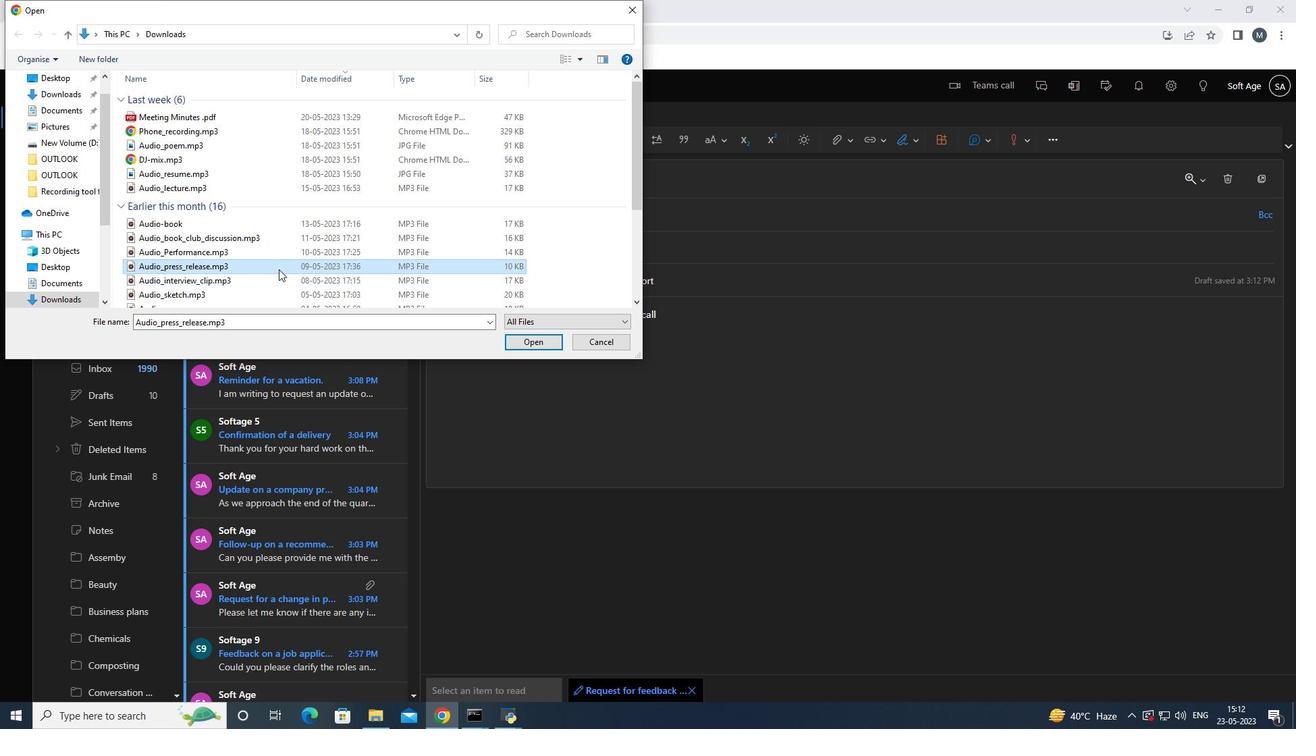 
Action: Mouse pressed right at (274, 270)
Screenshot: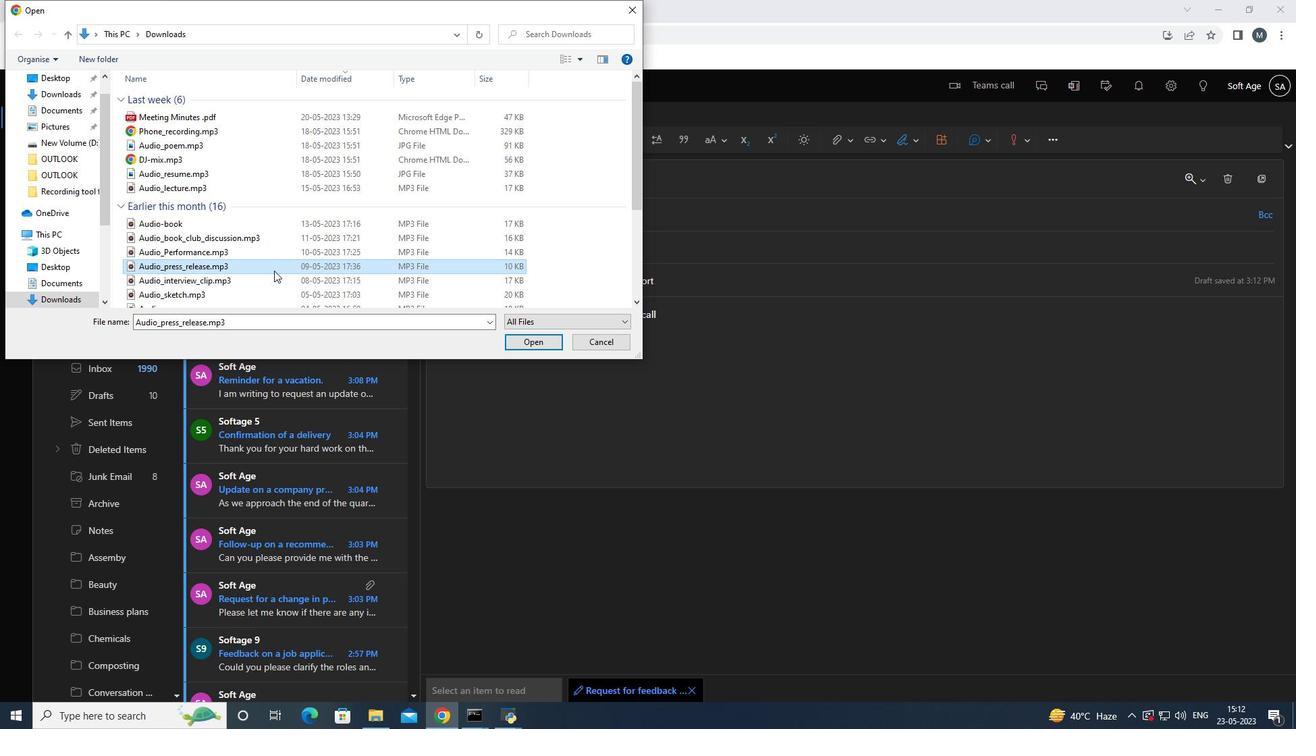 
Action: Mouse moved to (341, 585)
Screenshot: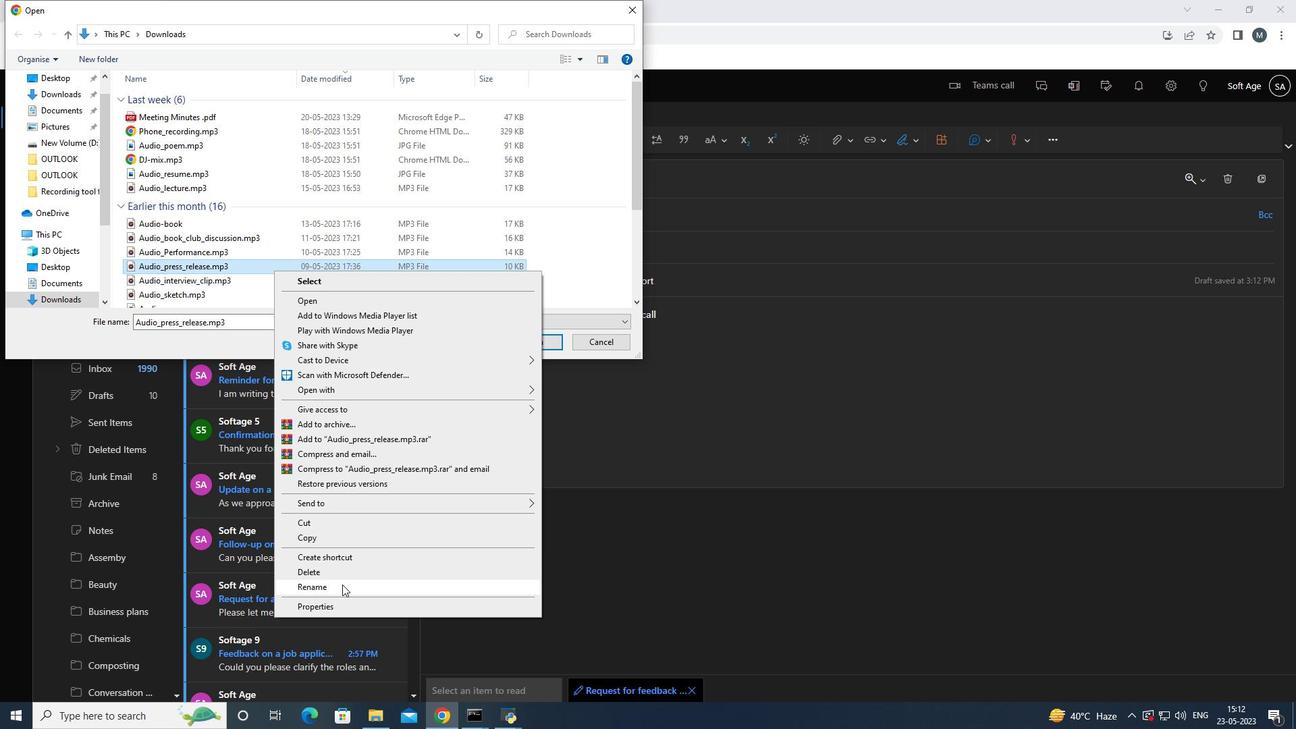 
Action: Mouse pressed left at (341, 585)
Screenshot: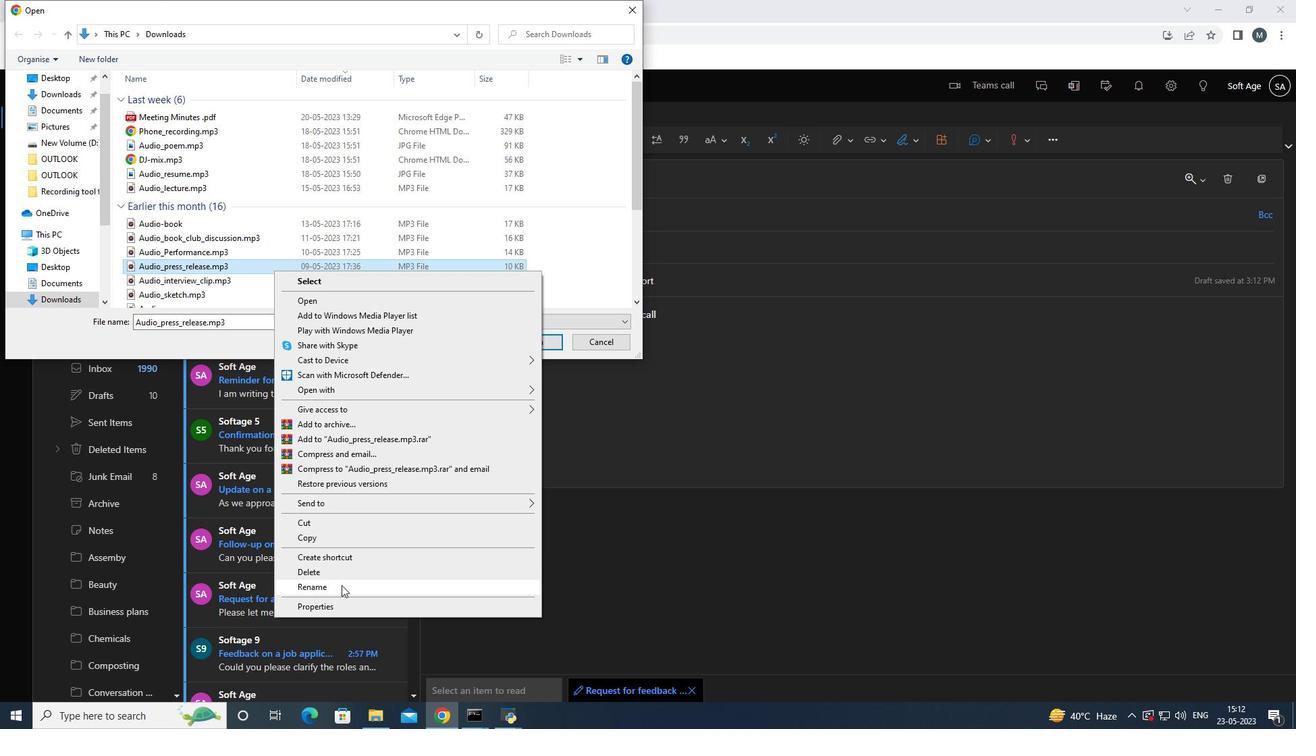 
Action: Mouse moved to (236, 348)
Screenshot: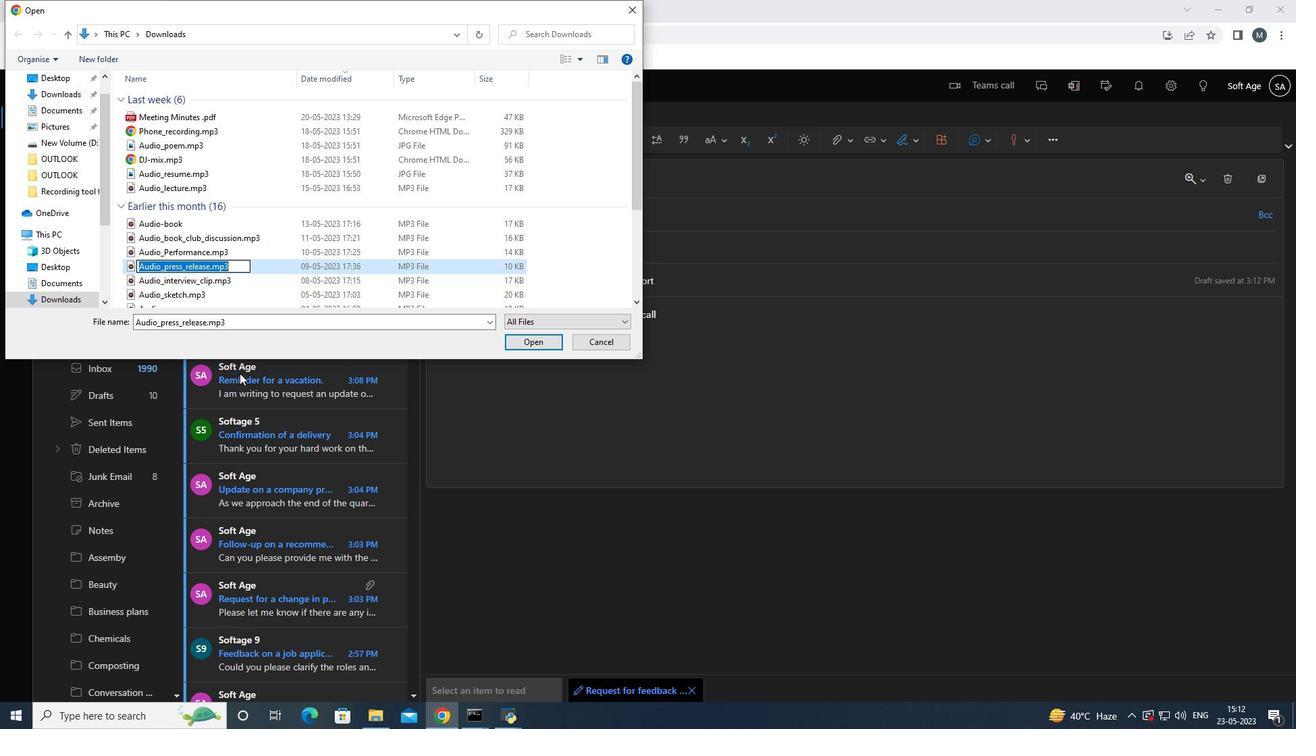 
Action: Key pressed <Key.shift>Audiuo<Key.backspace><Key.backspace>o<Key.shift>_ad<Key.shift><Key.shift><Key.shift>_jingk<Key.backspace>le.mp3
Screenshot: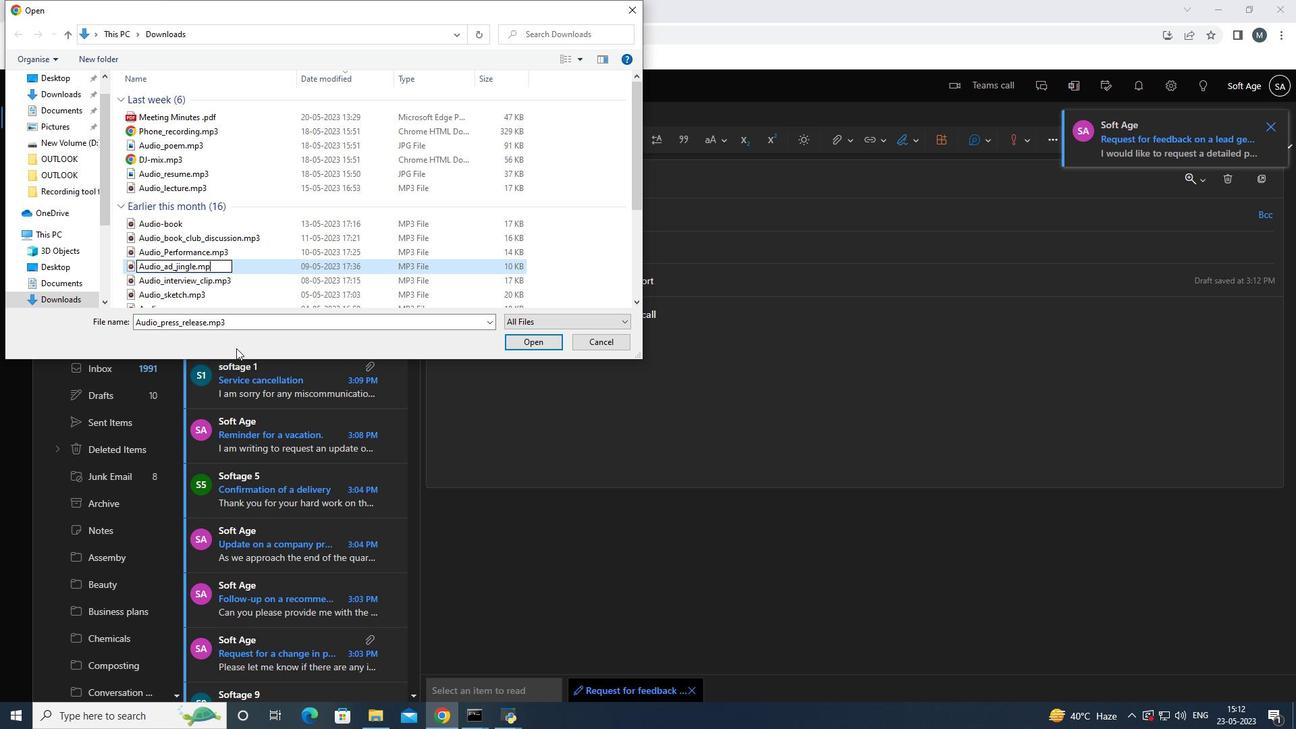
Action: Mouse moved to (220, 280)
Screenshot: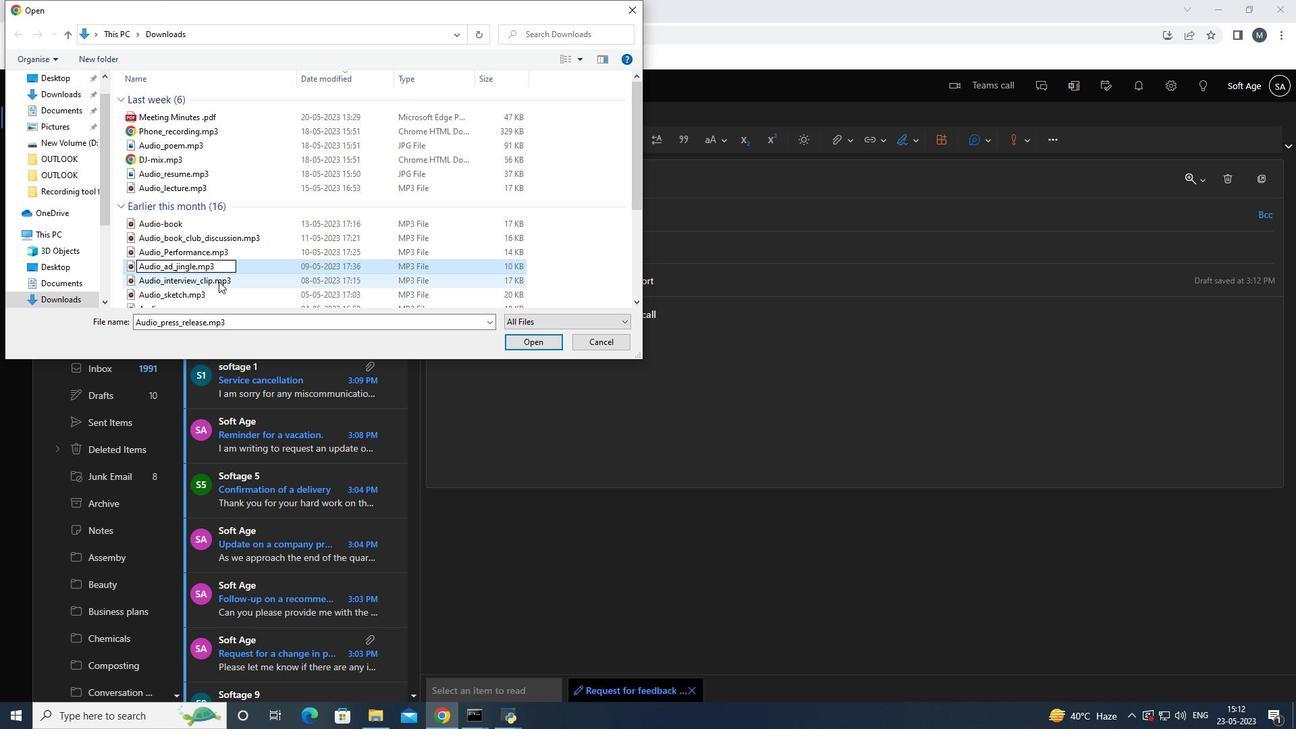 
Action: Mouse pressed left at (220, 280)
Screenshot: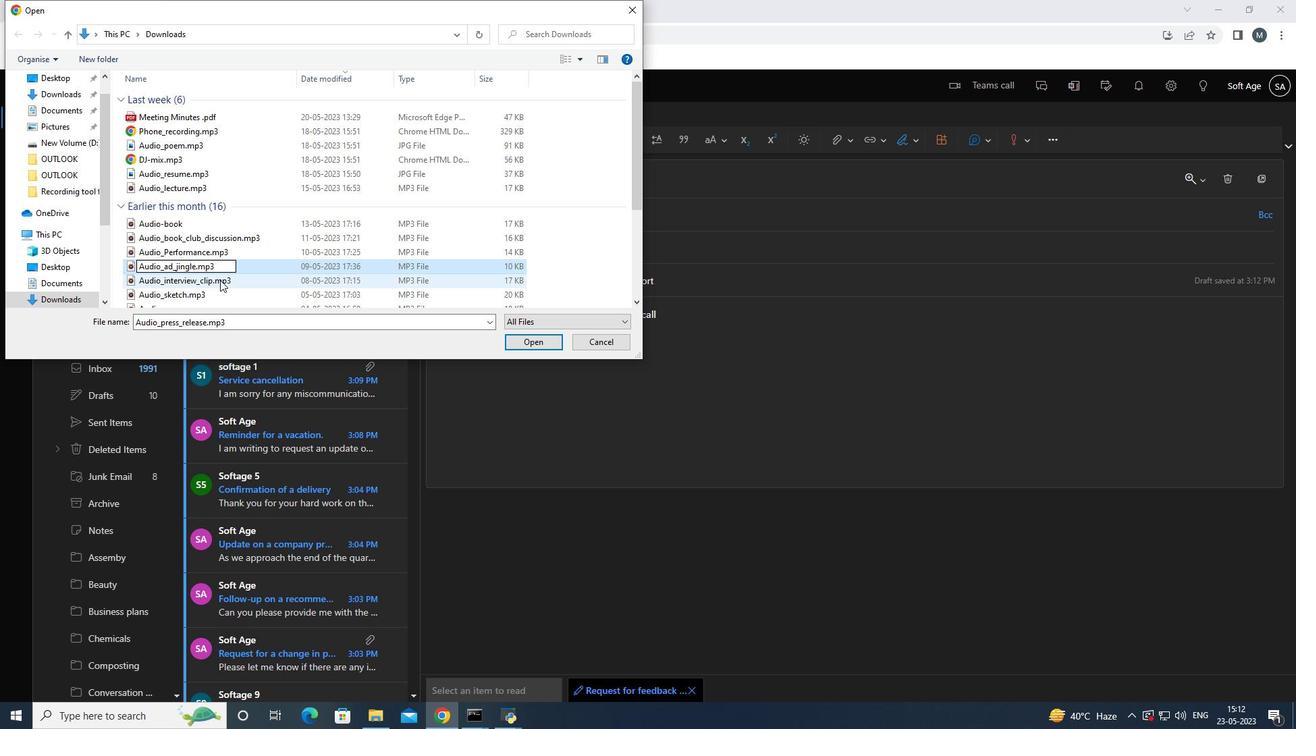 
Action: Mouse moved to (223, 272)
Screenshot: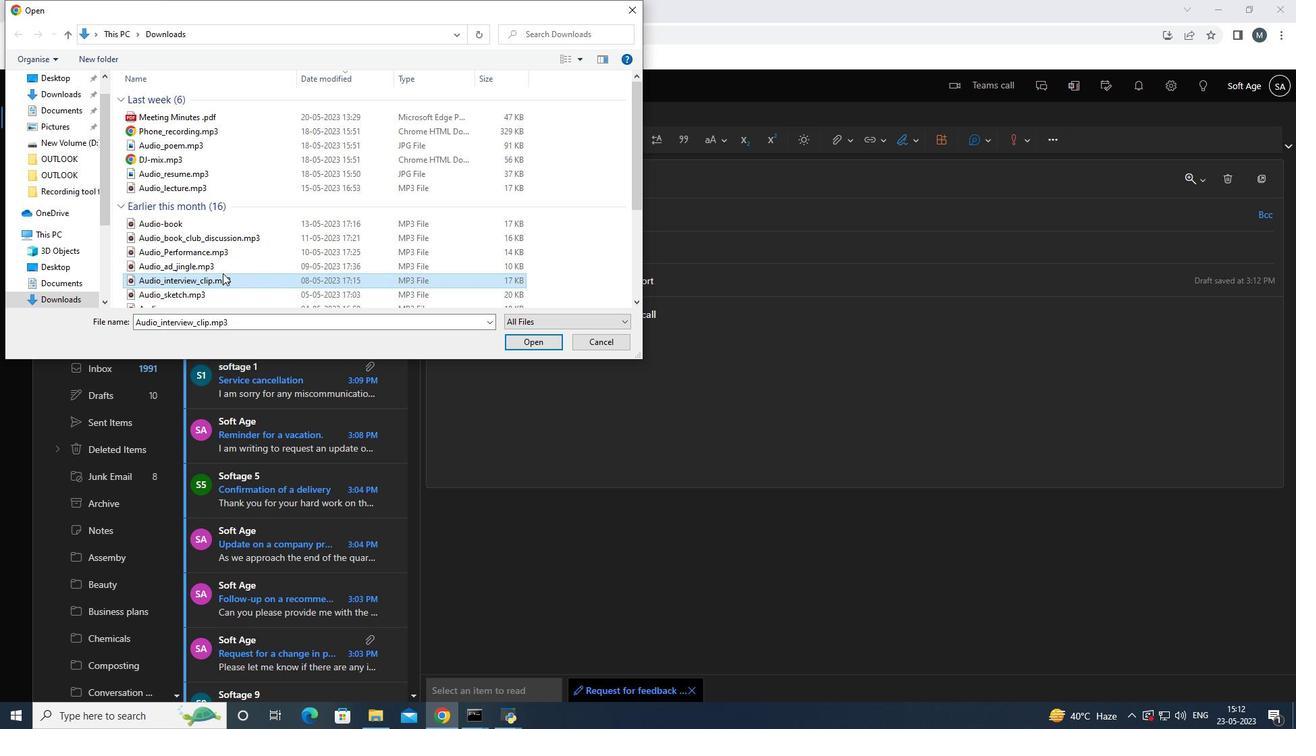 
Action: Mouse pressed left at (223, 272)
Screenshot: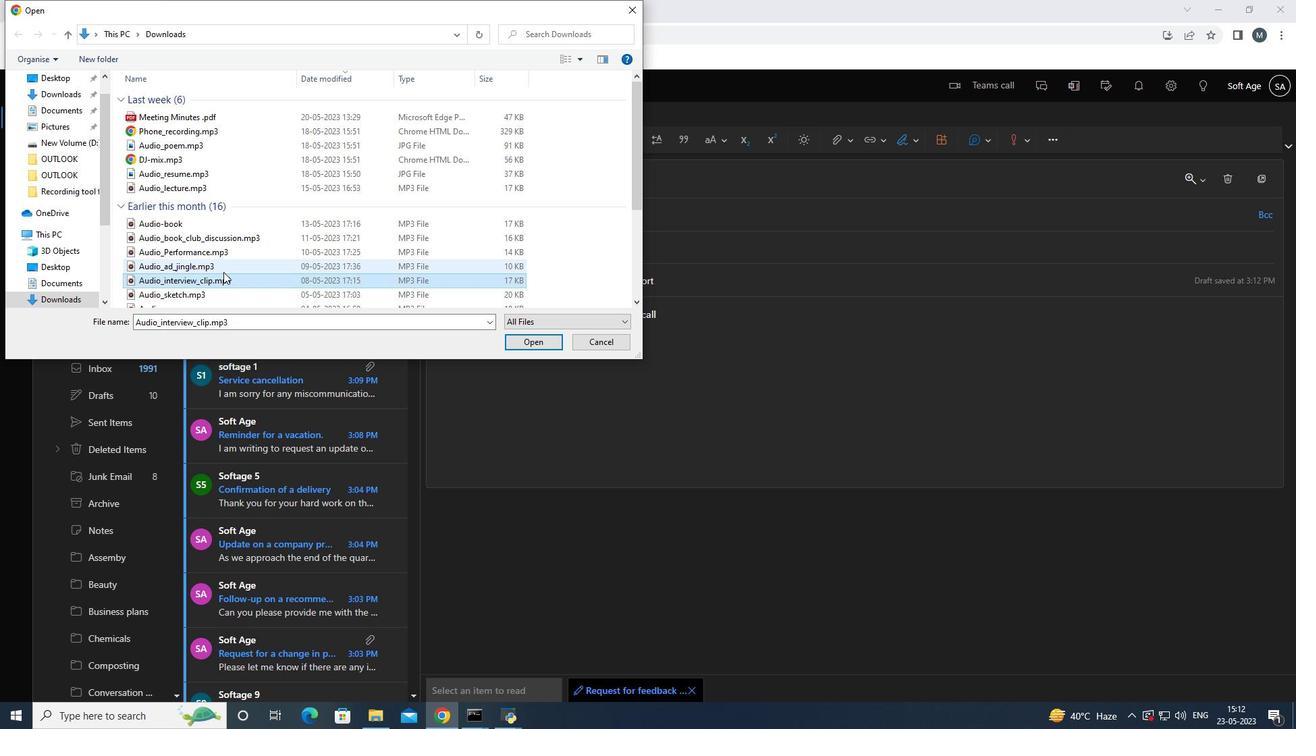 
Action: Mouse moved to (527, 350)
Screenshot: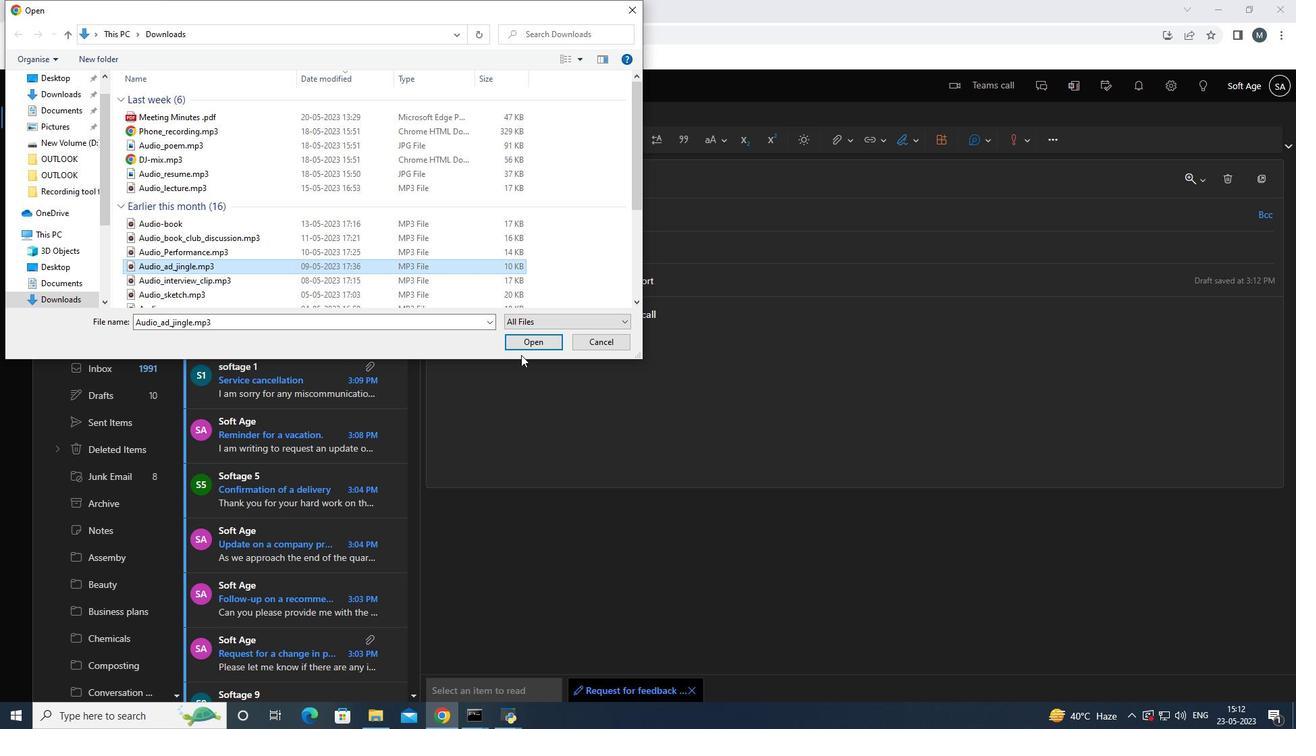 
Action: Mouse pressed left at (527, 350)
Screenshot: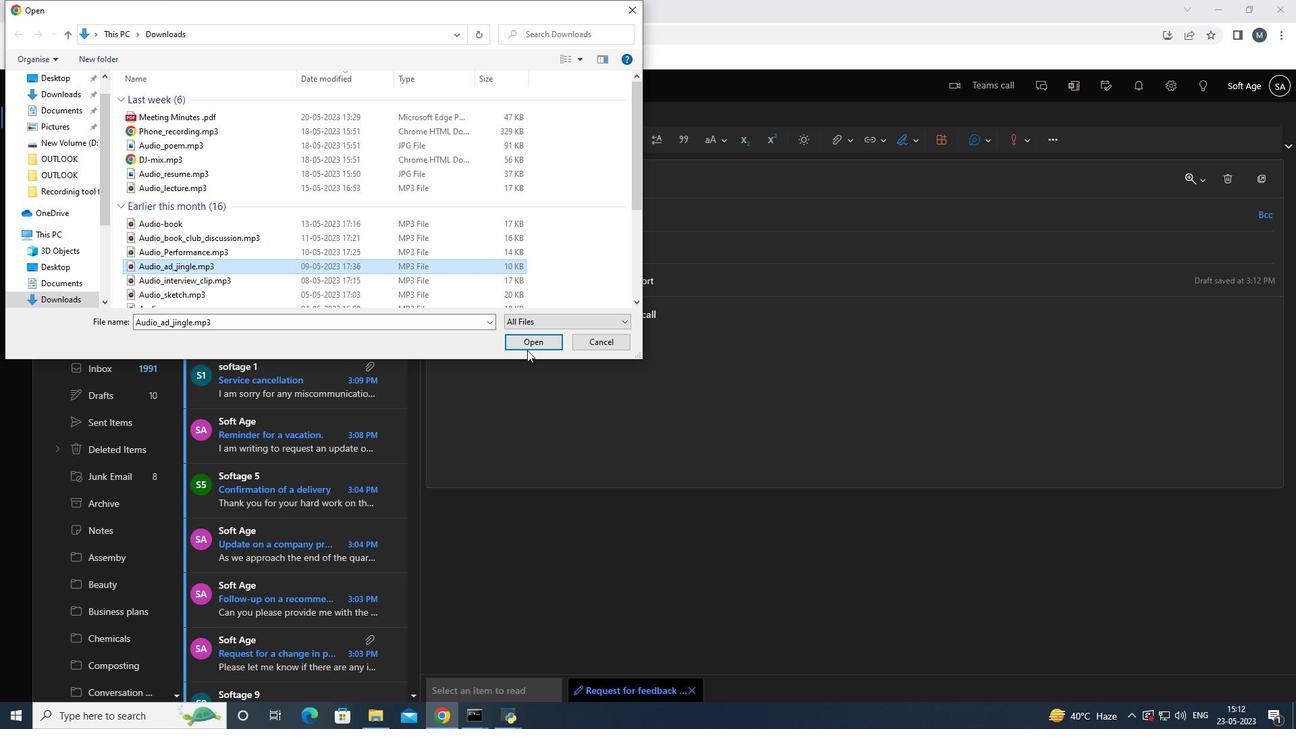 
Action: Mouse moved to (453, 175)
Screenshot: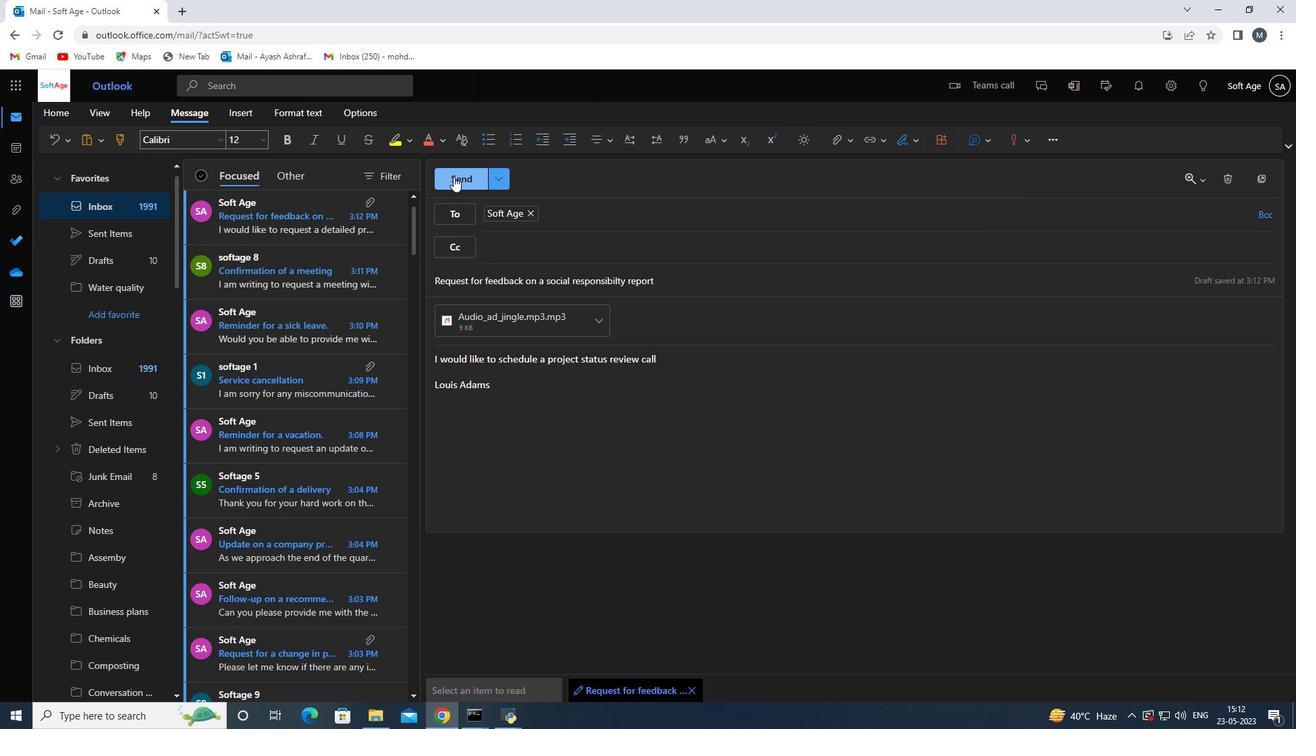 
Action: Mouse pressed left at (453, 175)
Screenshot: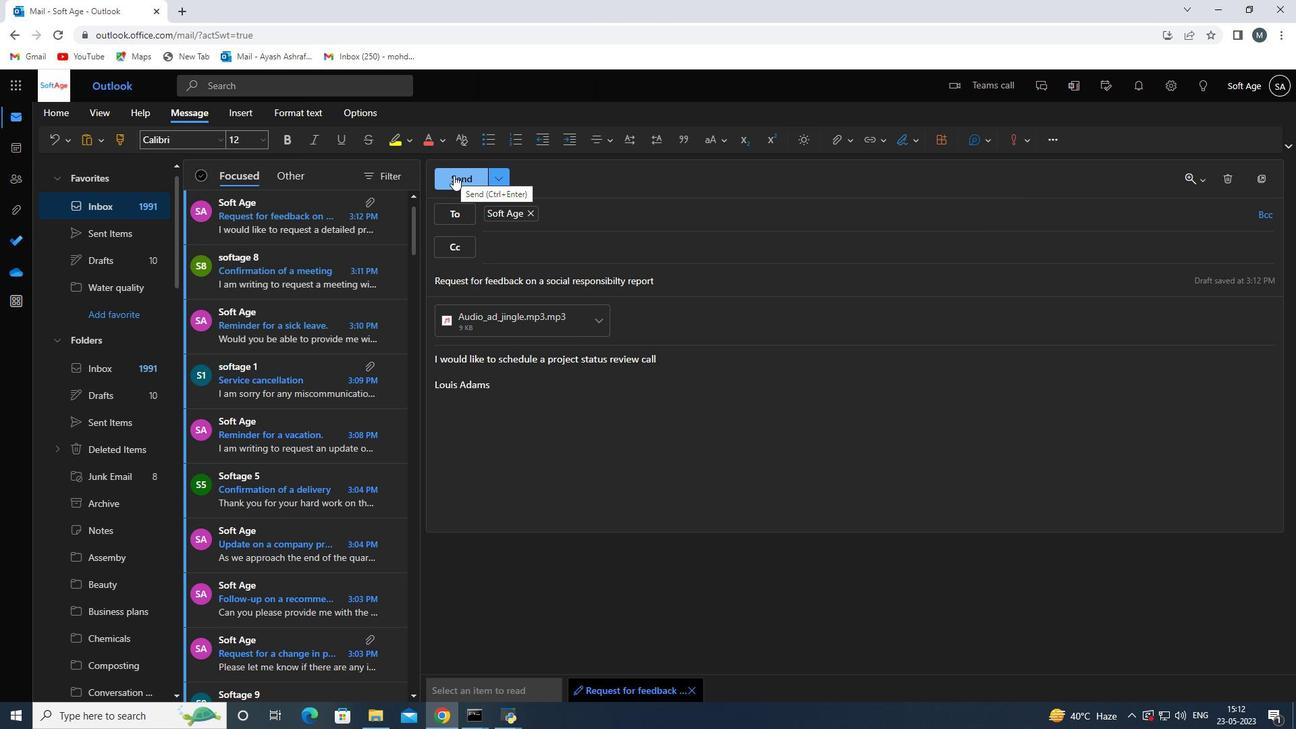 
Action: Mouse moved to (158, 414)
Screenshot: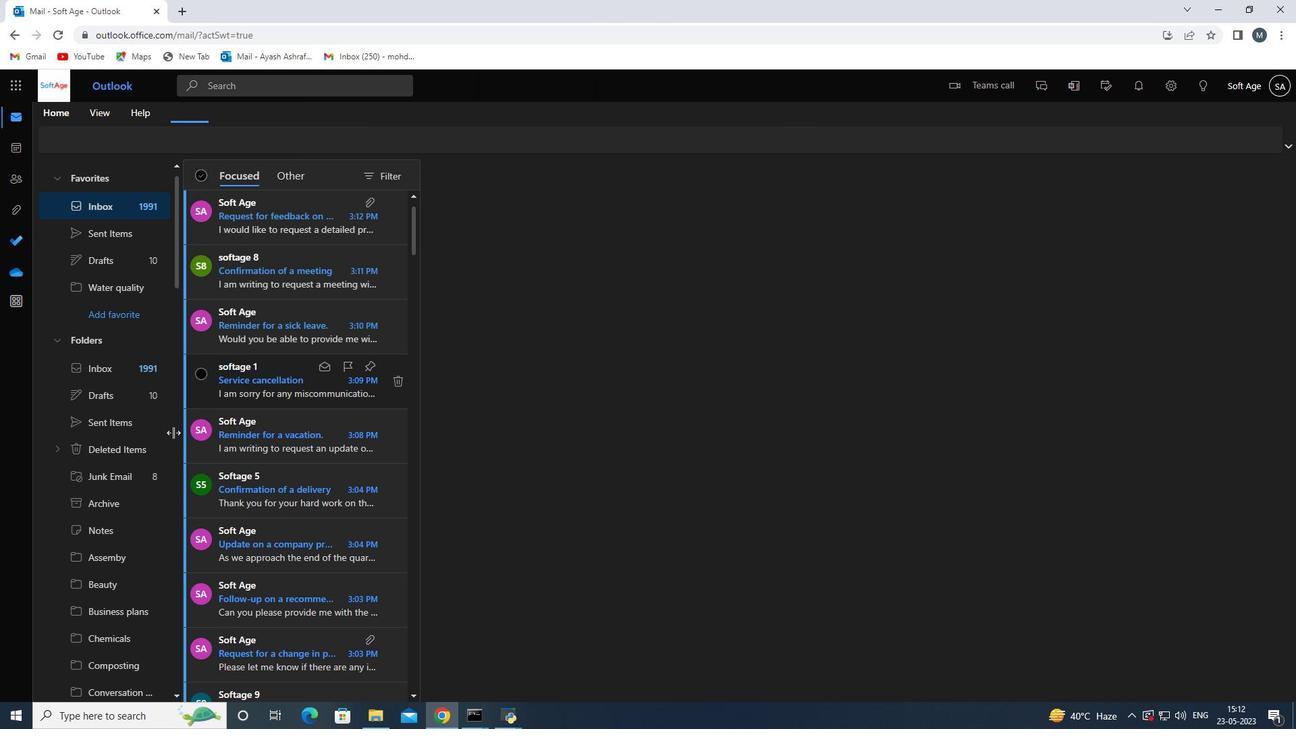 
Action: Mouse scrolled (158, 415) with delta (0, 0)
Screenshot: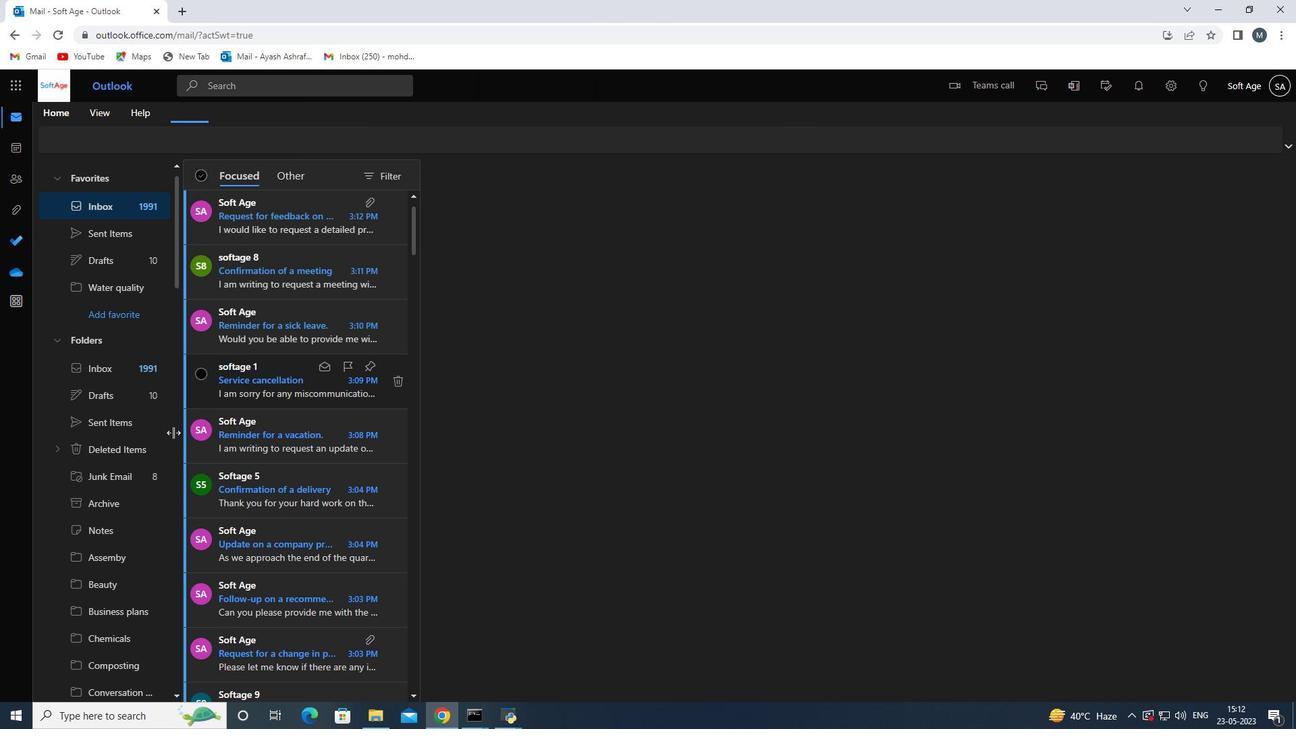 
Action: Mouse scrolled (158, 415) with delta (0, 0)
Screenshot: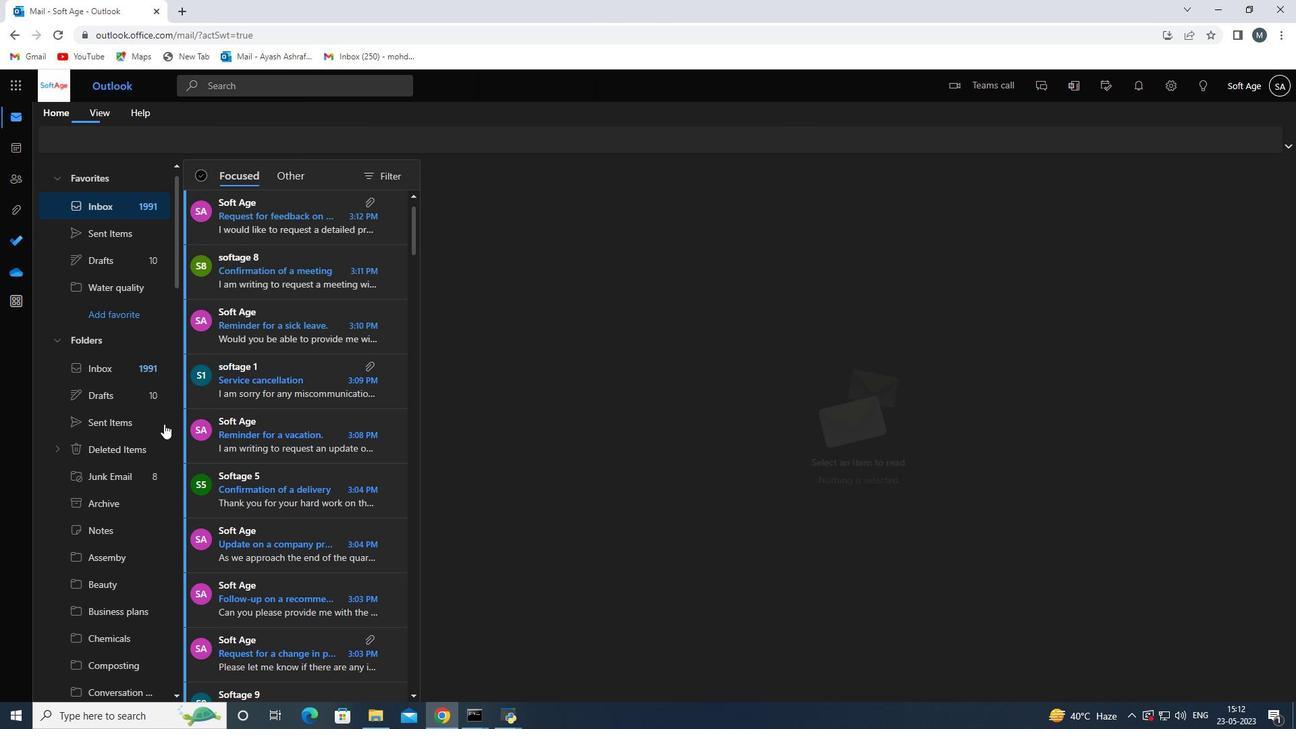 
Action: Mouse scrolled (158, 415) with delta (0, 0)
Screenshot: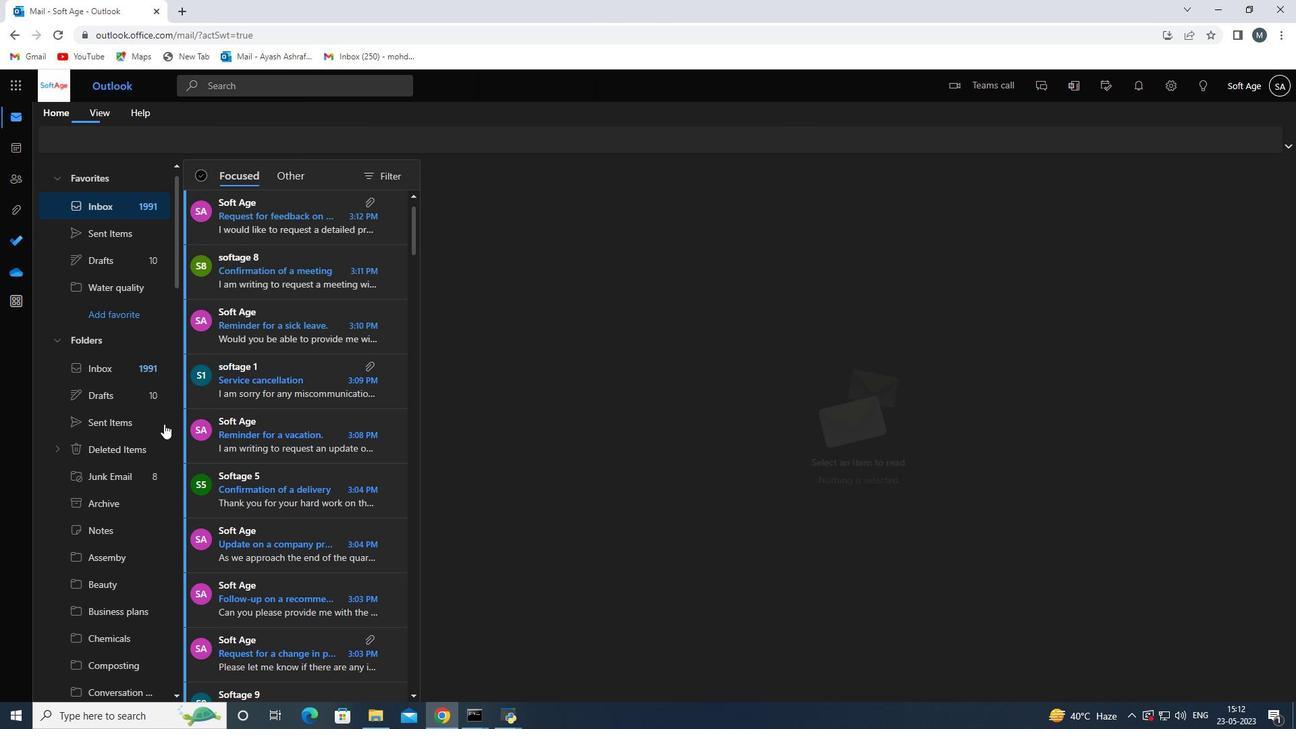 
Action: Mouse scrolled (158, 415) with delta (0, 0)
Screenshot: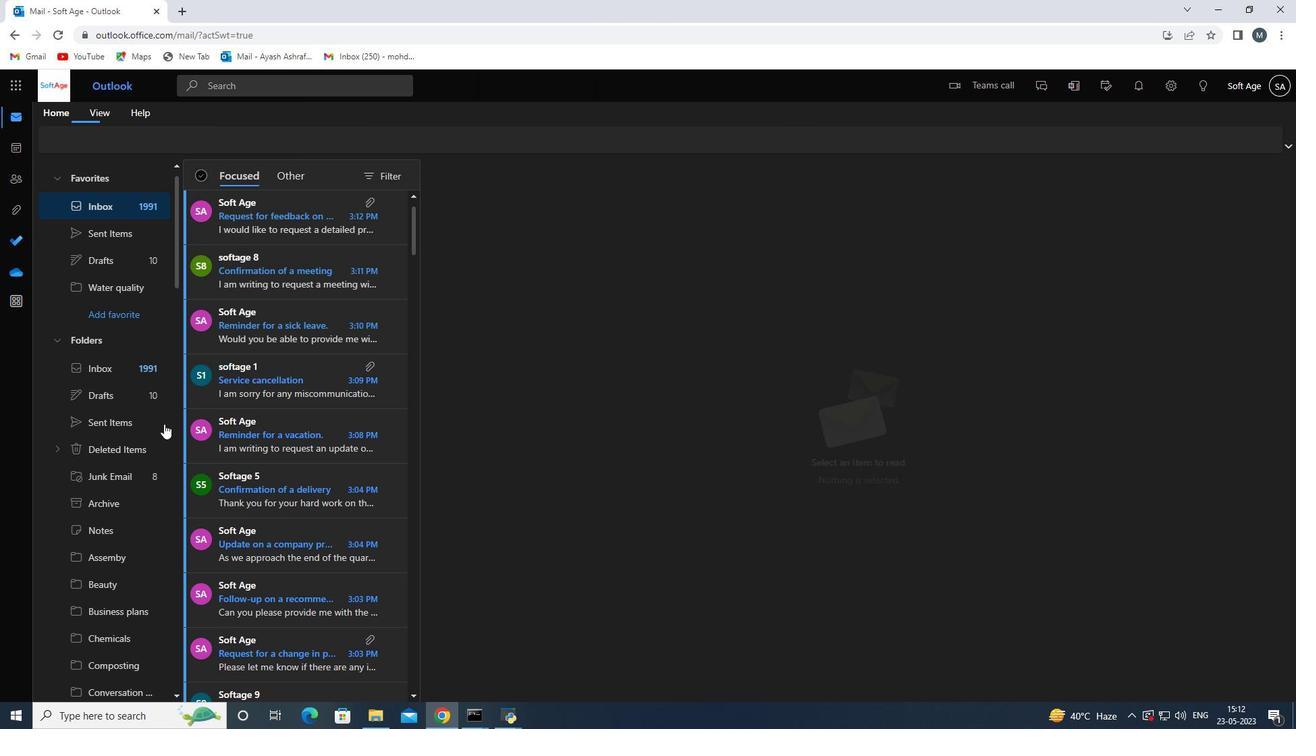 
Action: Mouse scrolled (158, 415) with delta (0, 0)
Screenshot: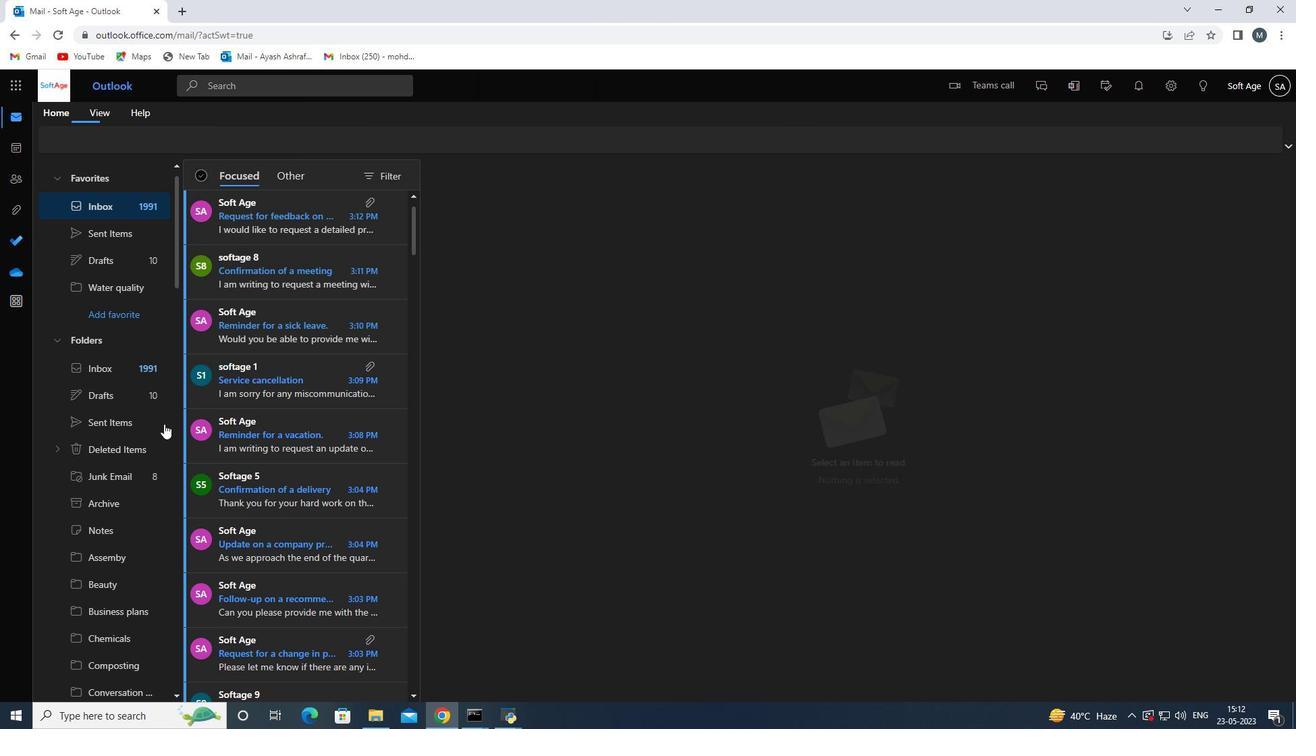 
Action: Mouse moved to (155, 411)
Screenshot: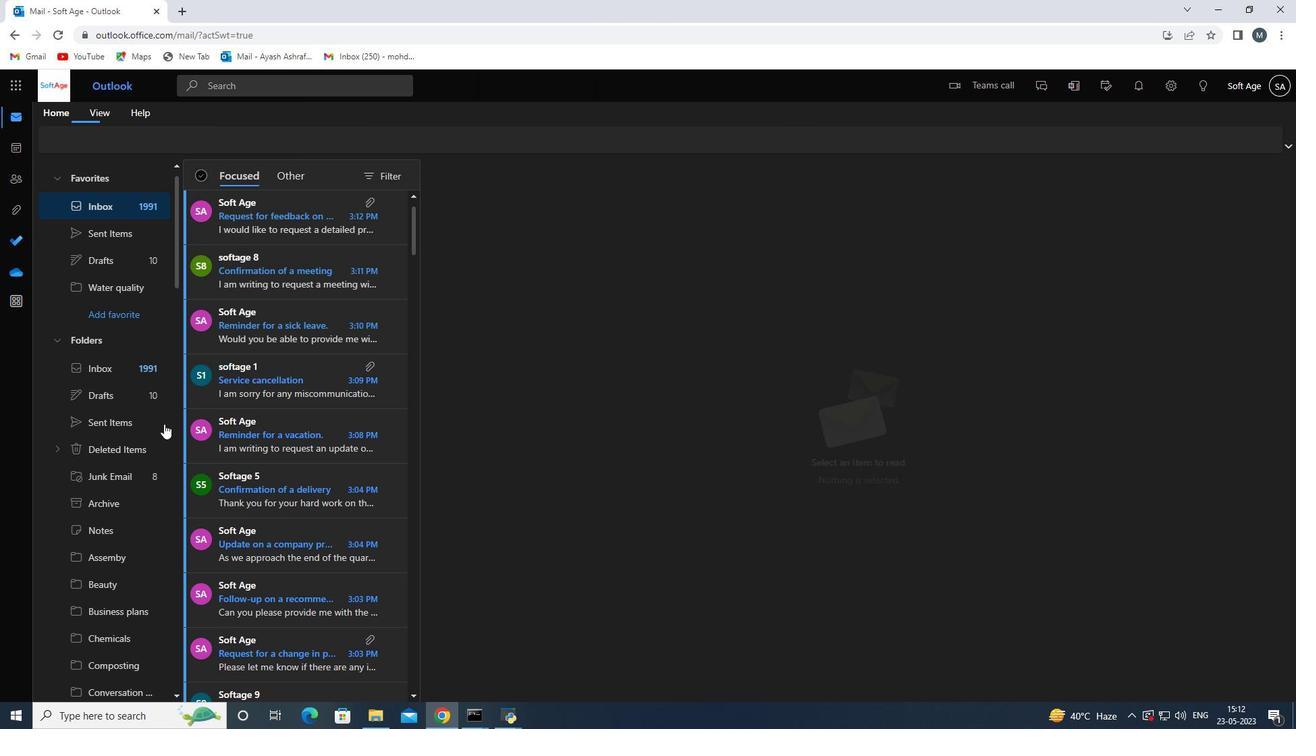
Action: Mouse scrolled (157, 413) with delta (0, 0)
Screenshot: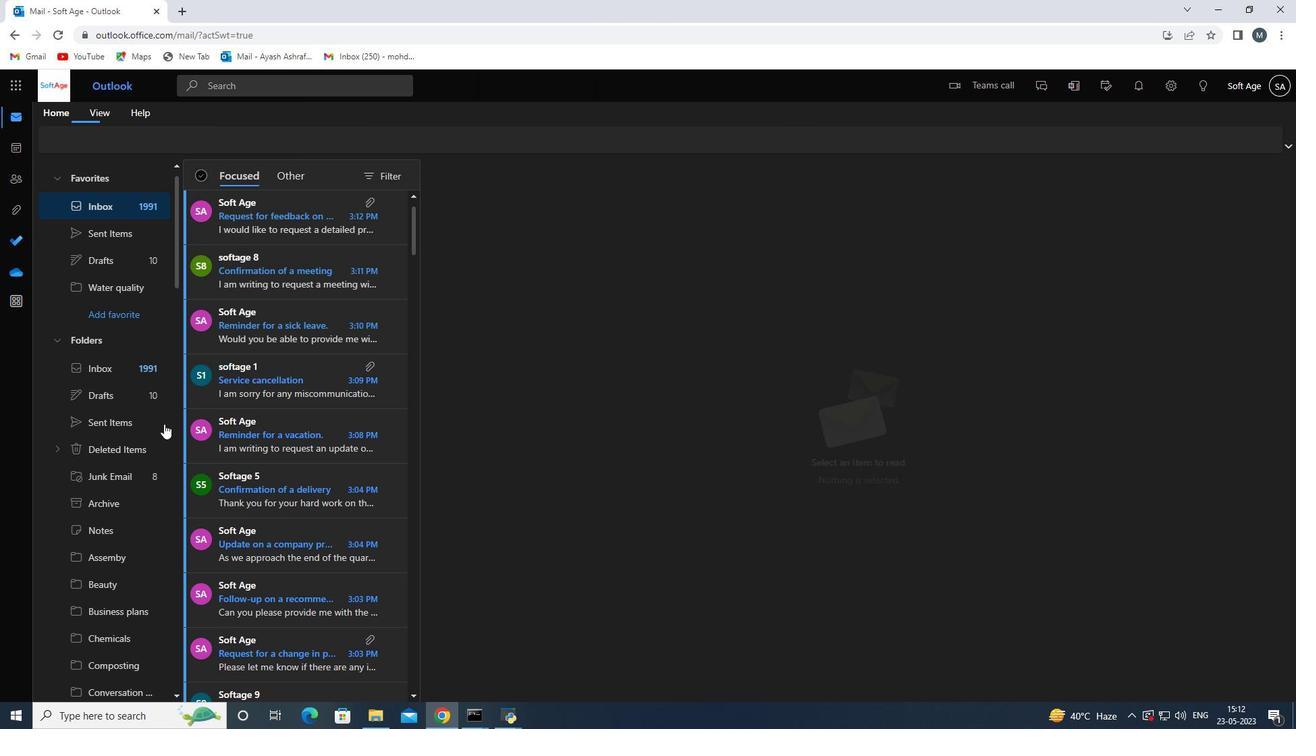 
Action: Mouse moved to (120, 228)
Screenshot: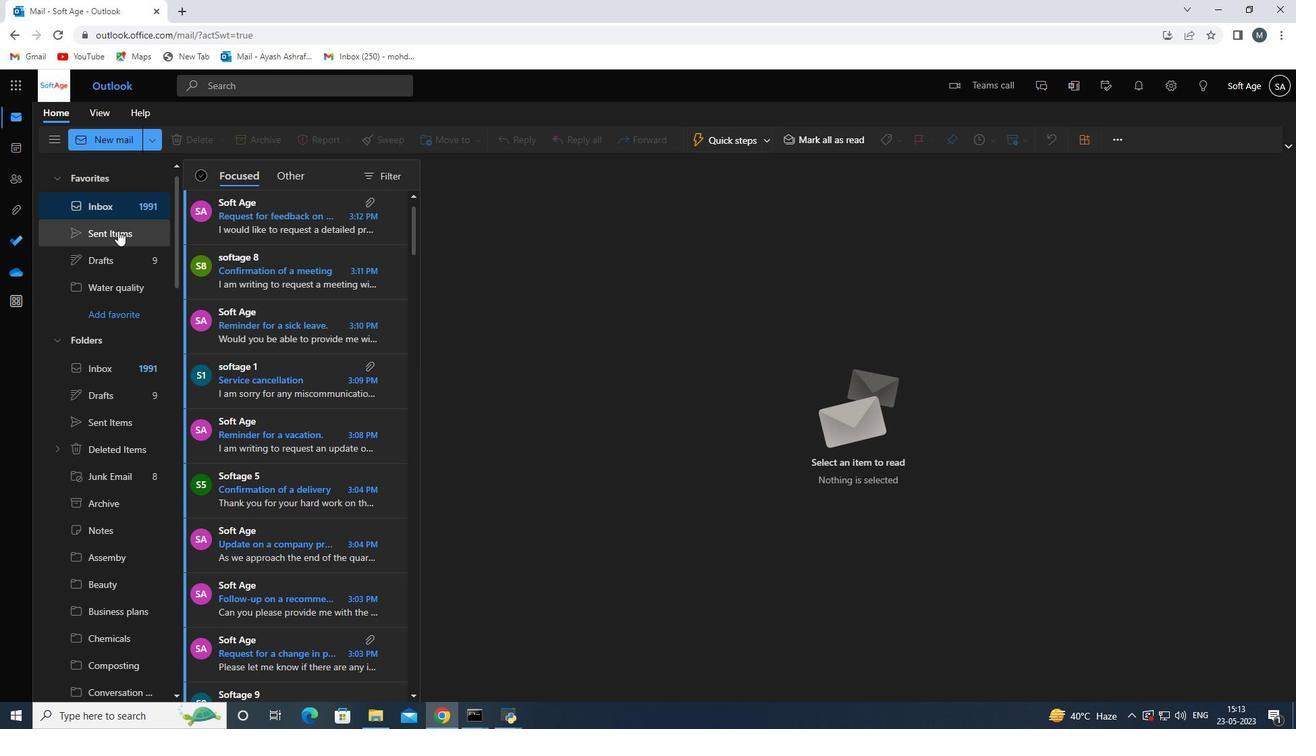 
Action: Mouse pressed left at (120, 228)
Screenshot: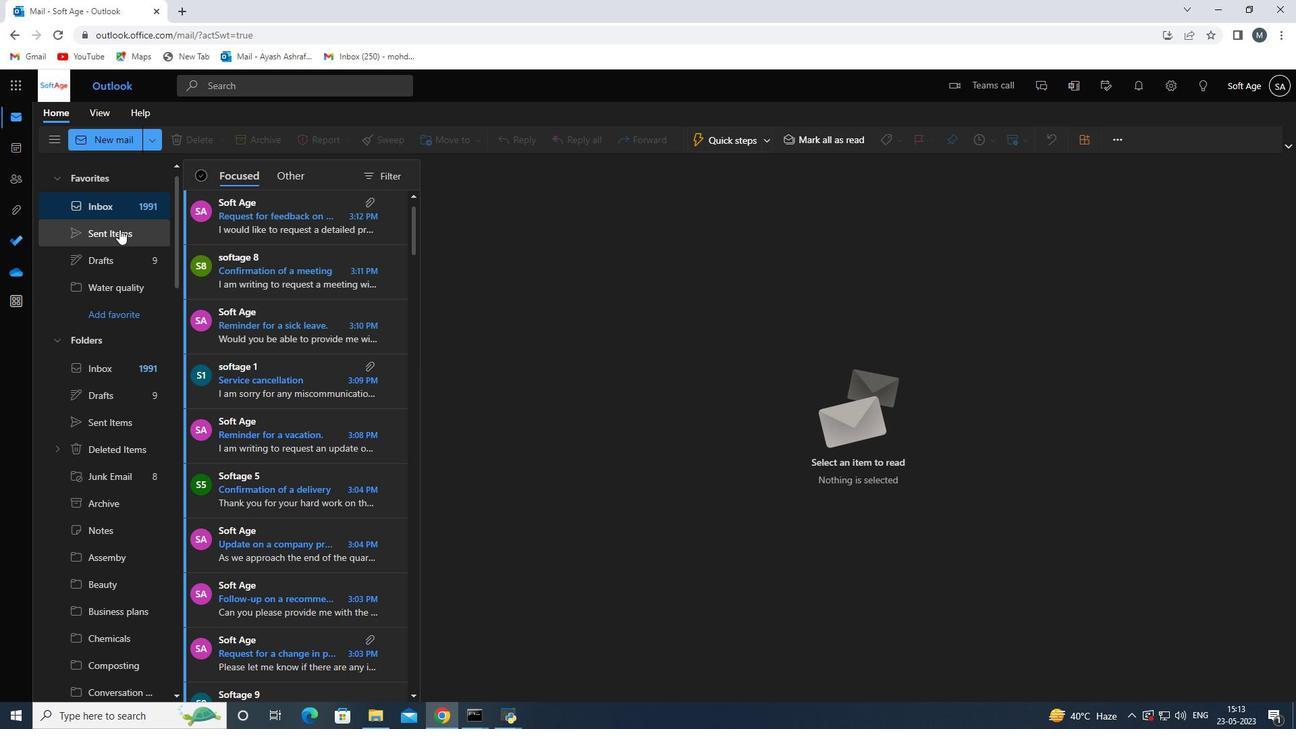 
Action: Mouse moved to (251, 252)
Screenshot: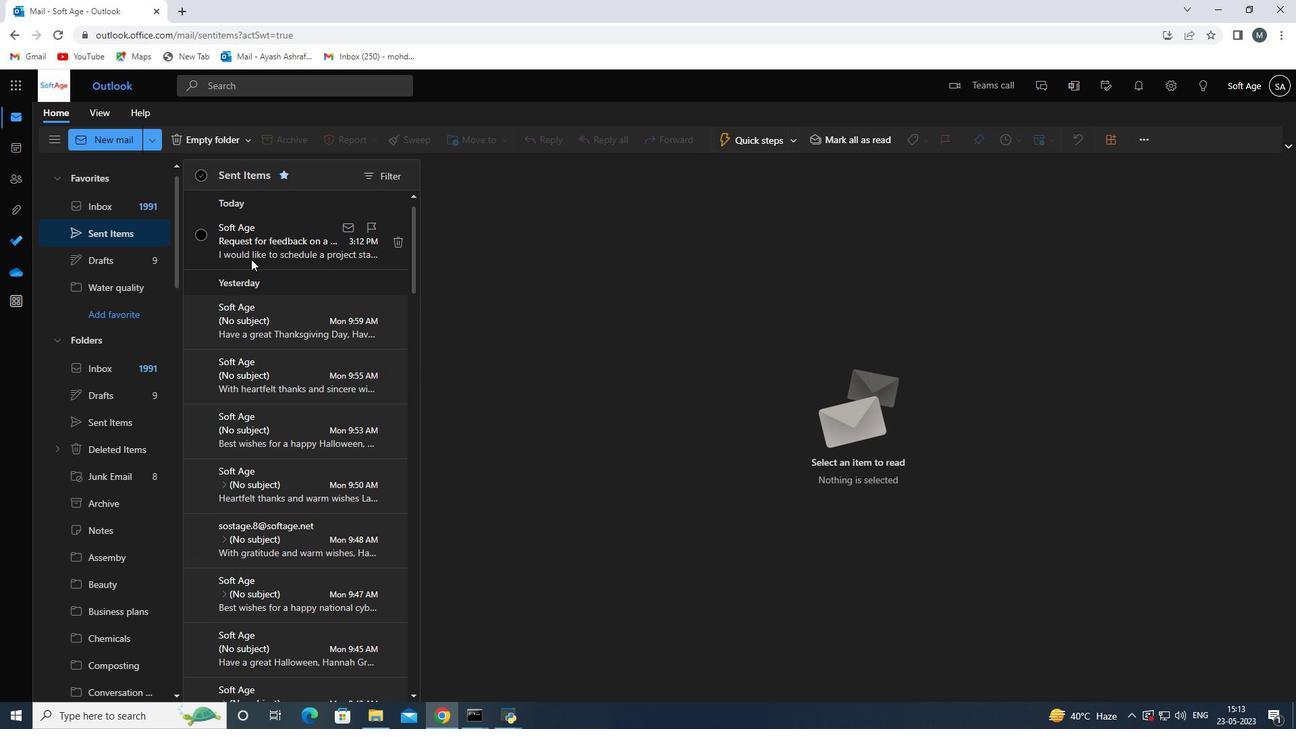 
Action: Mouse pressed left at (251, 252)
Screenshot: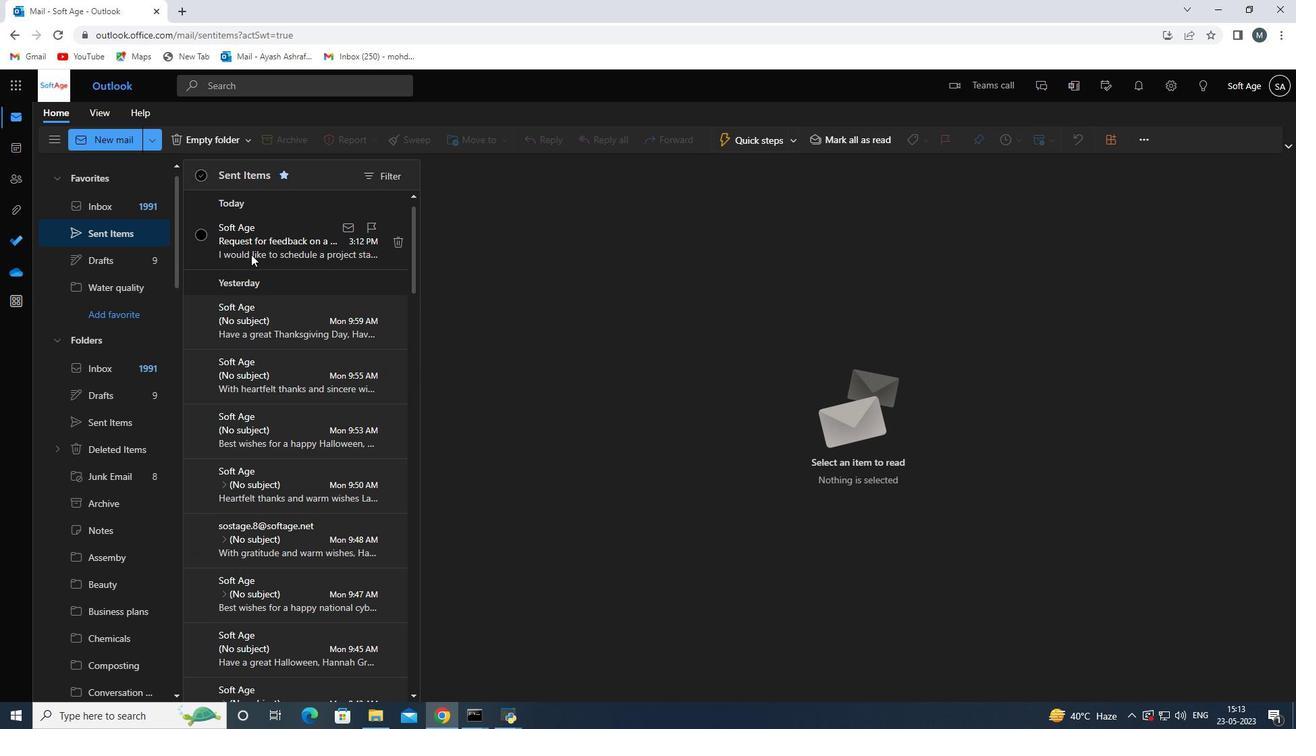 
Action: Mouse moved to (407, 326)
Screenshot: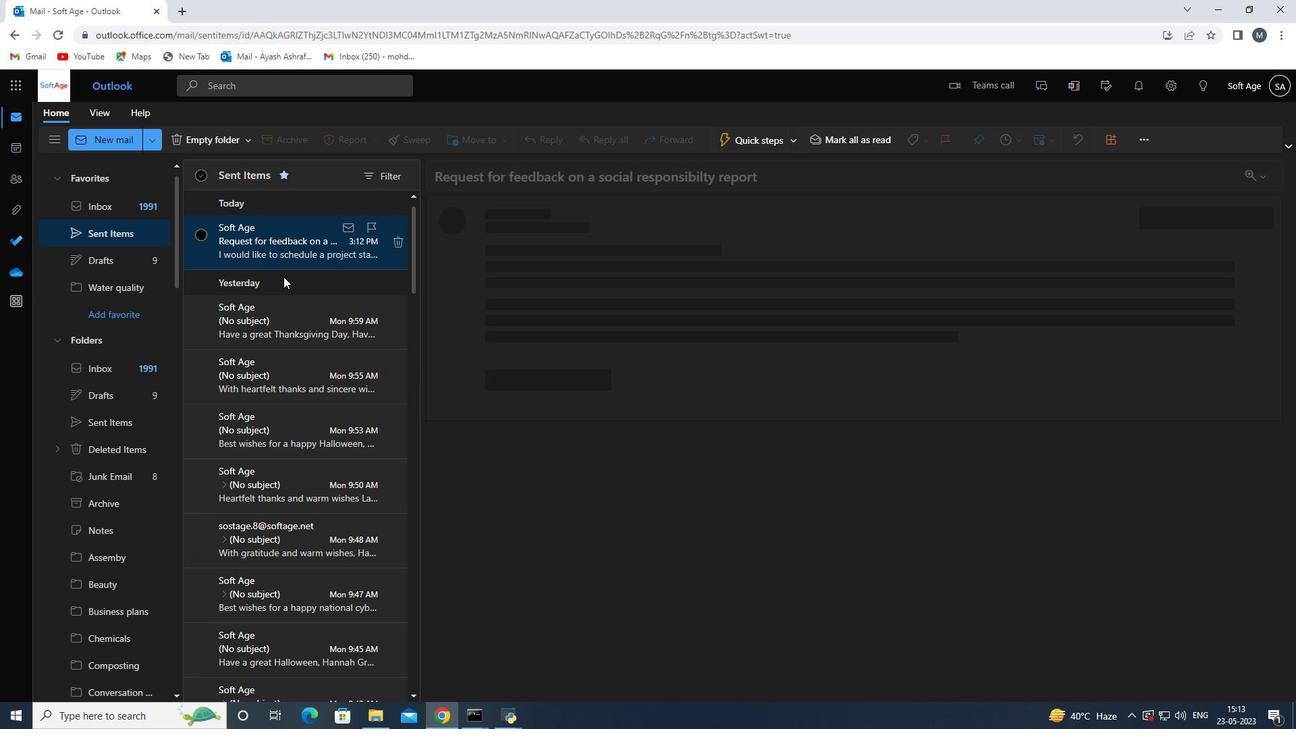 
Action: Mouse scrolled (407, 327) with delta (0, 0)
Screenshot: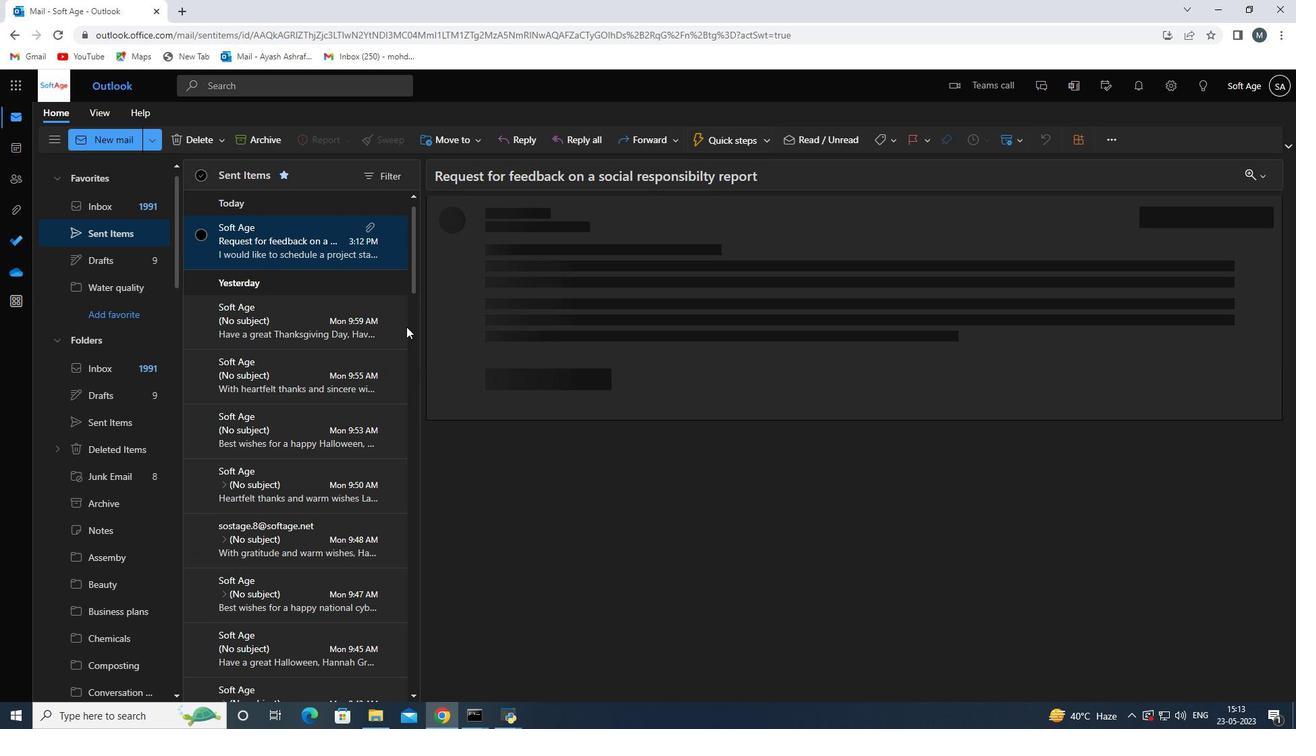 
Action: Mouse scrolled (407, 327) with delta (0, 0)
Screenshot: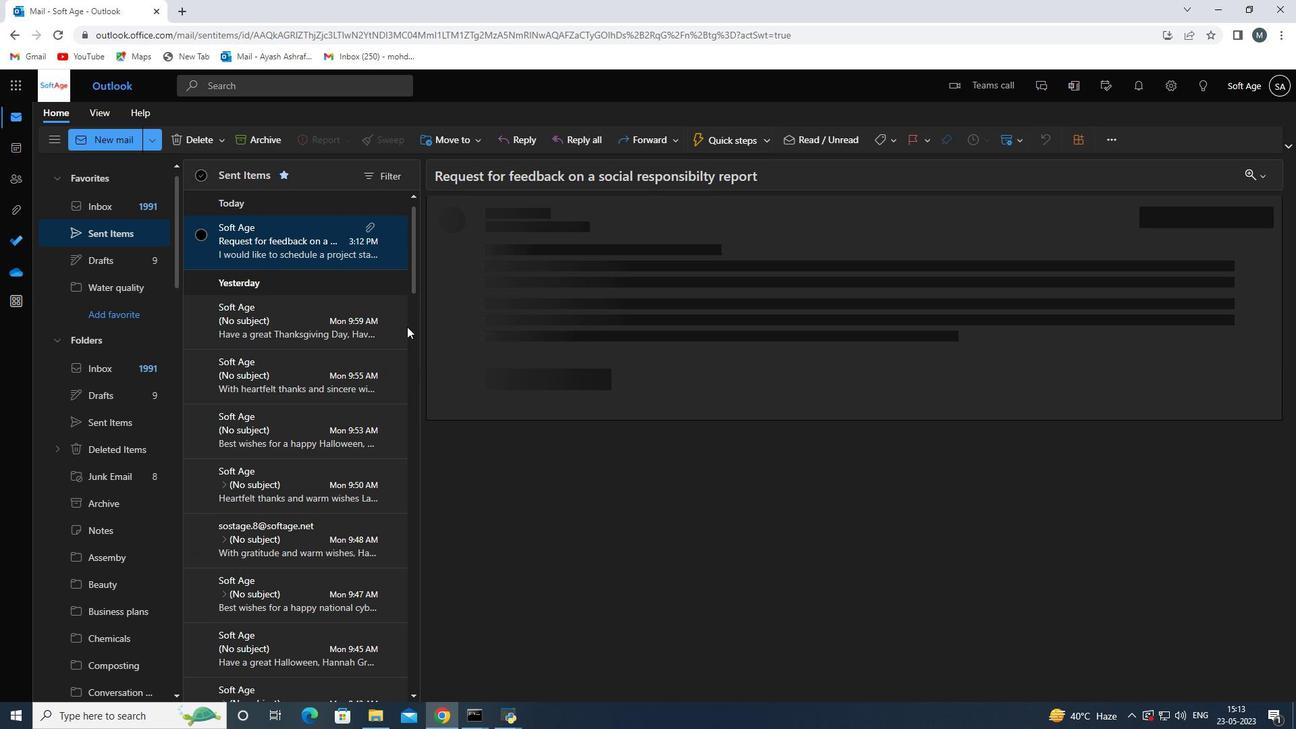 
Action: Mouse scrolled (407, 327) with delta (0, 0)
Screenshot: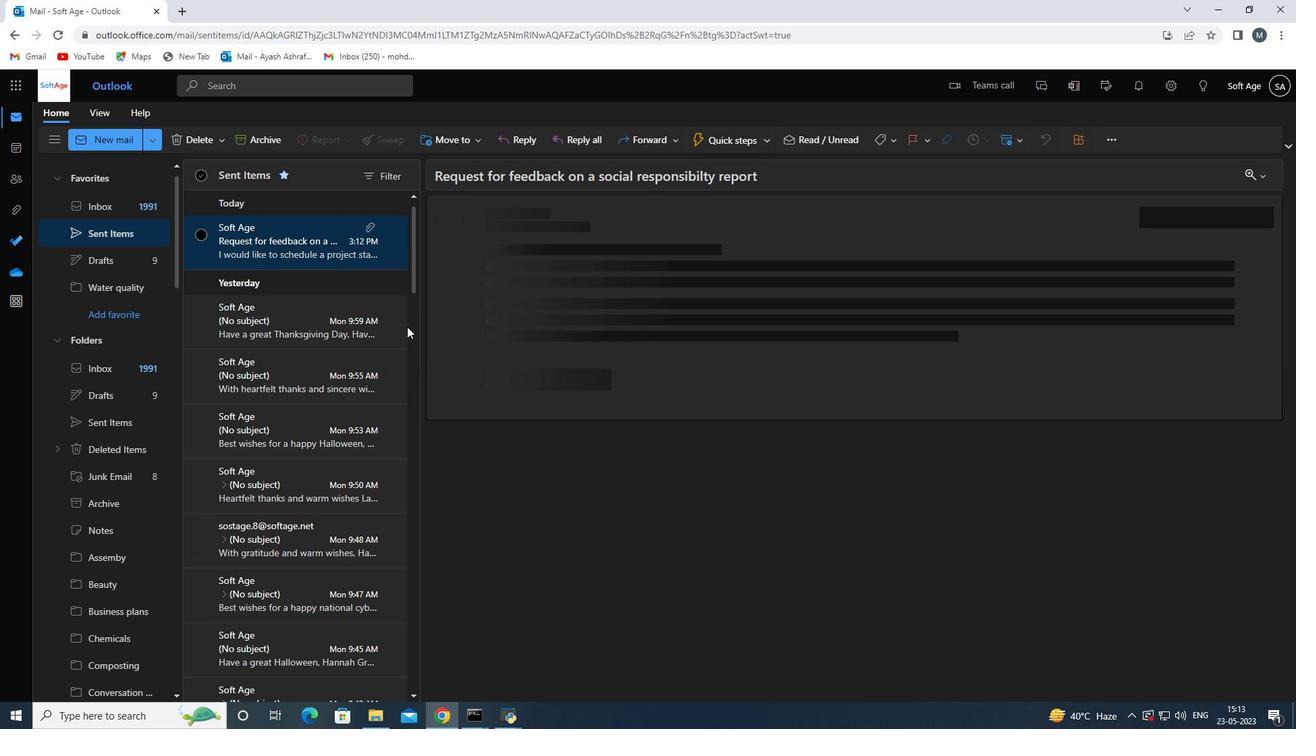 
Action: Mouse scrolled (407, 327) with delta (0, 0)
Screenshot: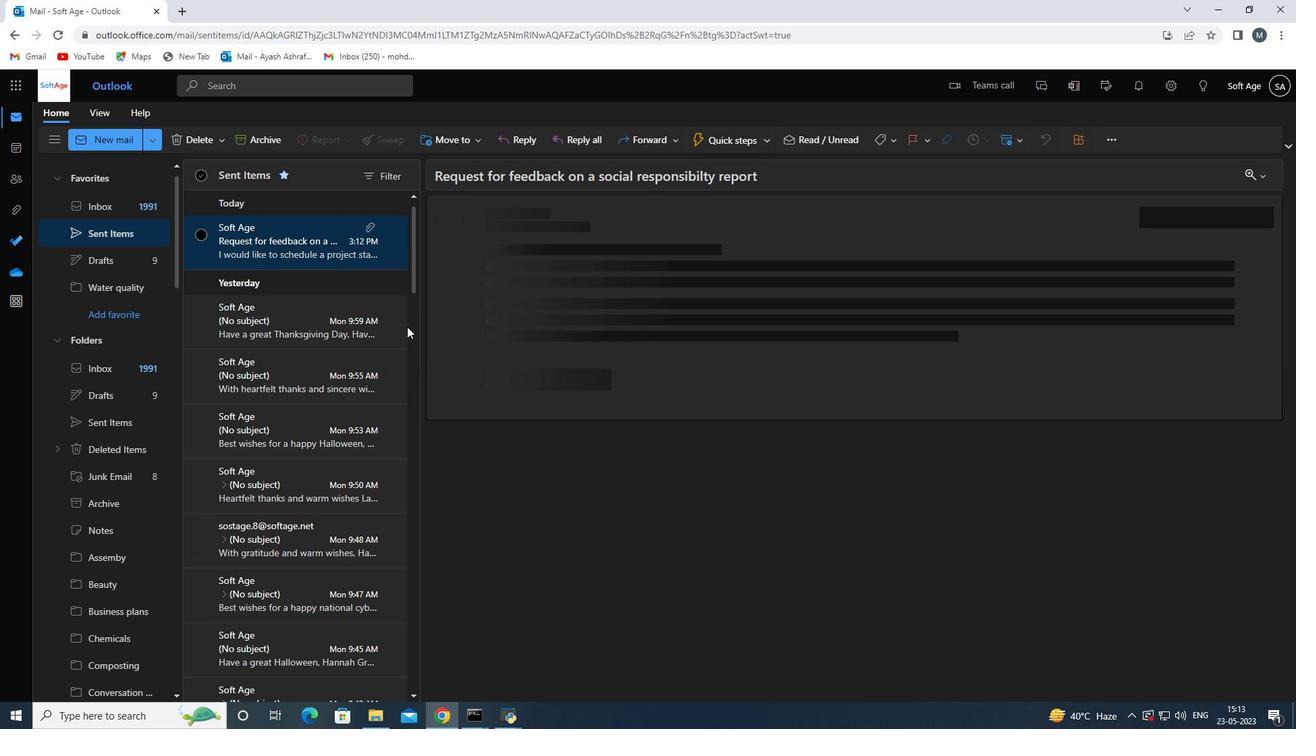 
Action: Mouse scrolled (407, 327) with delta (0, 0)
Screenshot: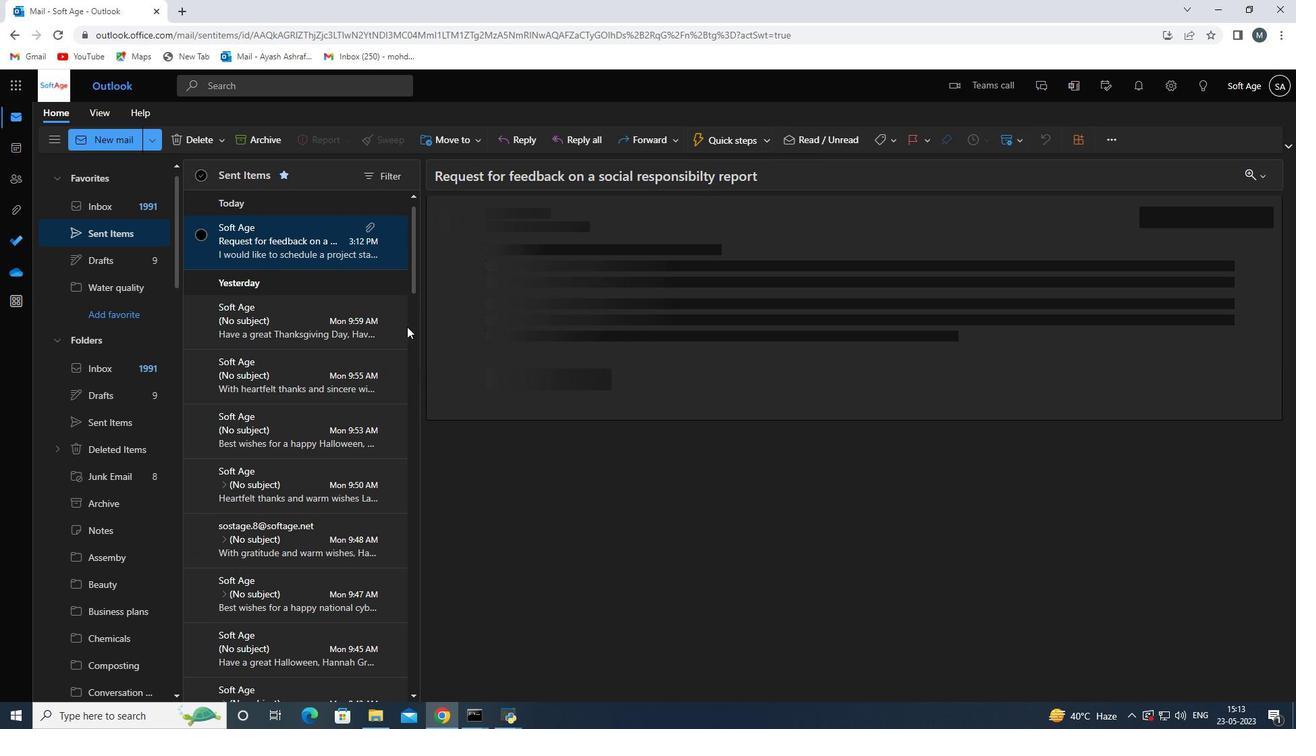 
Action: Mouse moved to (466, 143)
Screenshot: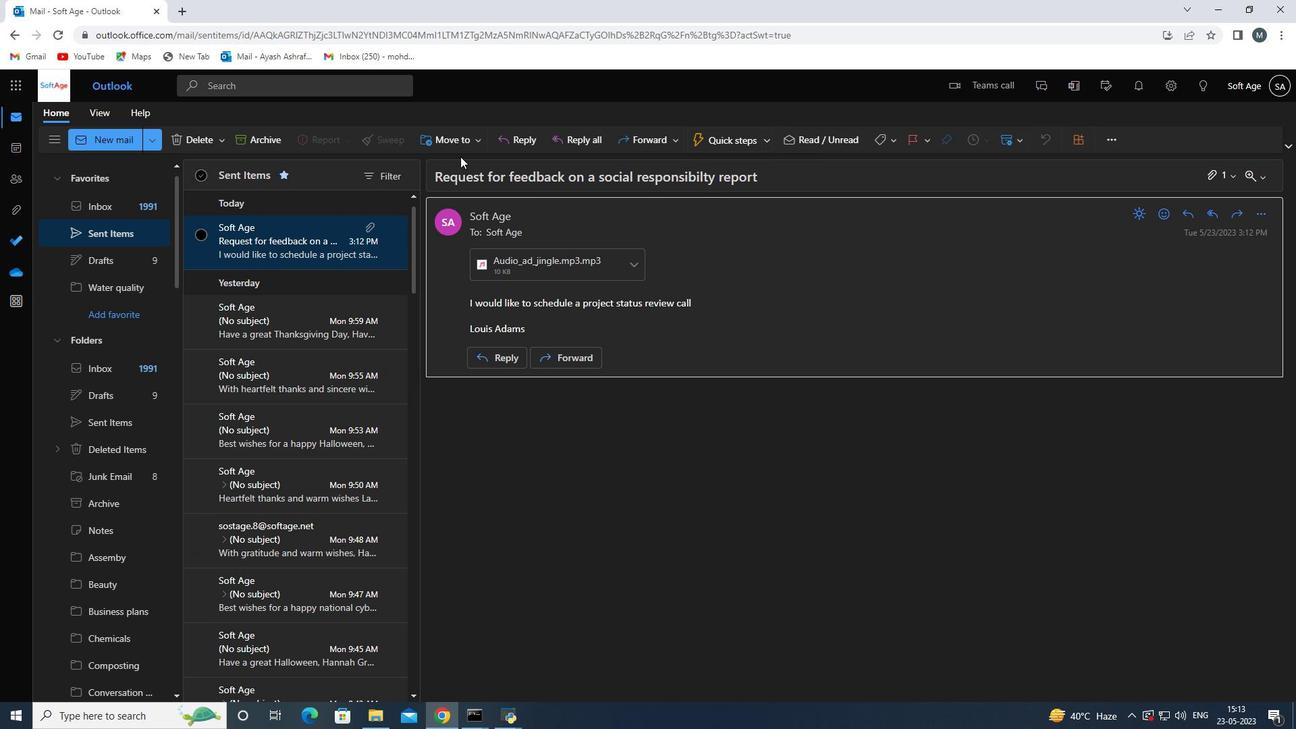 
Action: Mouse pressed left at (466, 143)
Screenshot: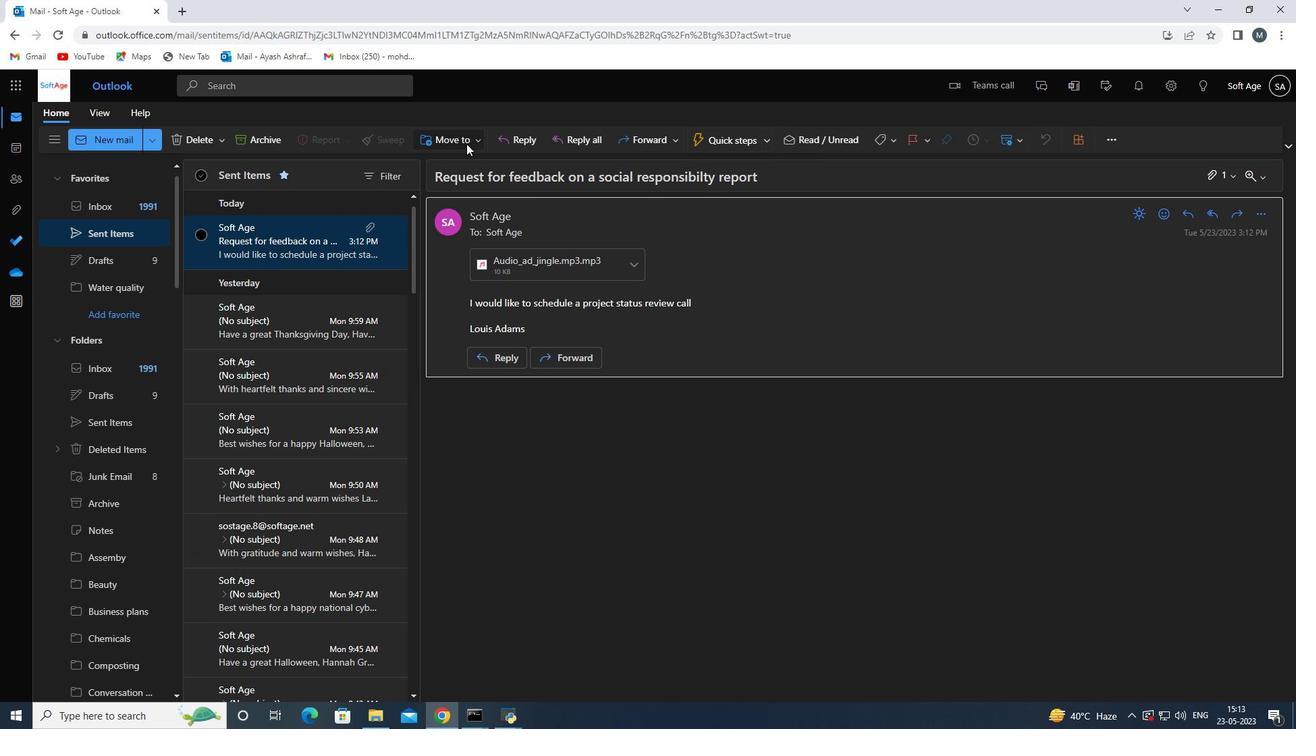 
Action: Mouse moved to (478, 164)
Screenshot: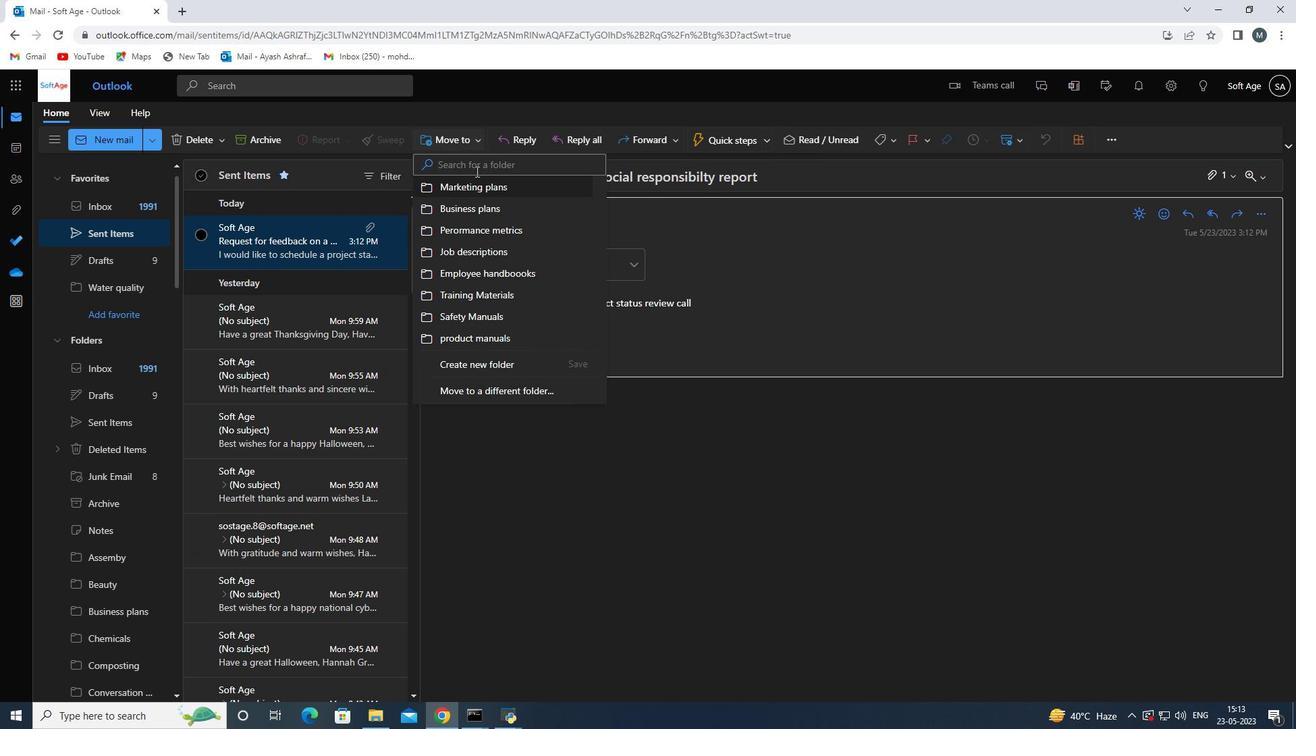 
Action: Mouse pressed left at (478, 164)
Screenshot: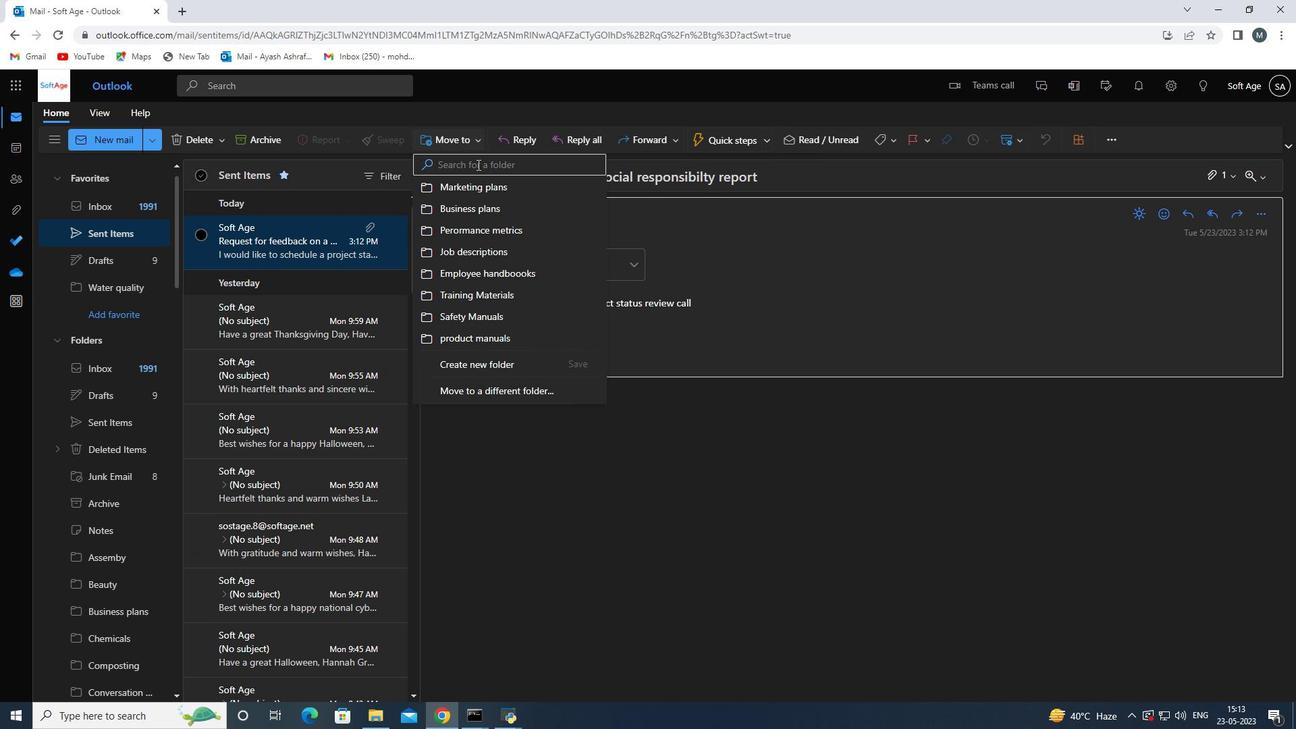 
Action: Key pressed <Key.shift>Sales<Key.space><Key.shift><Key.shift><Key.shift><Key.shift>Forecasts<Key.space>
Screenshot: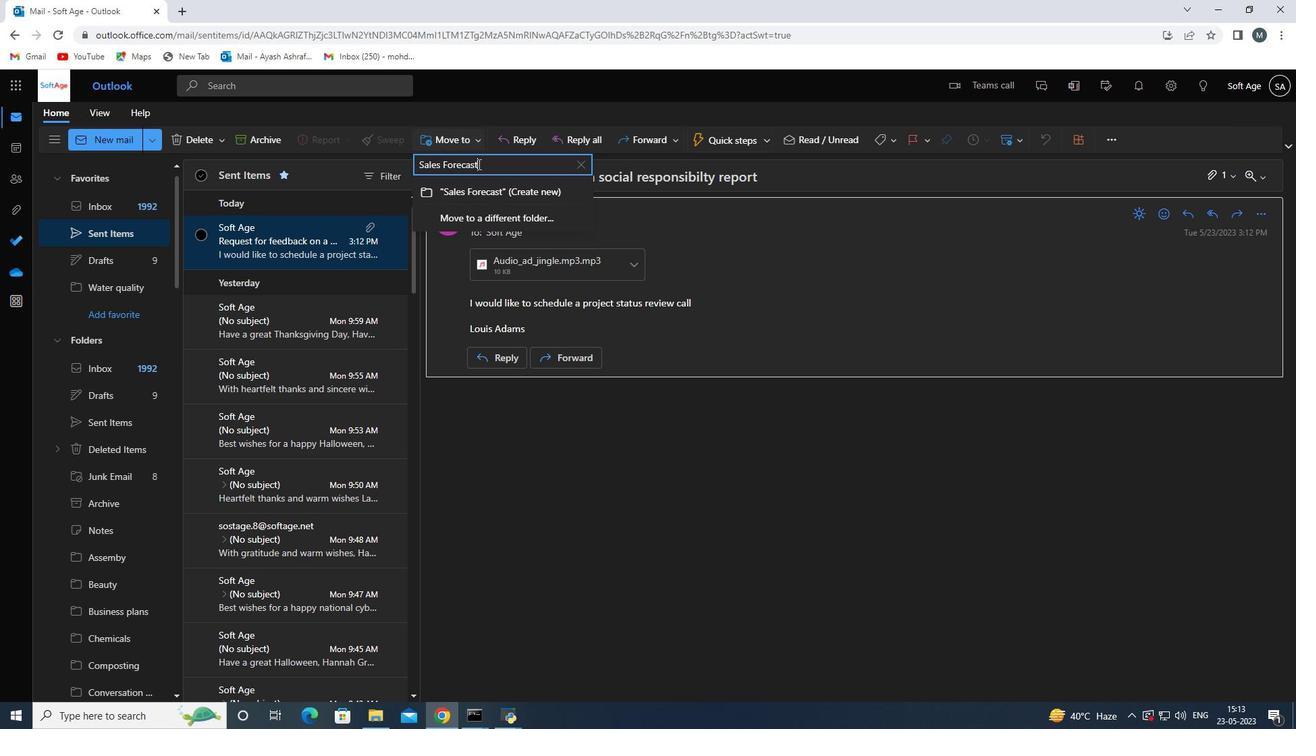 
Action: Mouse moved to (483, 187)
Screenshot: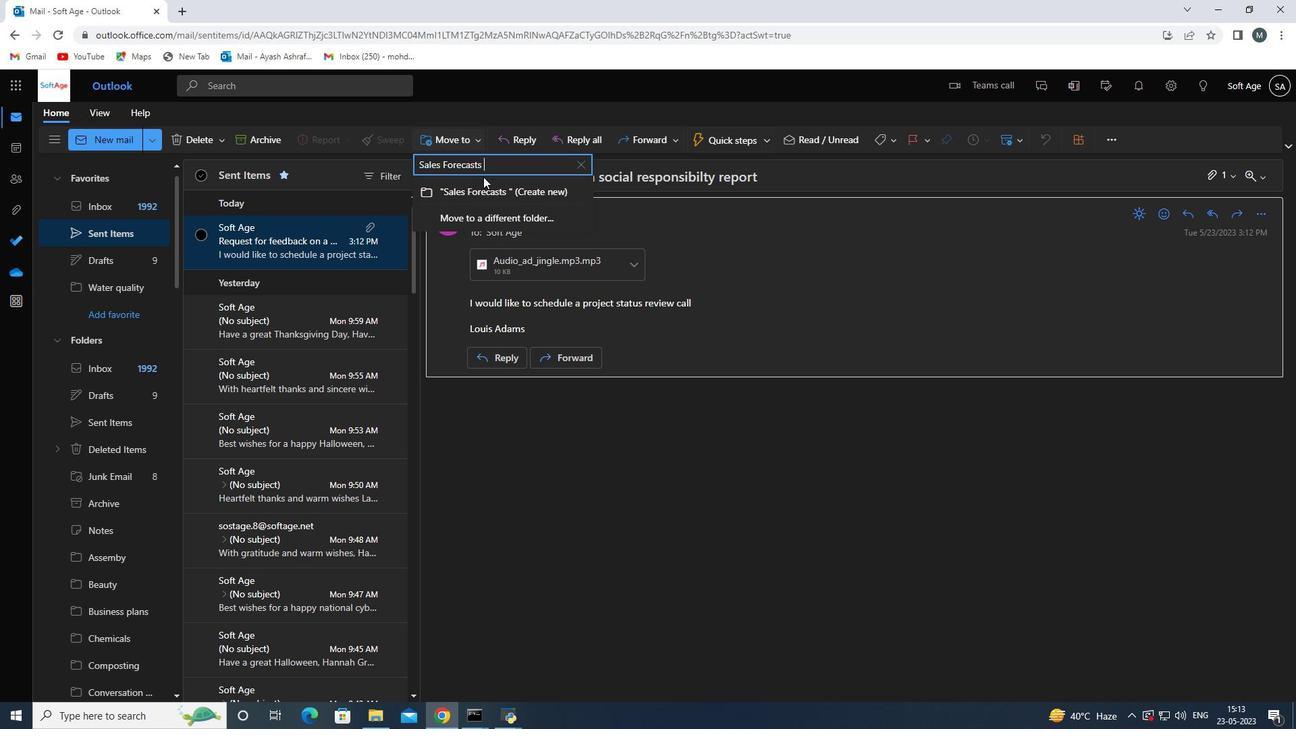 
Action: Mouse pressed left at (483, 187)
Screenshot: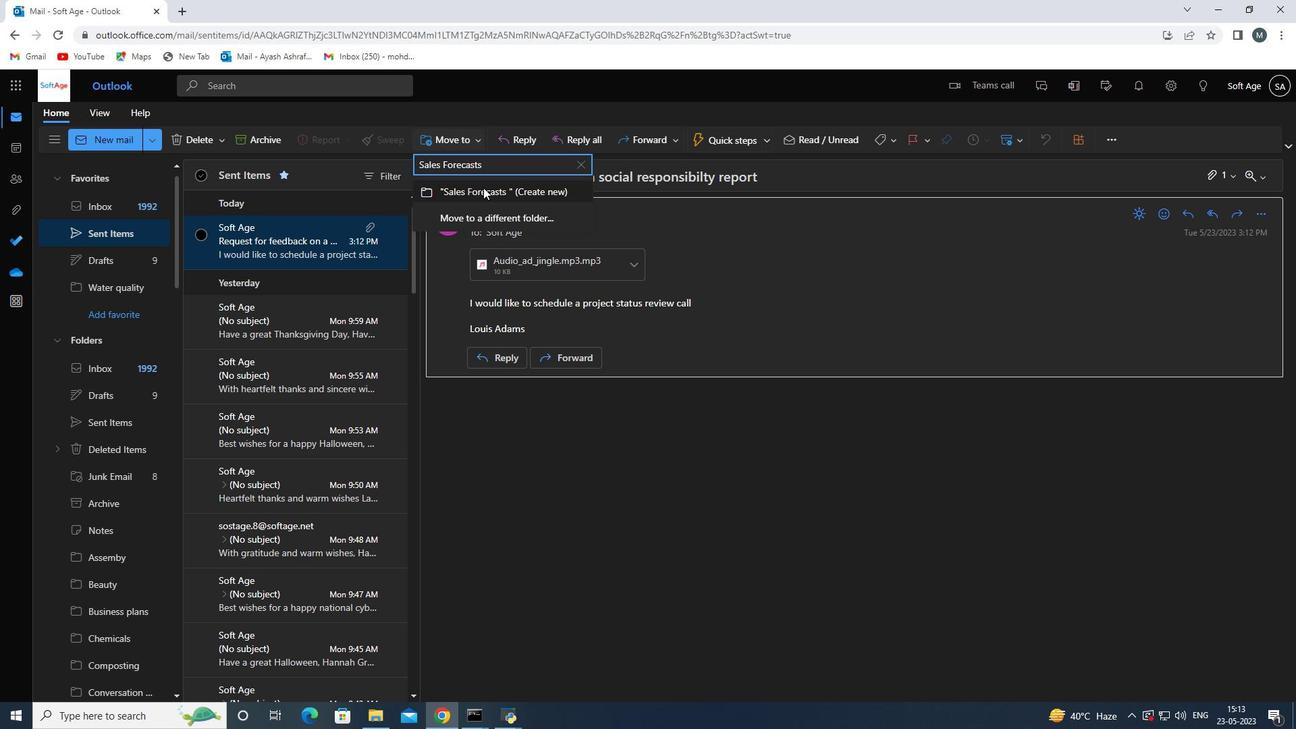 
Action: Mouse moved to (571, 417)
Screenshot: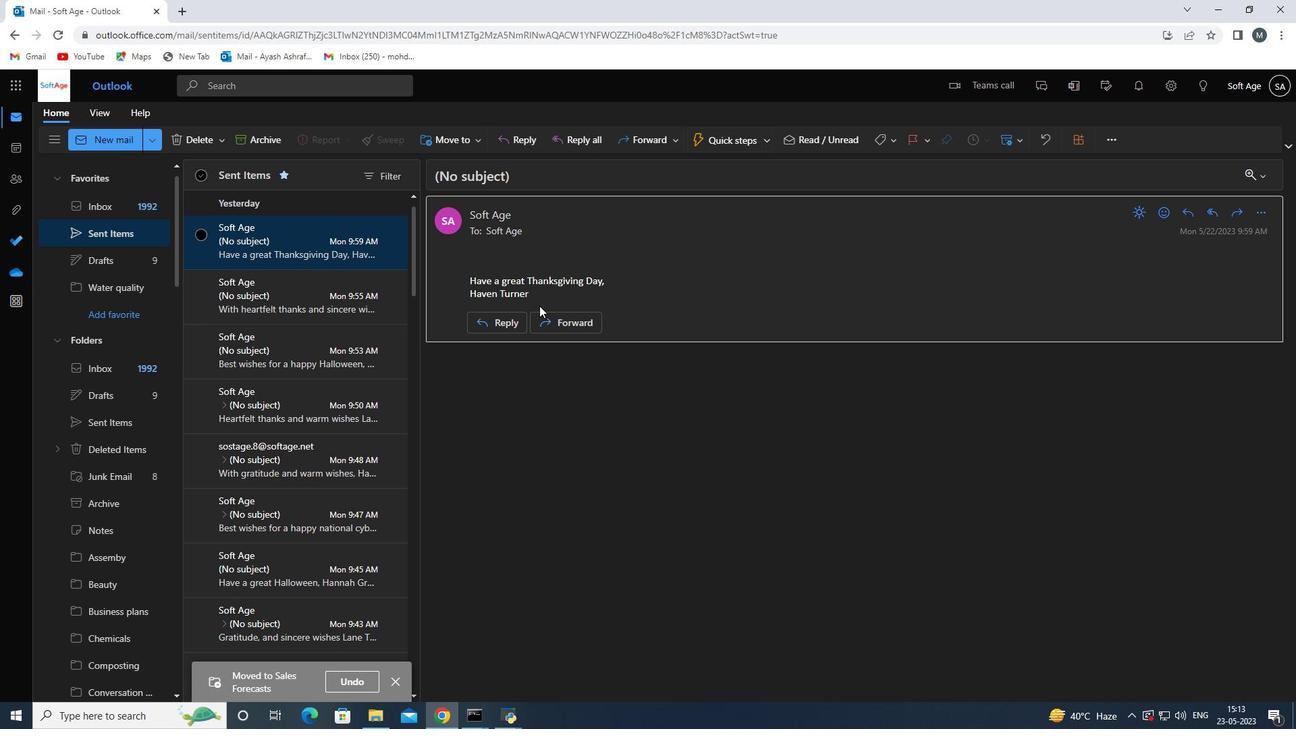 
Action: Mouse scrolled (571, 417) with delta (0, 0)
Screenshot: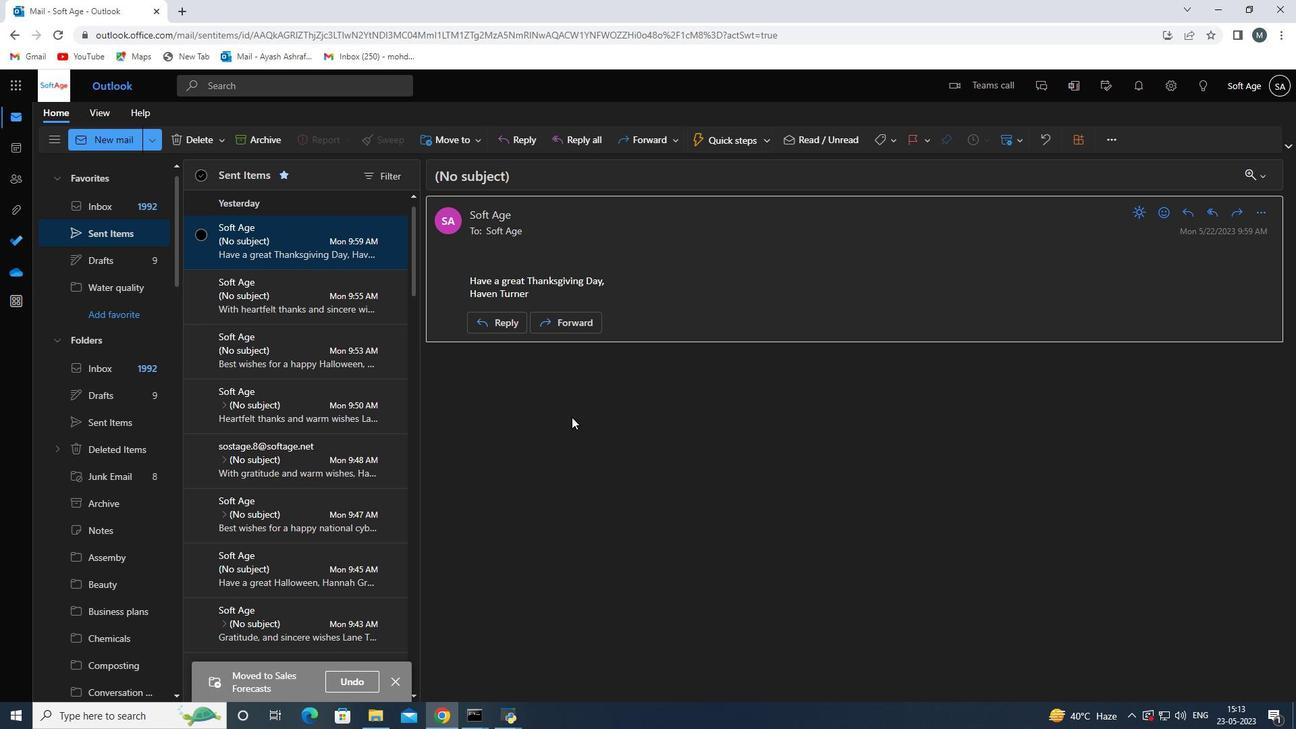
Action: Mouse scrolled (571, 417) with delta (0, 0)
Screenshot: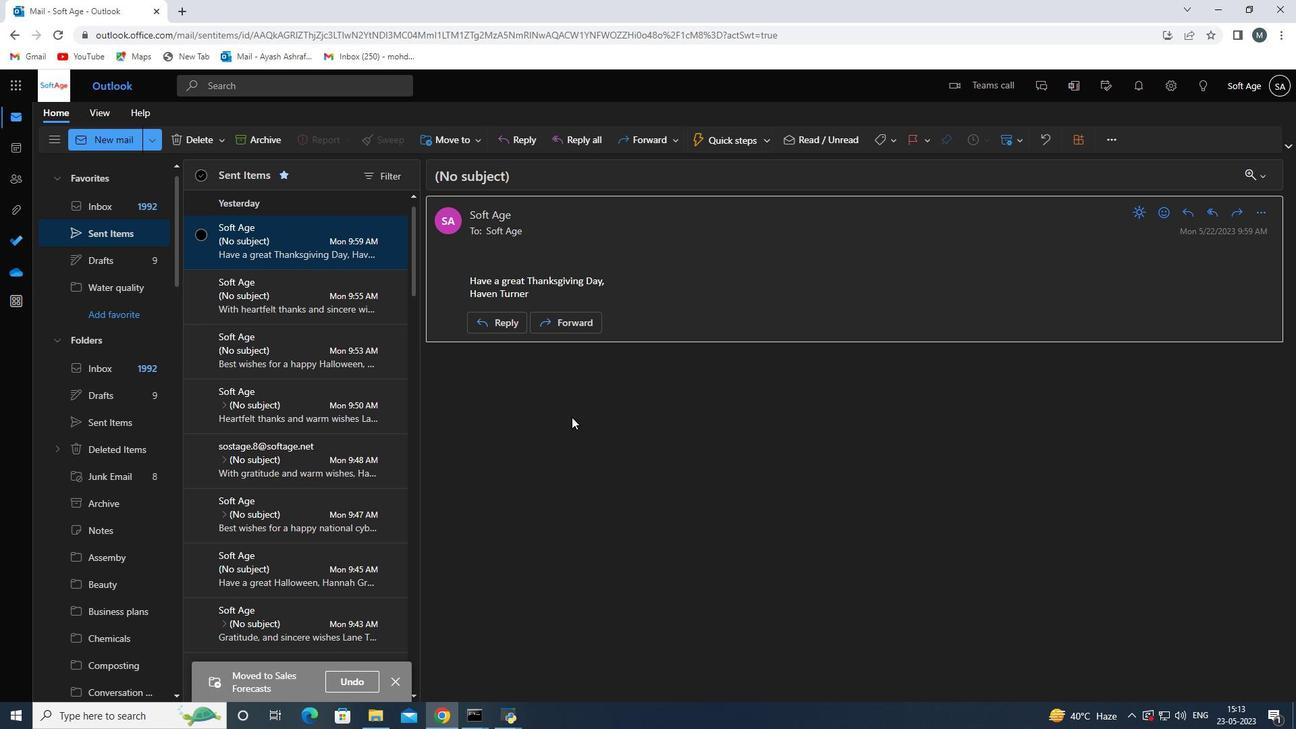 
Action: Mouse scrolled (571, 417) with delta (0, 0)
Screenshot: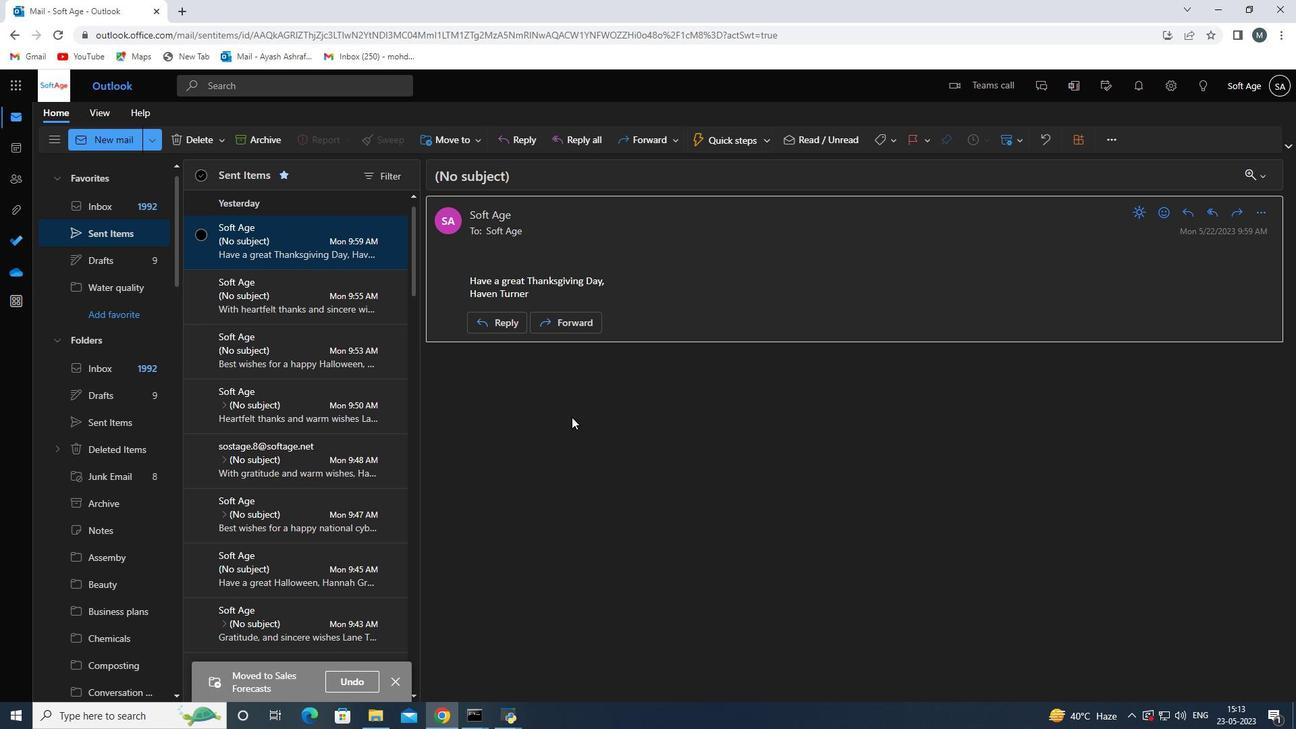 
Action: Mouse scrolled (571, 417) with delta (0, 0)
Screenshot: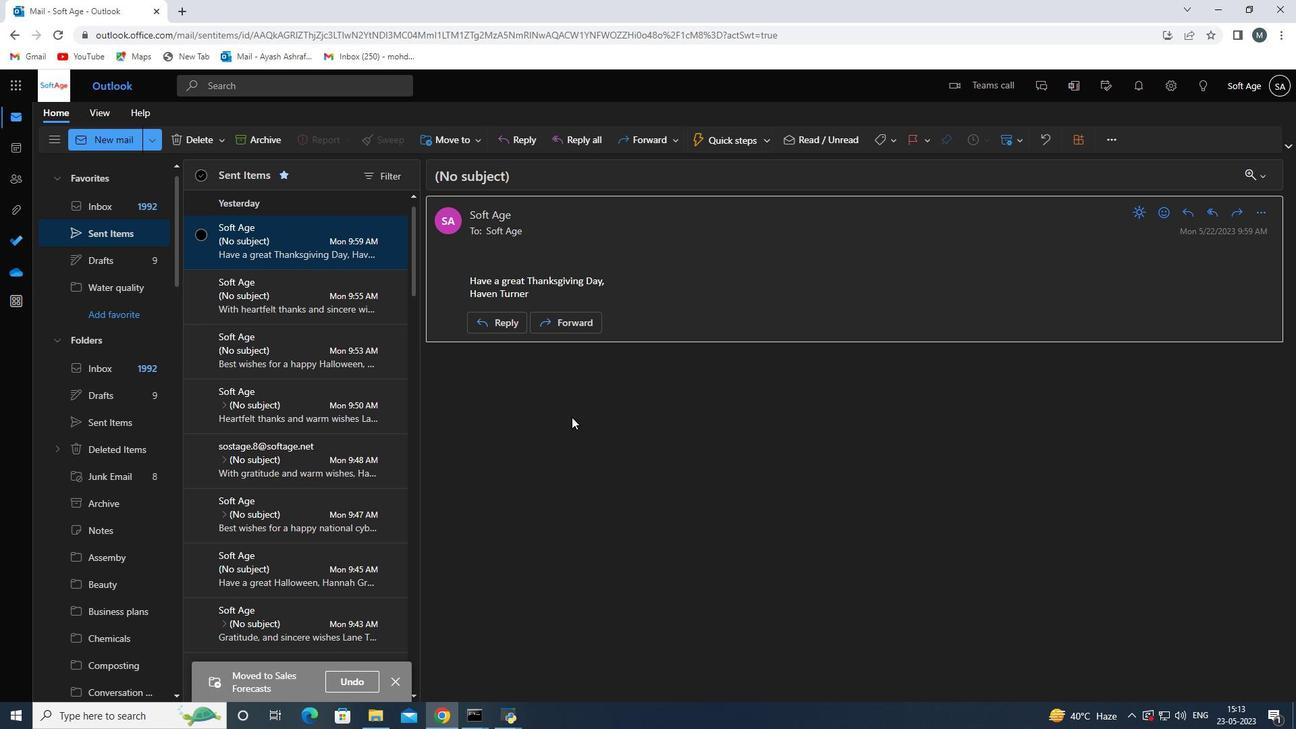 
